 Task: Find connections with filter location Donostia / San Sebastián with filter topic #lifestylewith filter profile language Potuguese with filter current company NatWest Group with filter school St. Paul's Senior Secondary School with filter industry Automation Machinery Manufacturing with filter service category Wedding Planning with filter keywords title Animal Breeder
Action: Mouse moved to (657, 85)
Screenshot: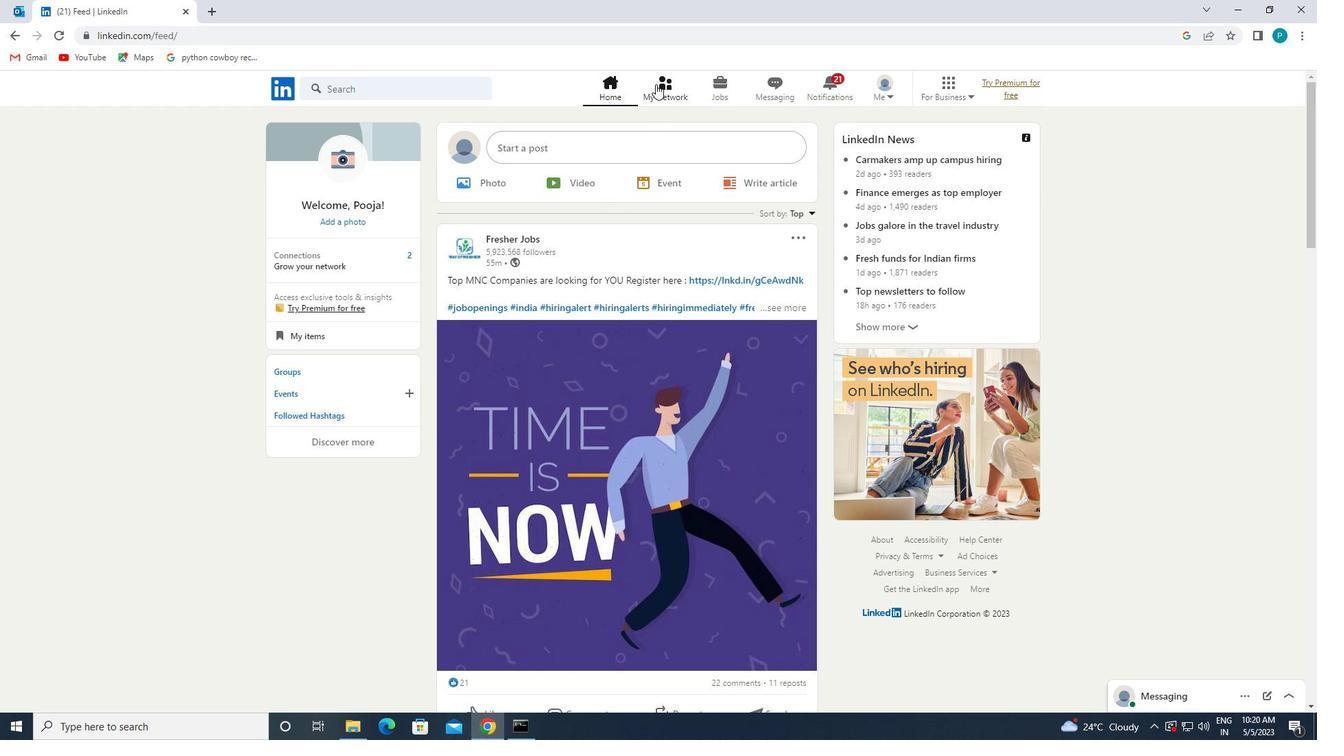 
Action: Mouse pressed left at (657, 85)
Screenshot: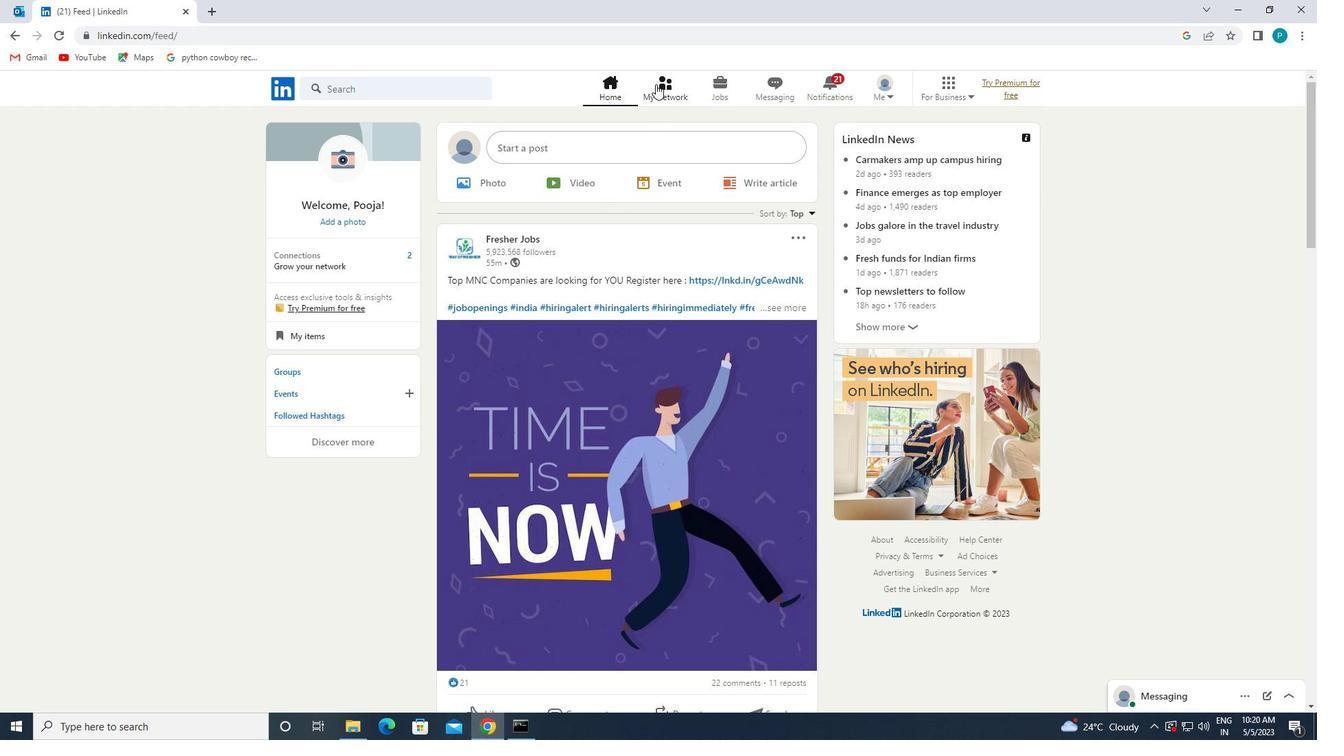 
Action: Mouse moved to (670, 80)
Screenshot: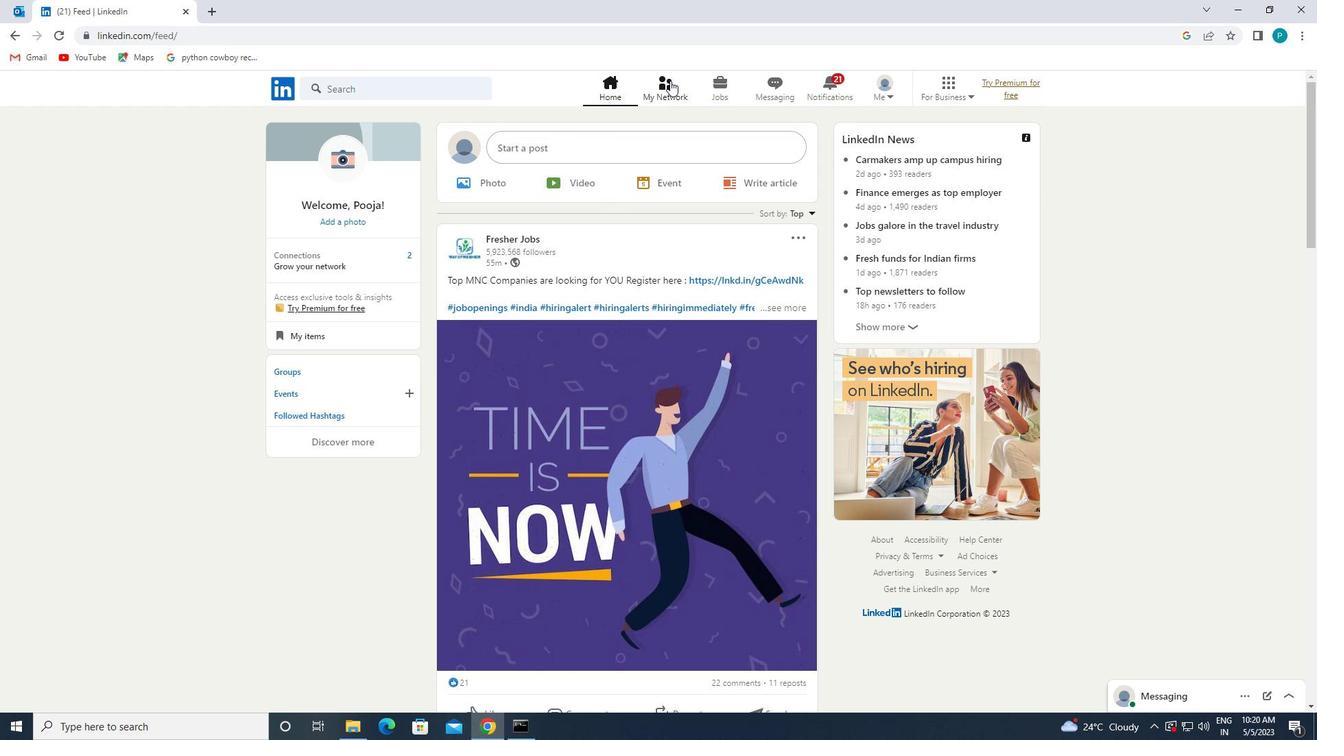 
Action: Mouse pressed left at (670, 80)
Screenshot: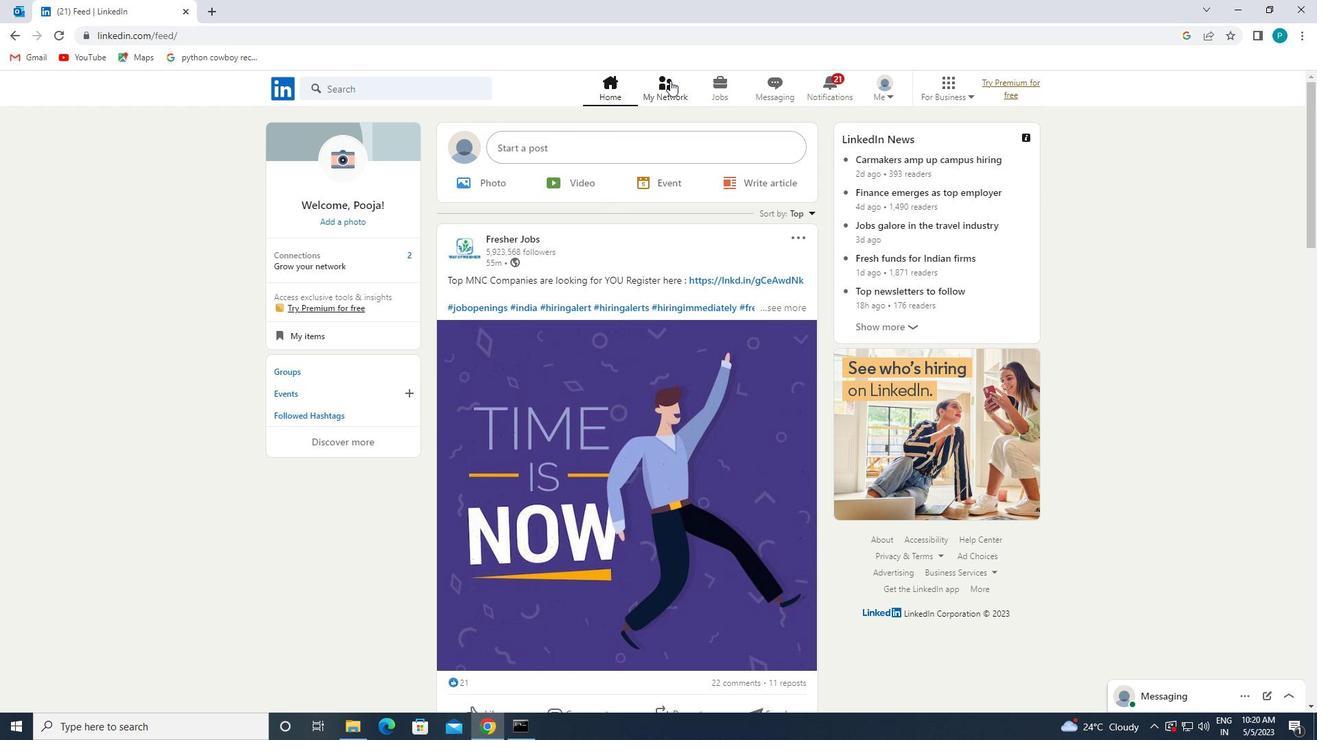 
Action: Mouse moved to (452, 163)
Screenshot: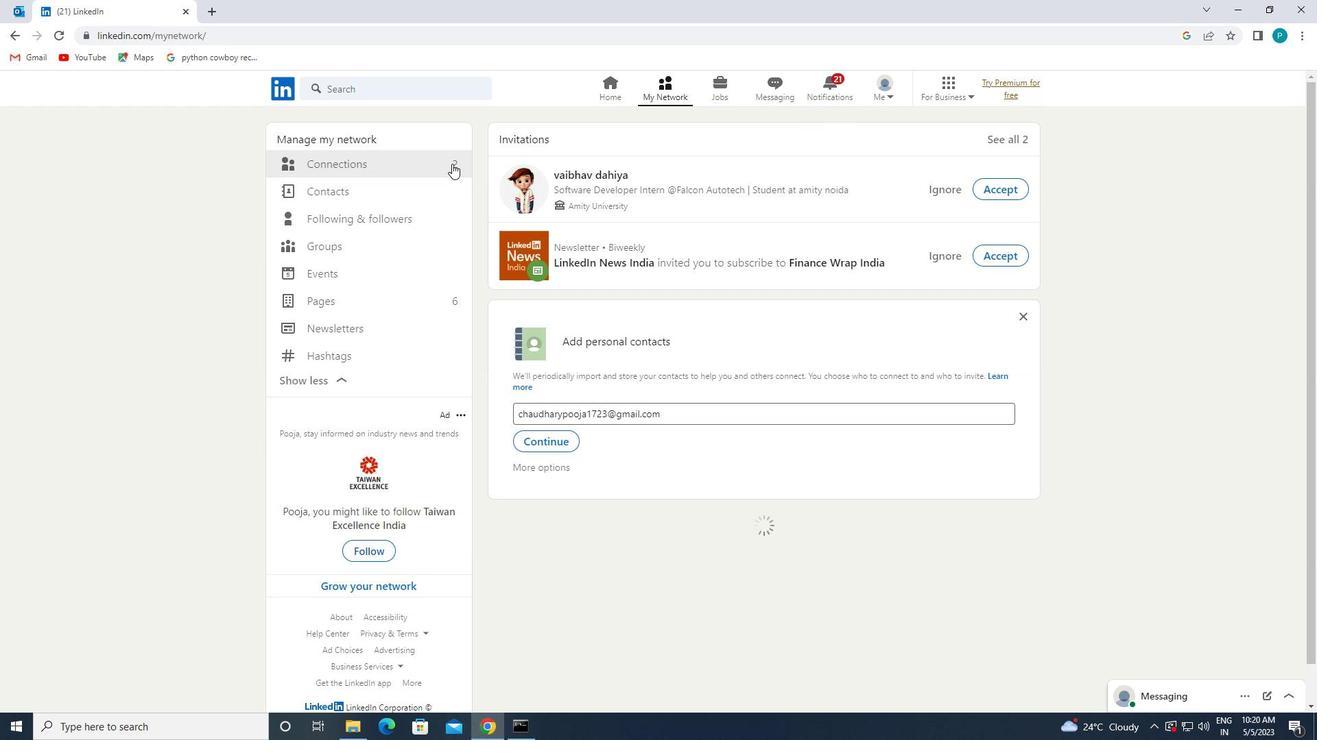 
Action: Mouse pressed left at (452, 163)
Screenshot: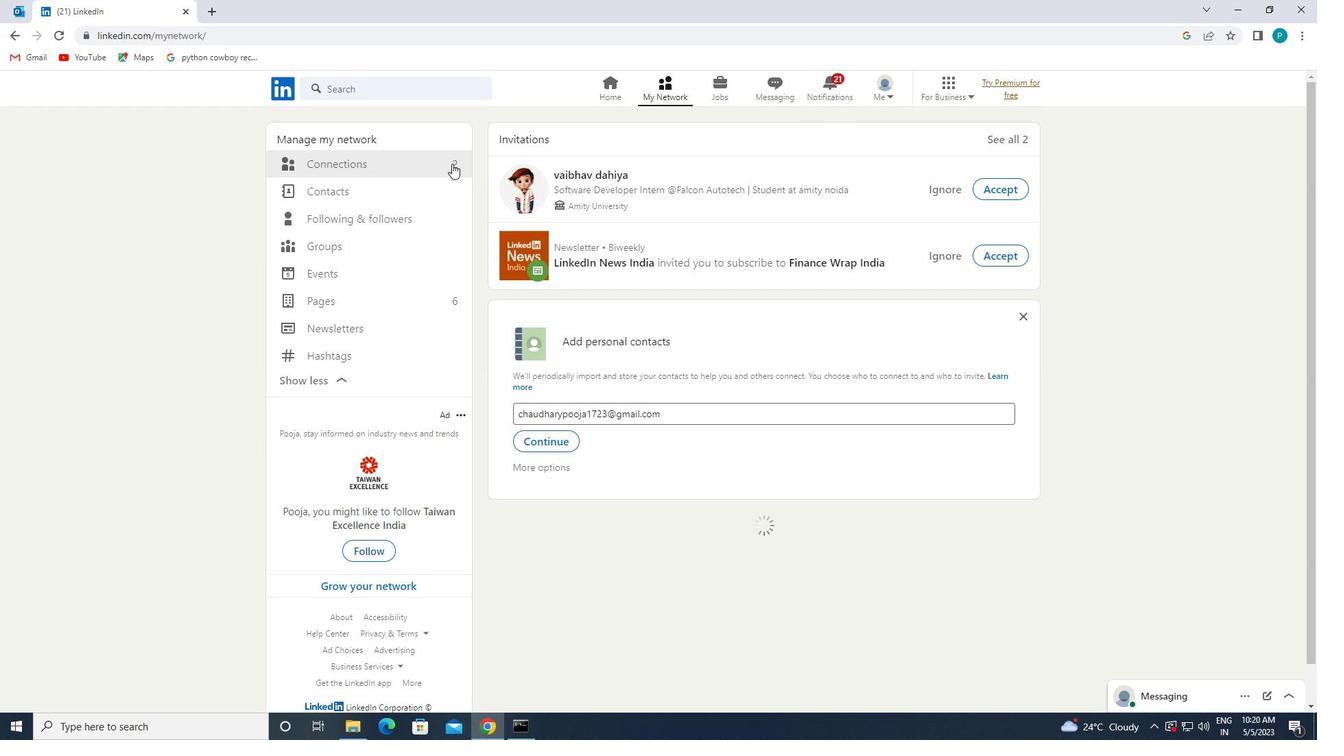 
Action: Mouse moved to (794, 161)
Screenshot: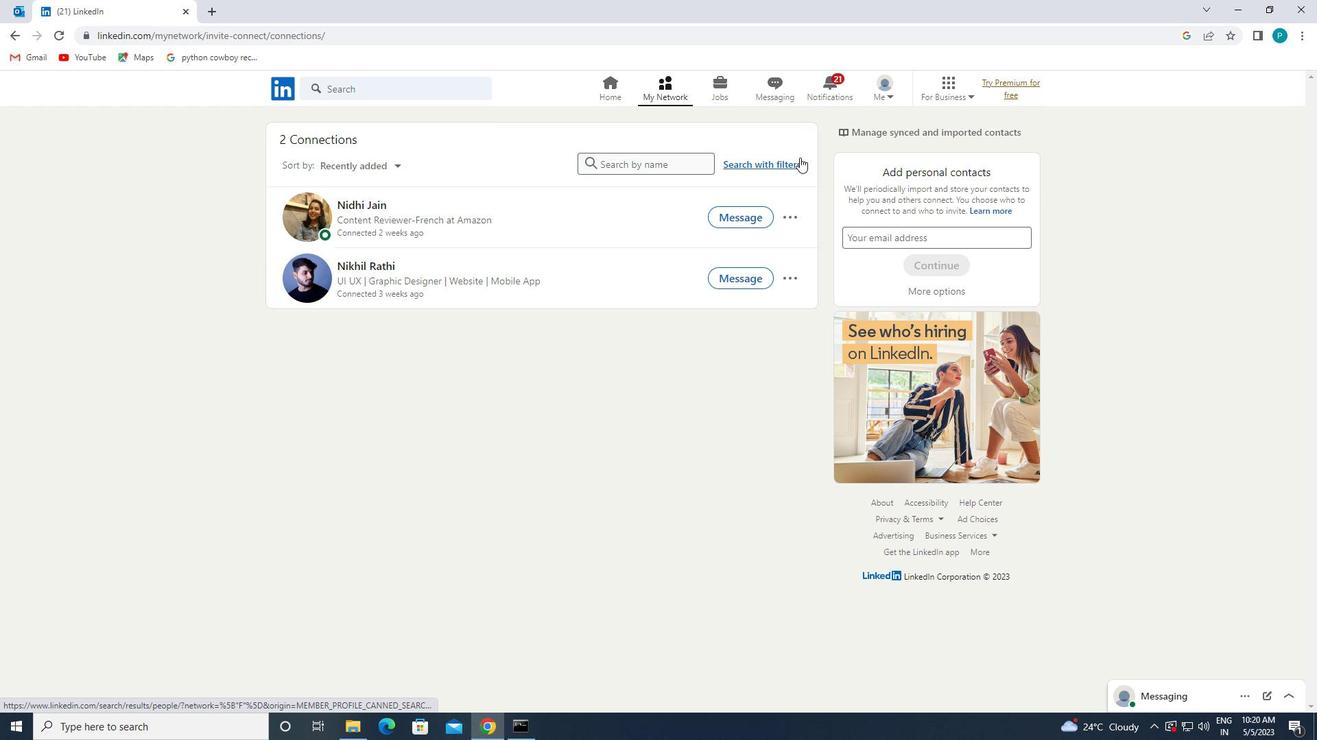 
Action: Mouse pressed left at (794, 161)
Screenshot: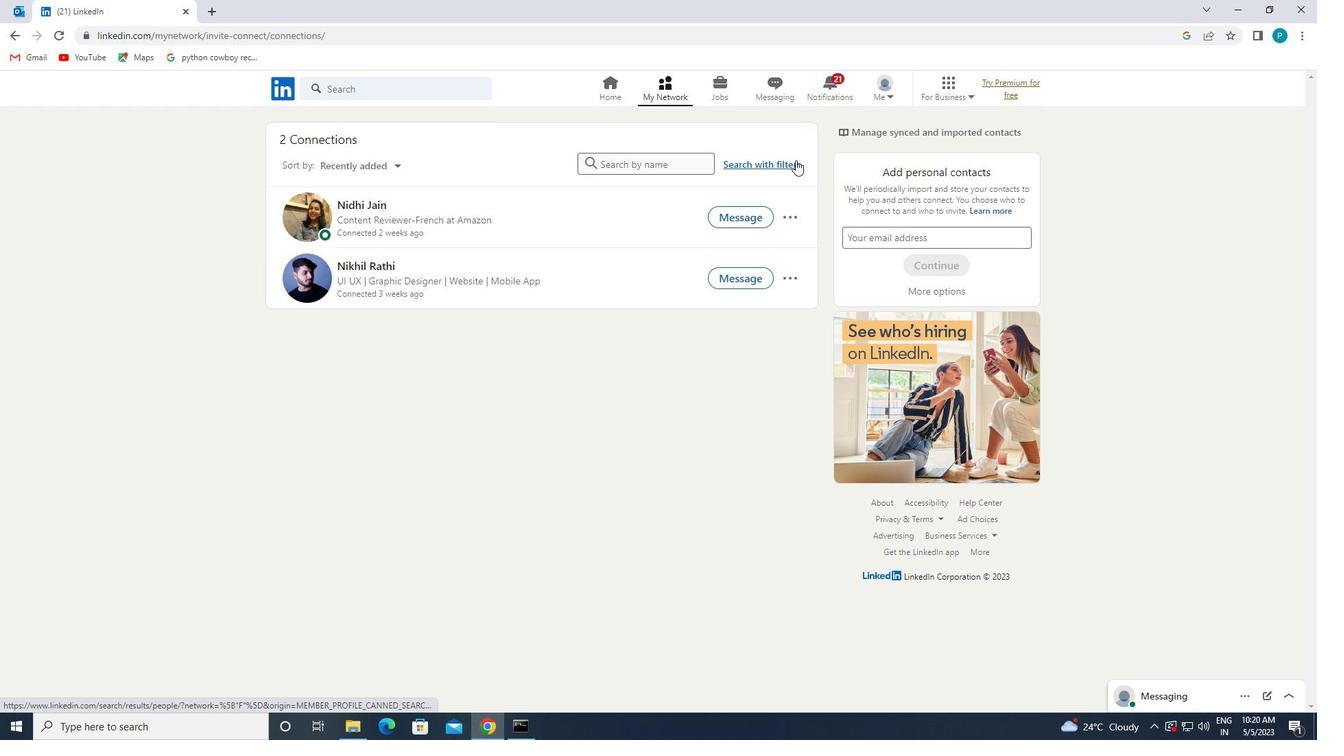 
Action: Mouse moved to (715, 123)
Screenshot: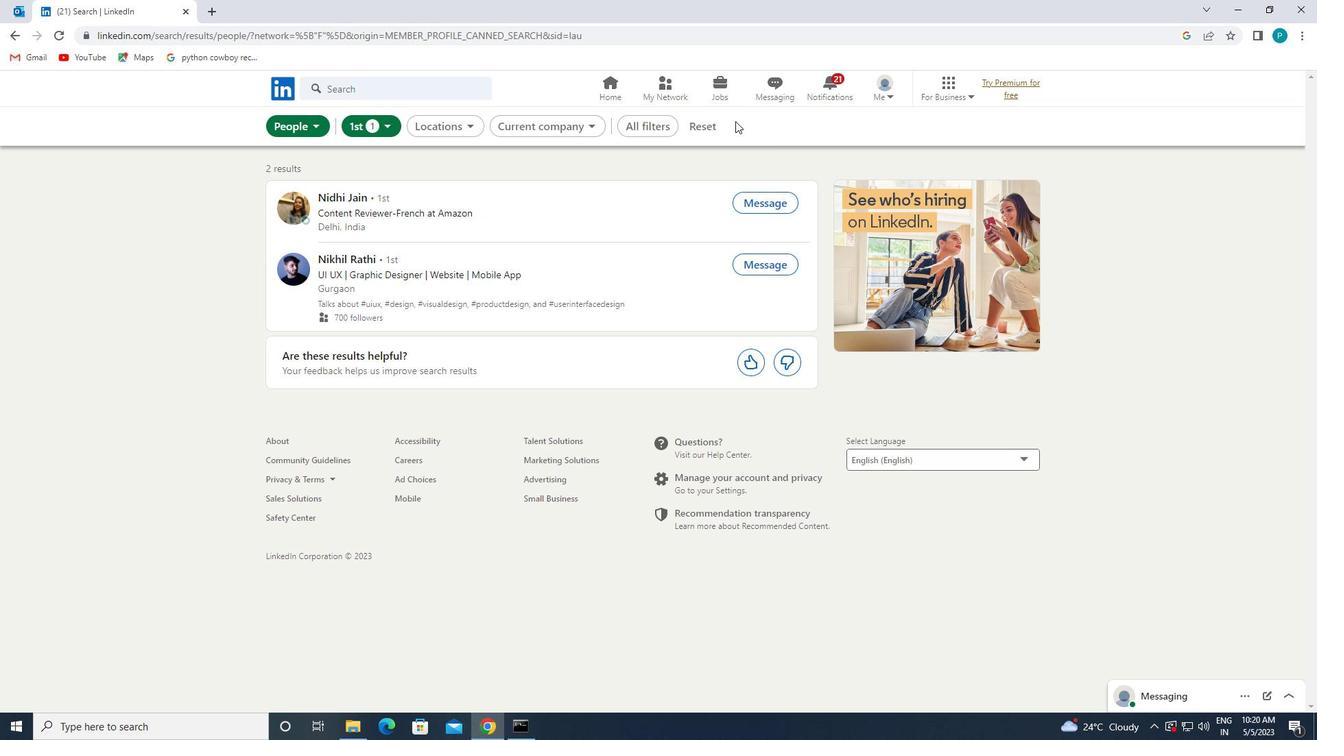 
Action: Mouse pressed left at (715, 123)
Screenshot: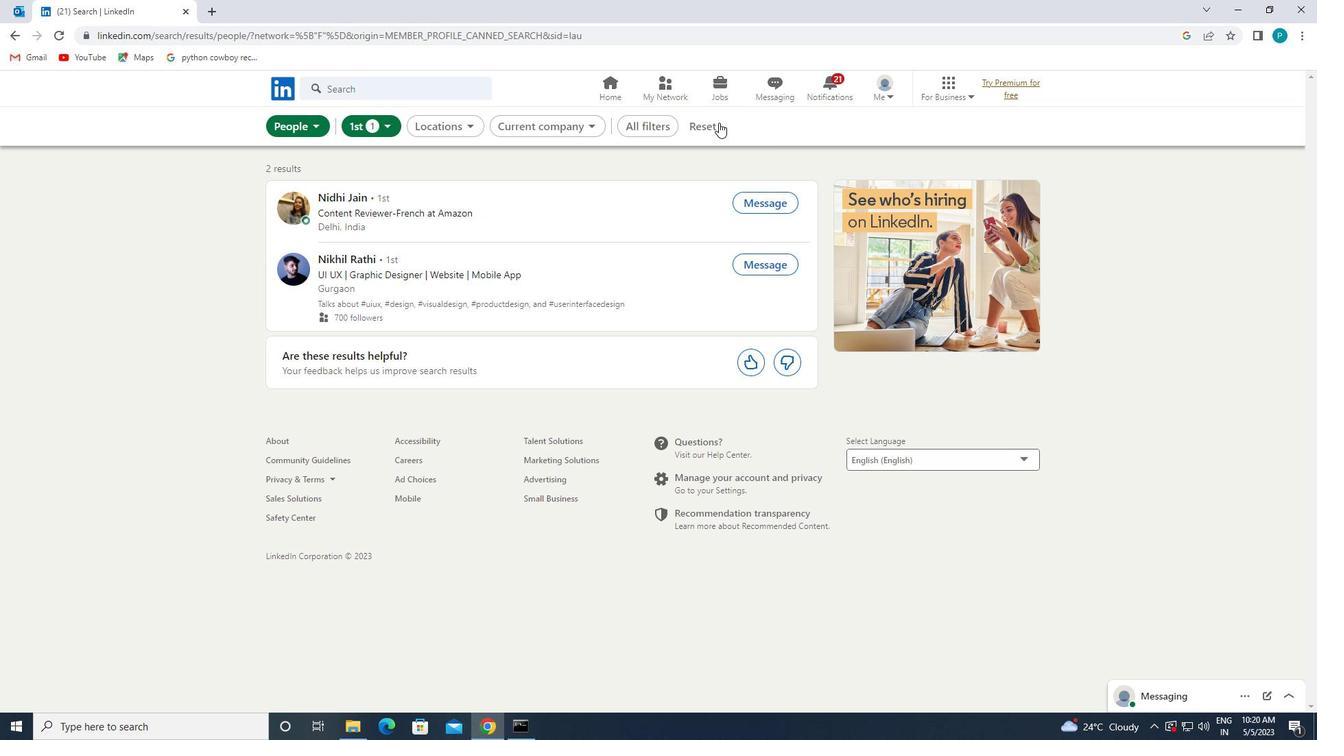 
Action: Mouse moved to (646, 125)
Screenshot: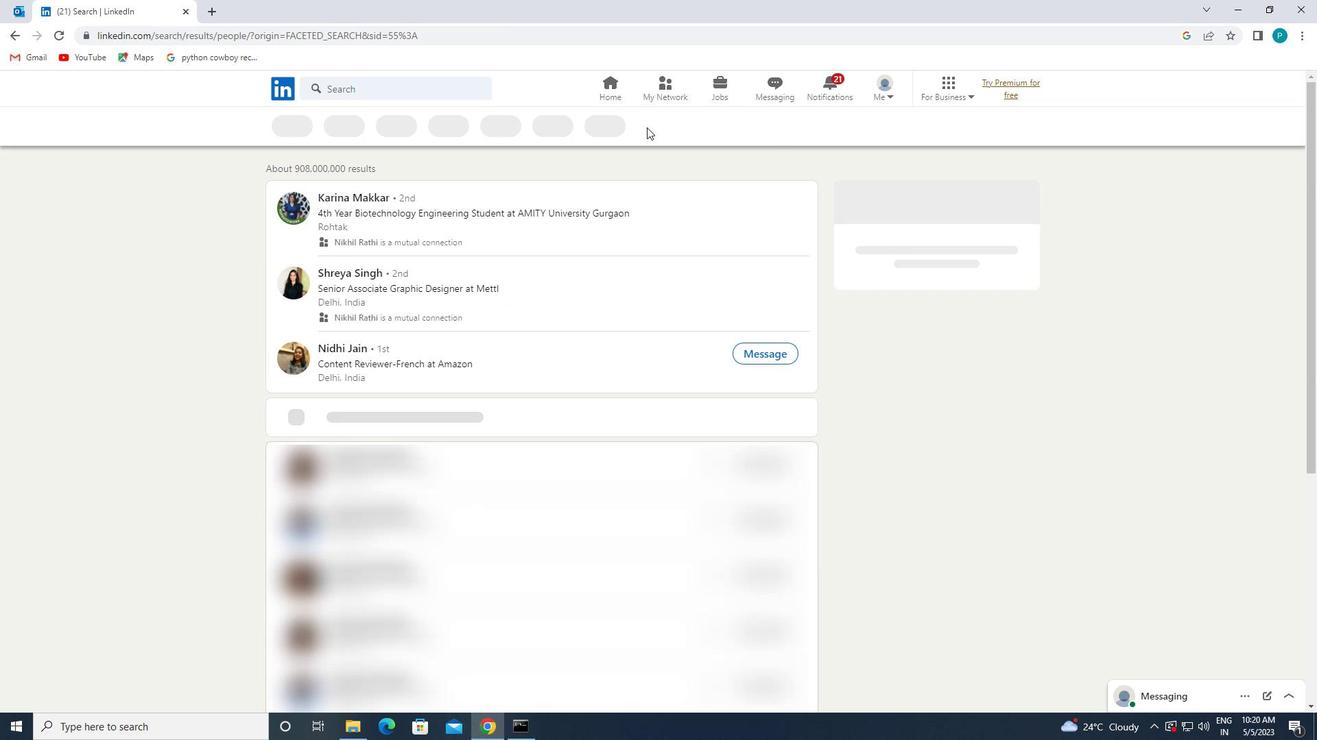 
Action: Mouse pressed left at (646, 125)
Screenshot: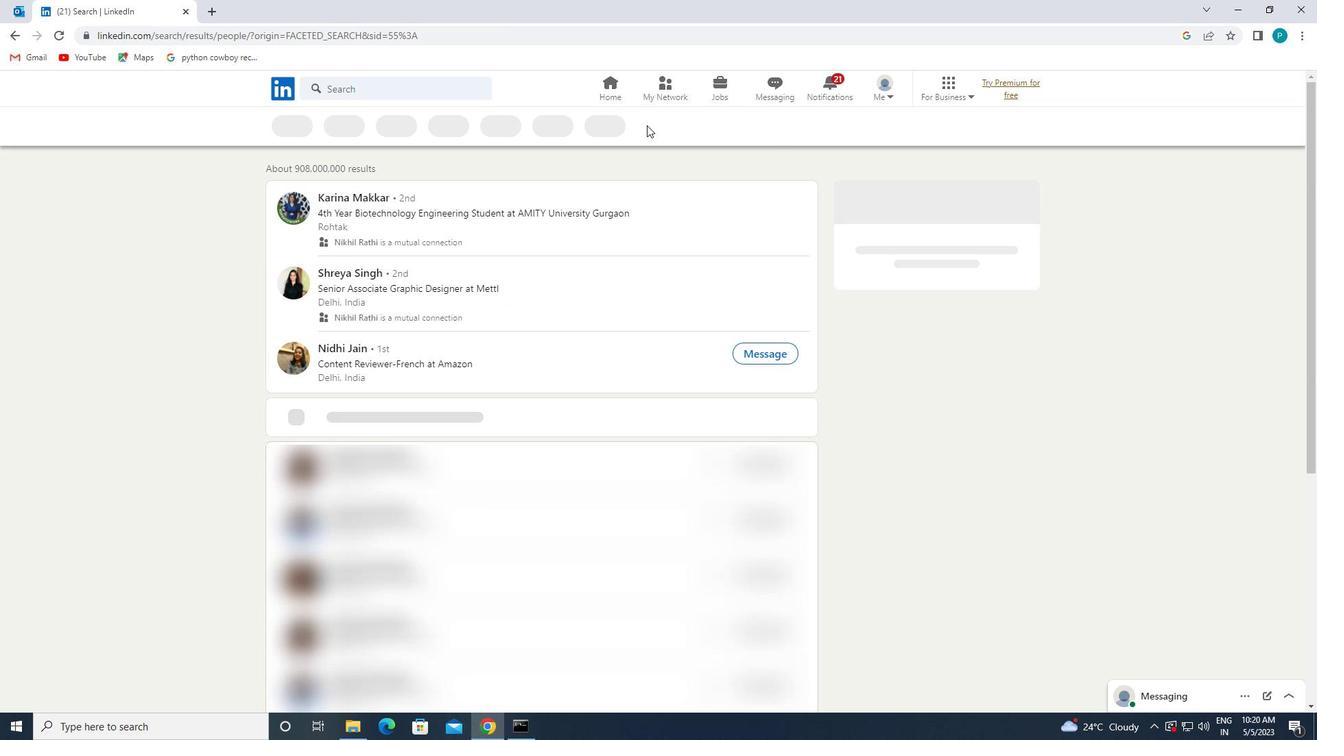 
Action: Mouse moved to (657, 128)
Screenshot: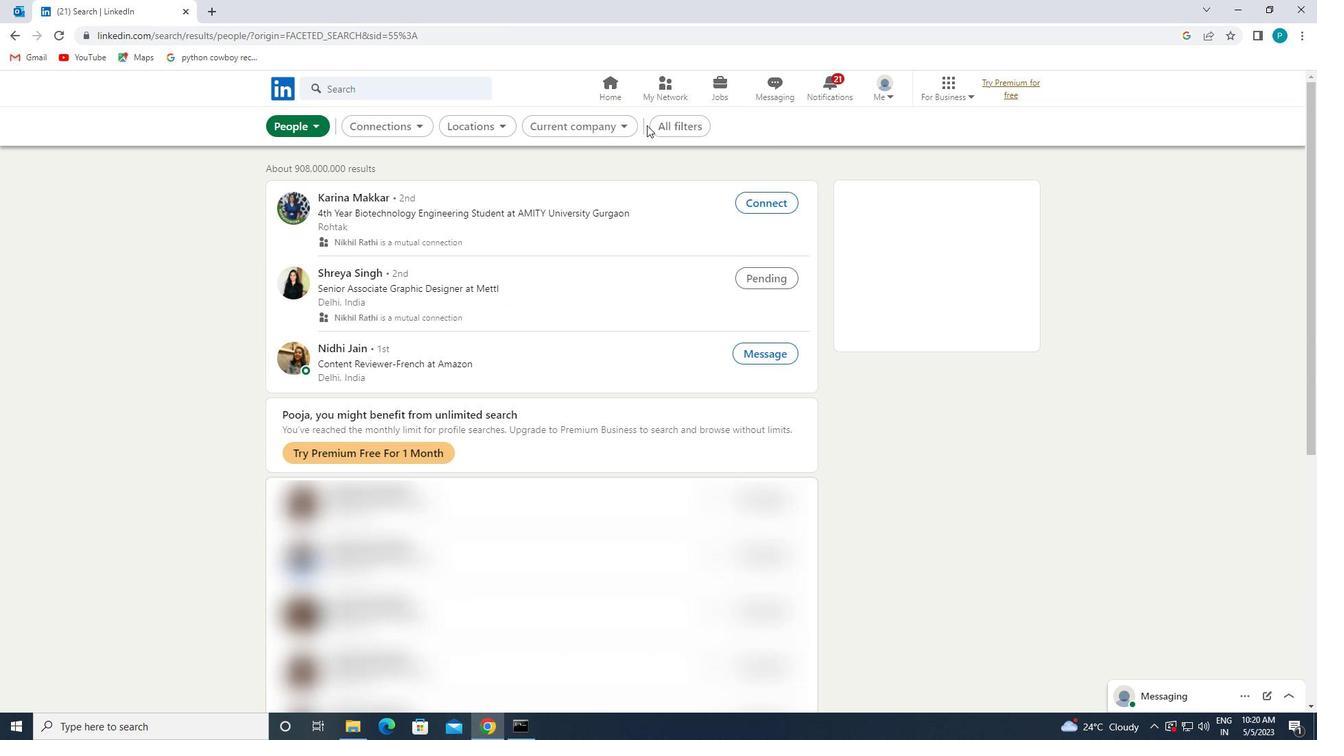 
Action: Mouse pressed left at (657, 128)
Screenshot: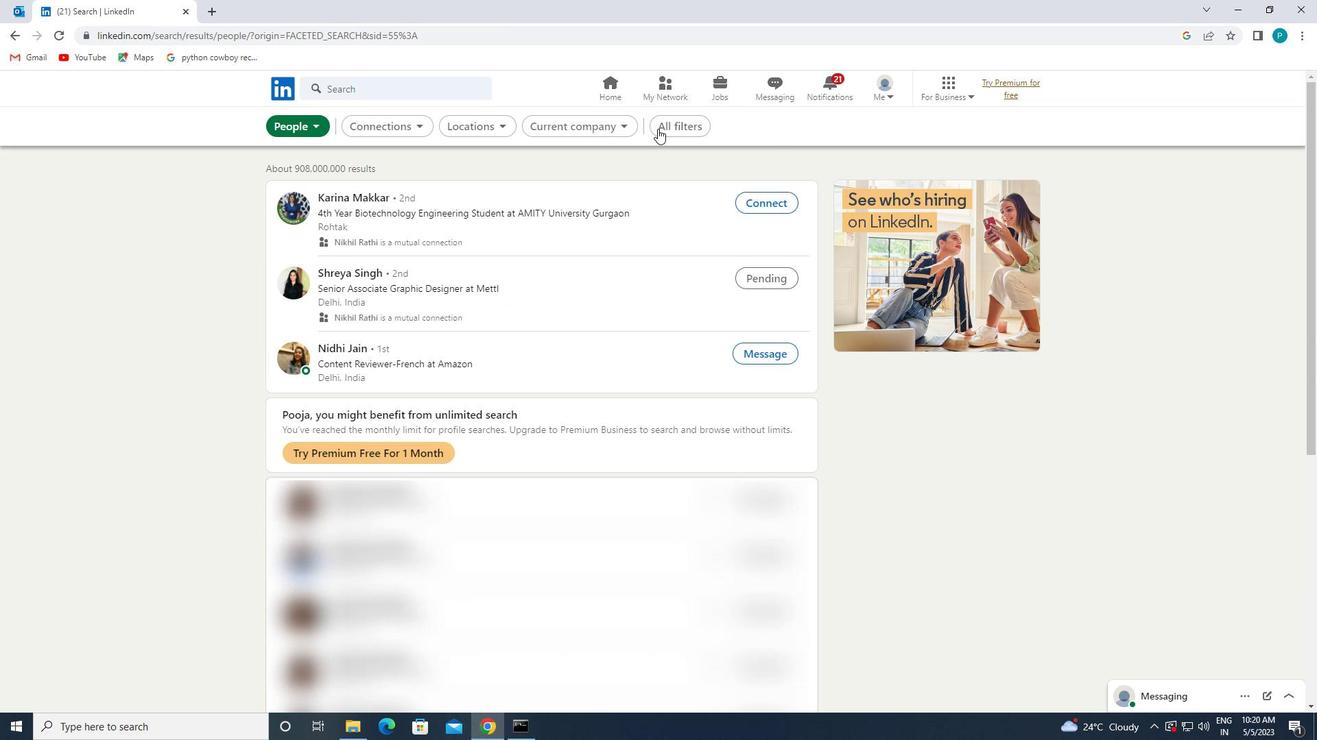 
Action: Mouse moved to (1048, 329)
Screenshot: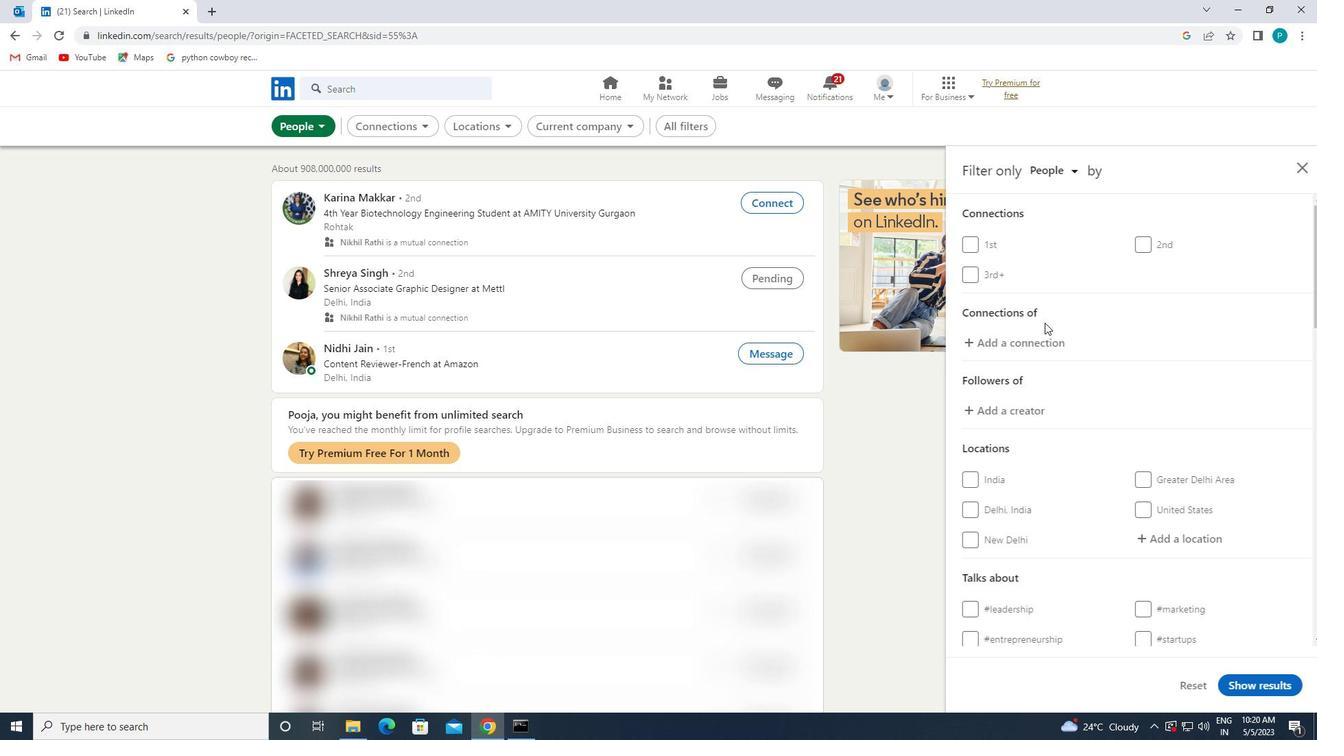 
Action: Mouse scrolled (1048, 328) with delta (0, 0)
Screenshot: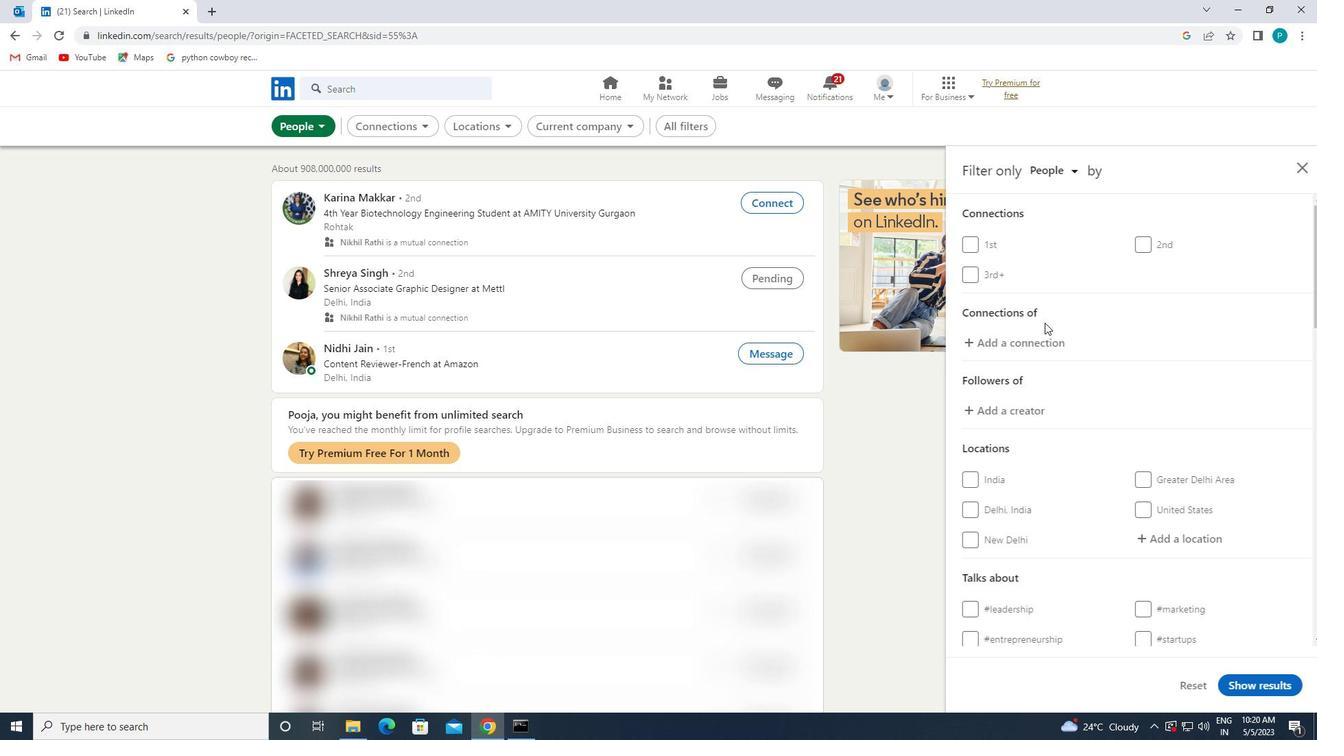 
Action: Mouse scrolled (1048, 328) with delta (0, 0)
Screenshot: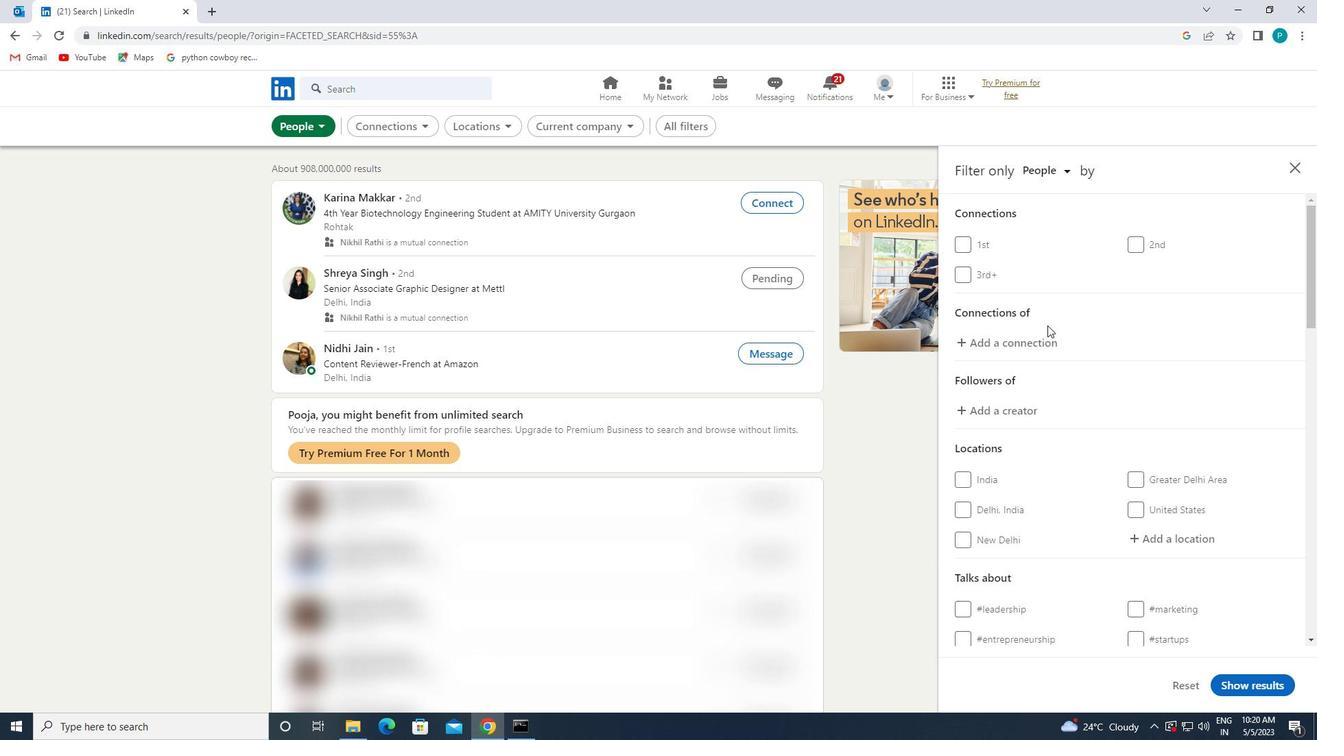 
Action: Mouse scrolled (1048, 328) with delta (0, 0)
Screenshot: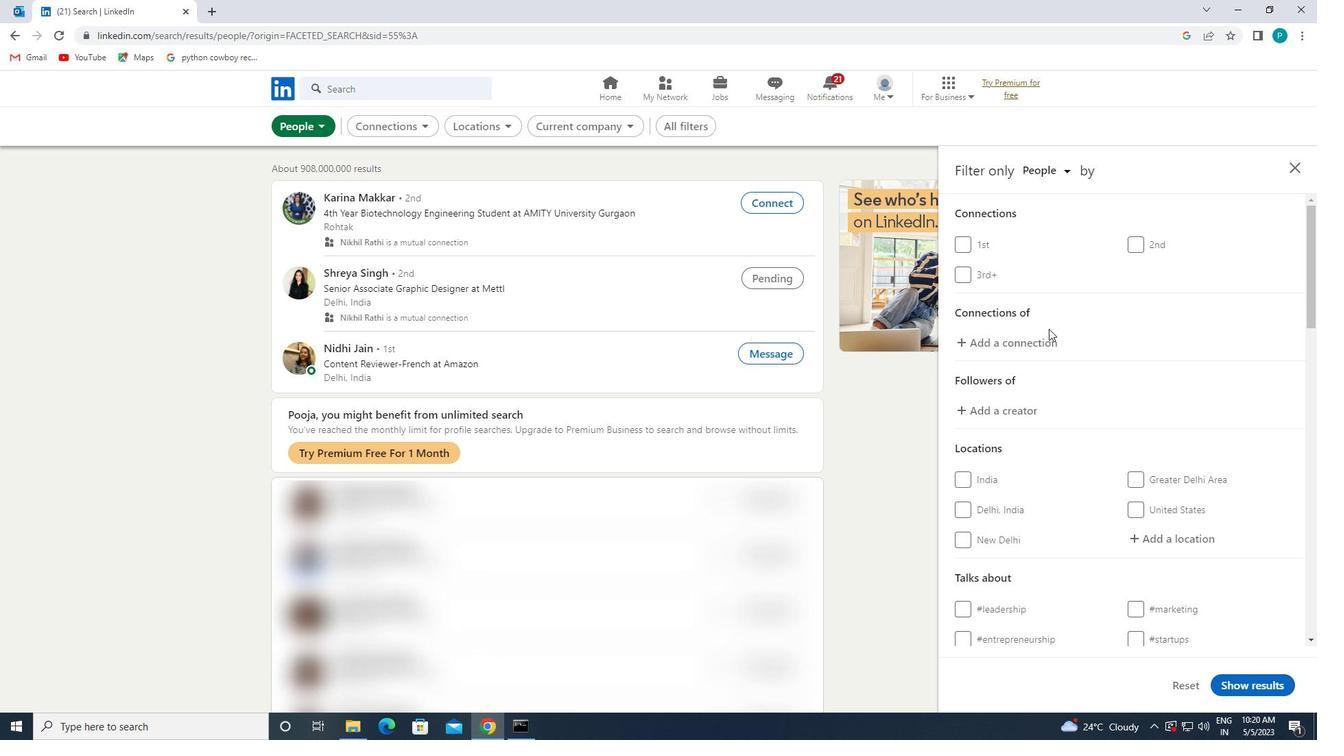 
Action: Mouse moved to (1134, 336)
Screenshot: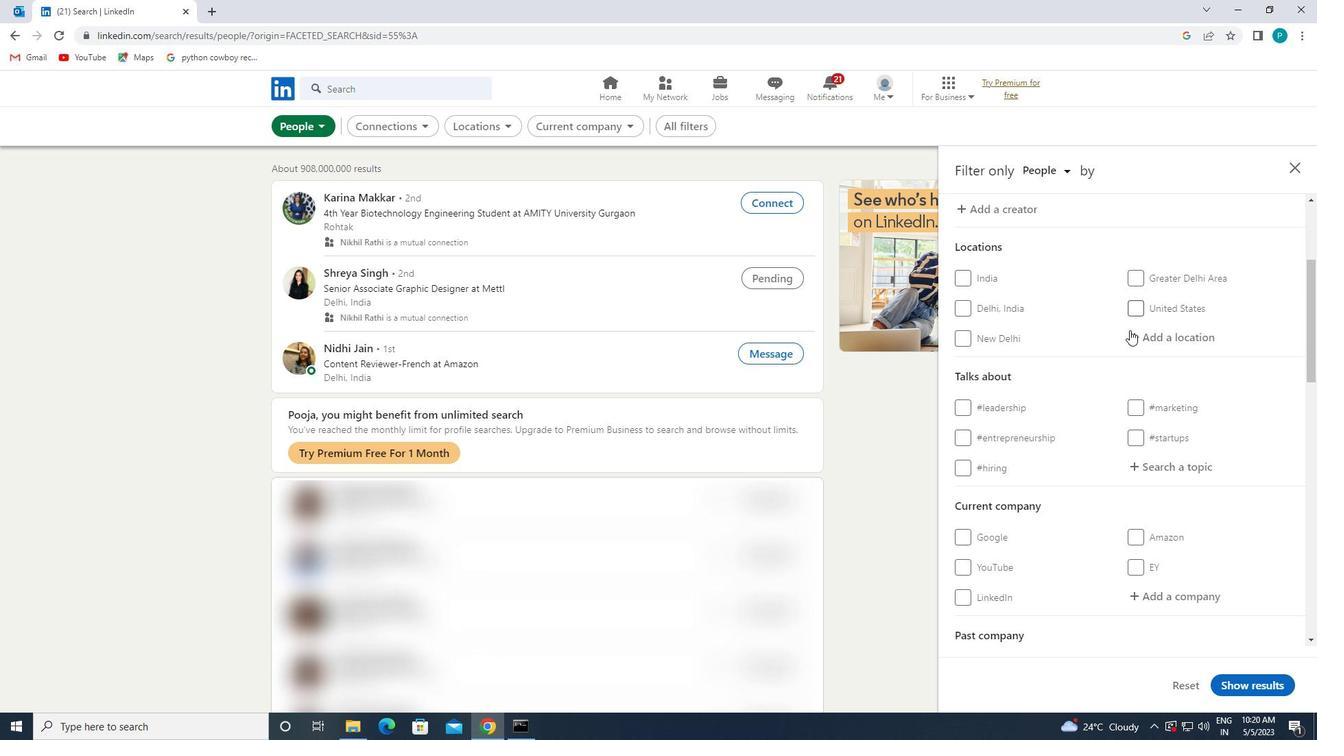 
Action: Mouse pressed left at (1134, 336)
Screenshot: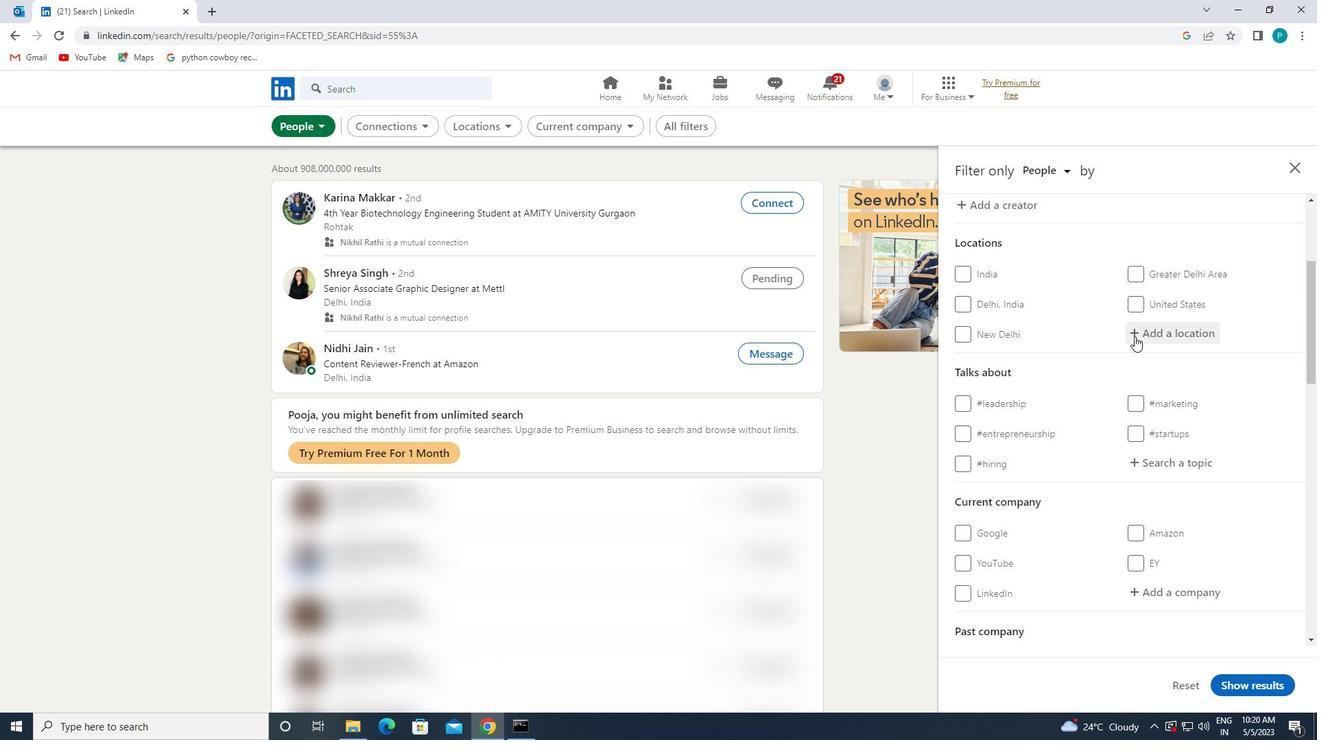 
Action: Mouse moved to (1134, 338)
Screenshot: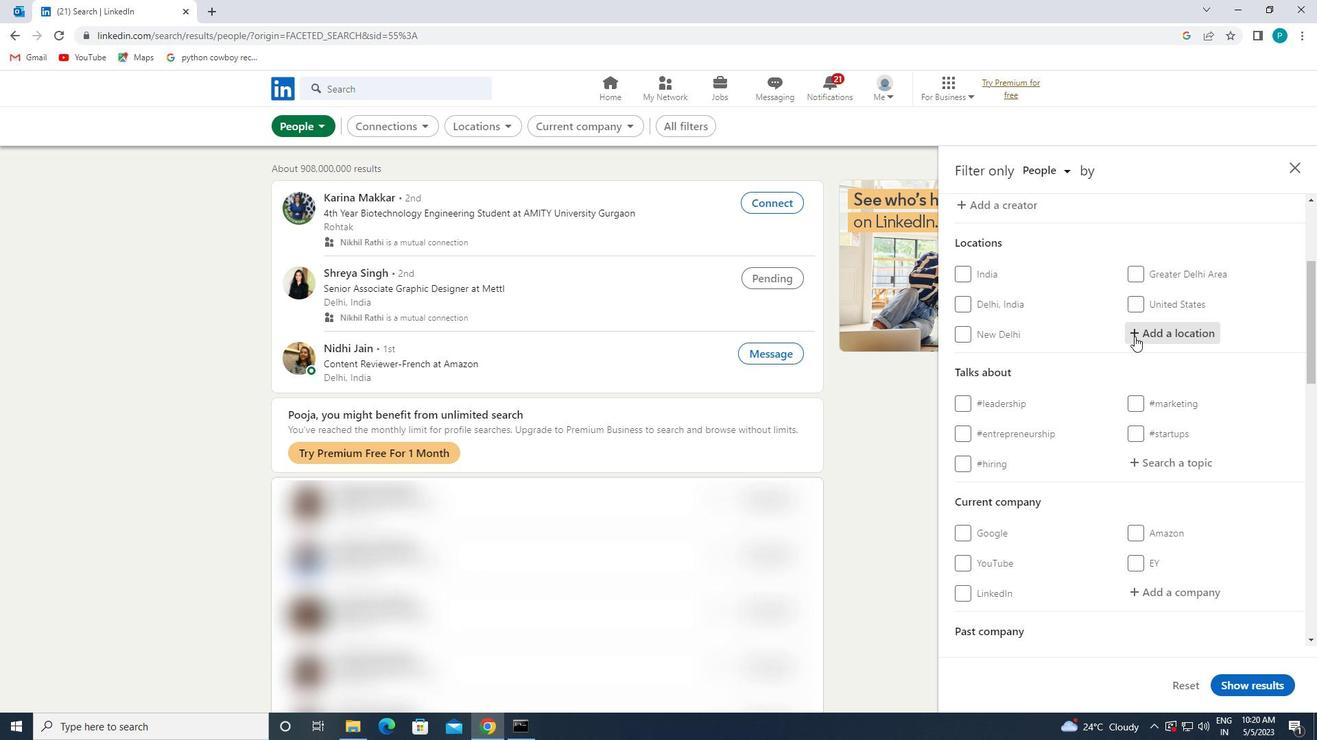 
Action: Key pressed <Key.caps_lock>d<Key.caps_lock>onostia/
Screenshot: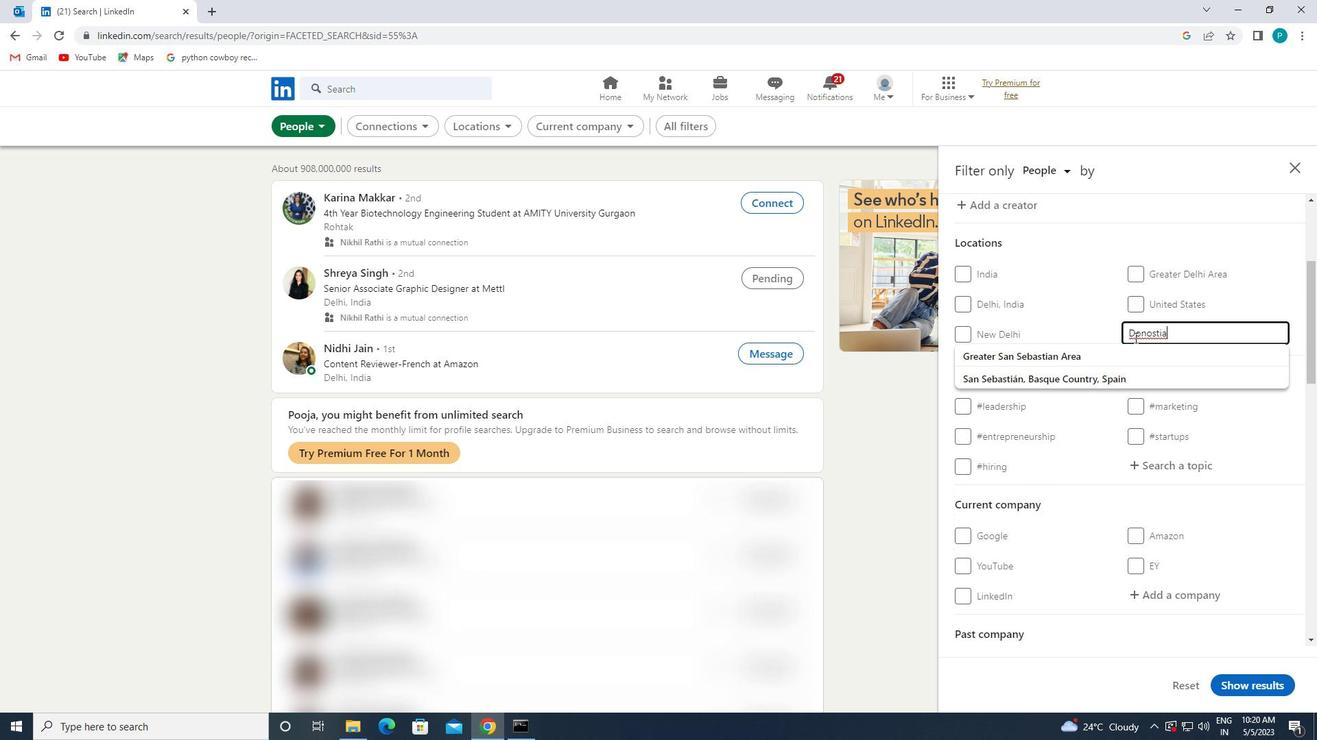 
Action: Mouse moved to (1101, 352)
Screenshot: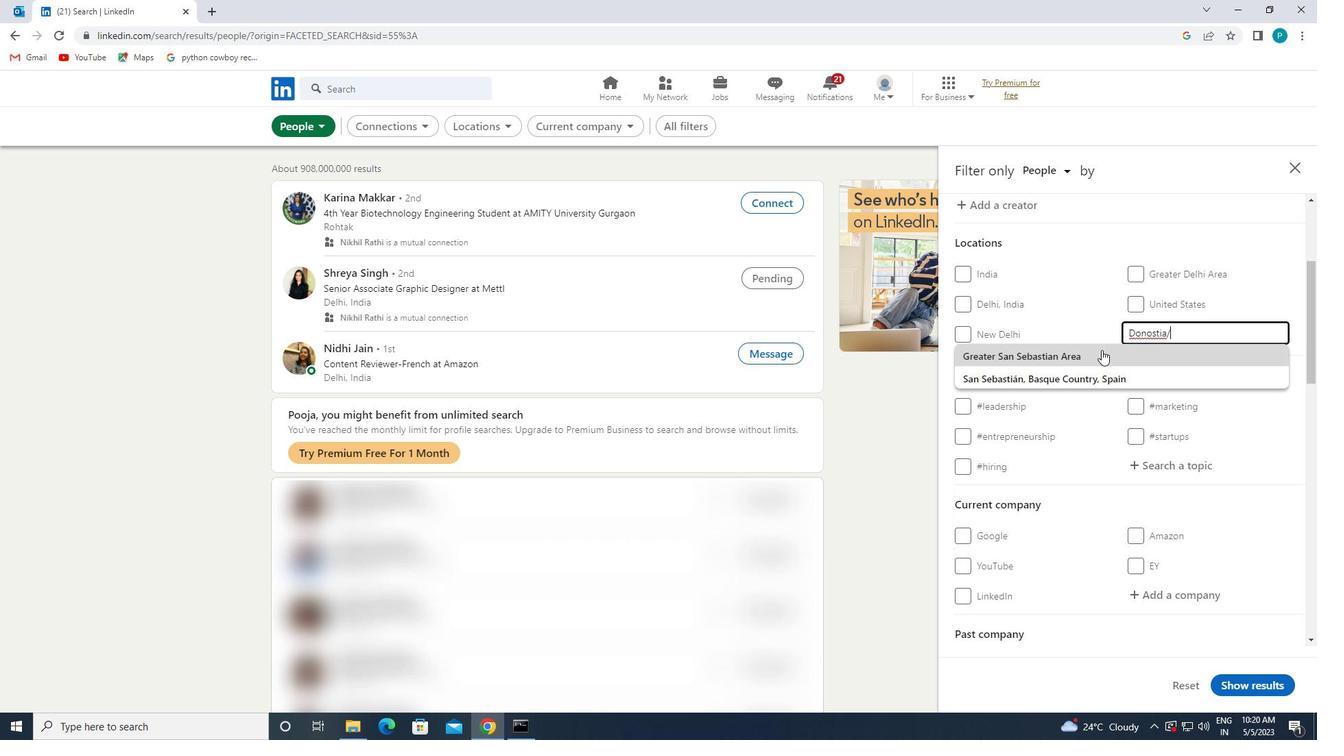 
Action: Mouse pressed left at (1101, 352)
Screenshot: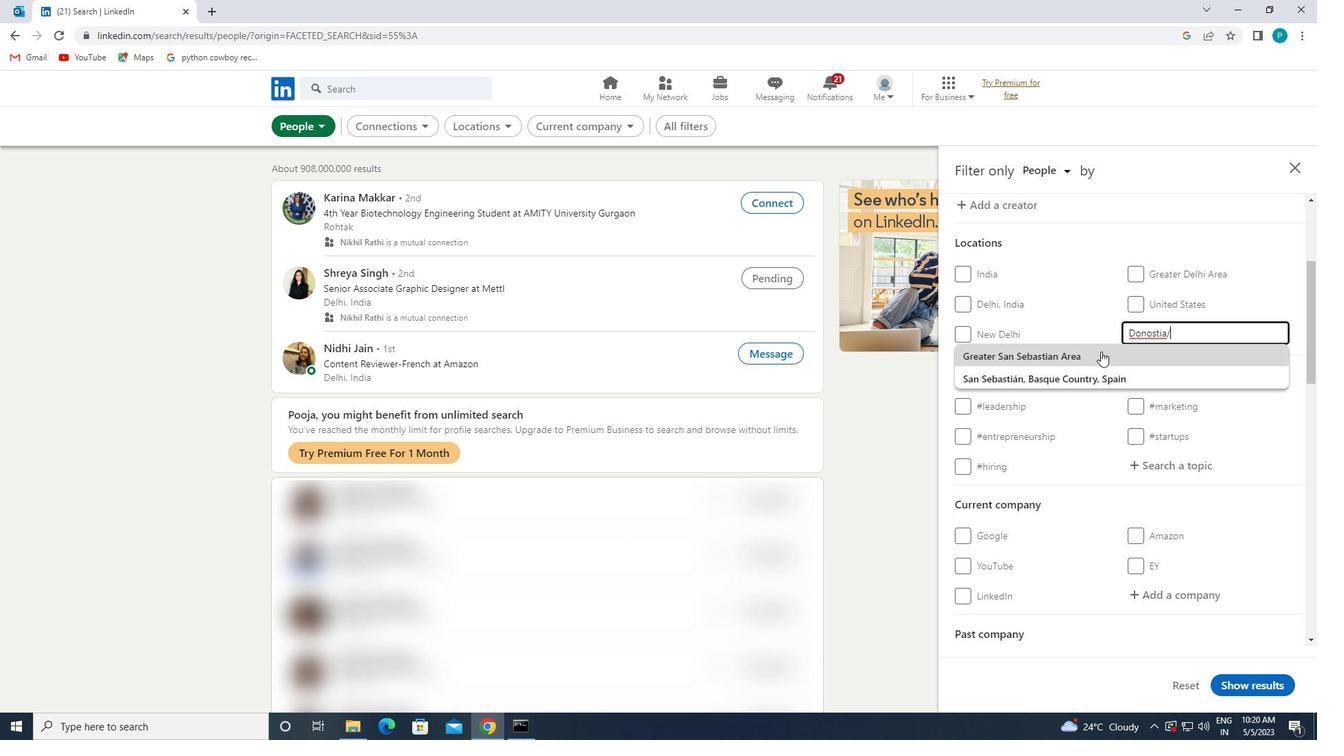 
Action: Mouse moved to (1130, 376)
Screenshot: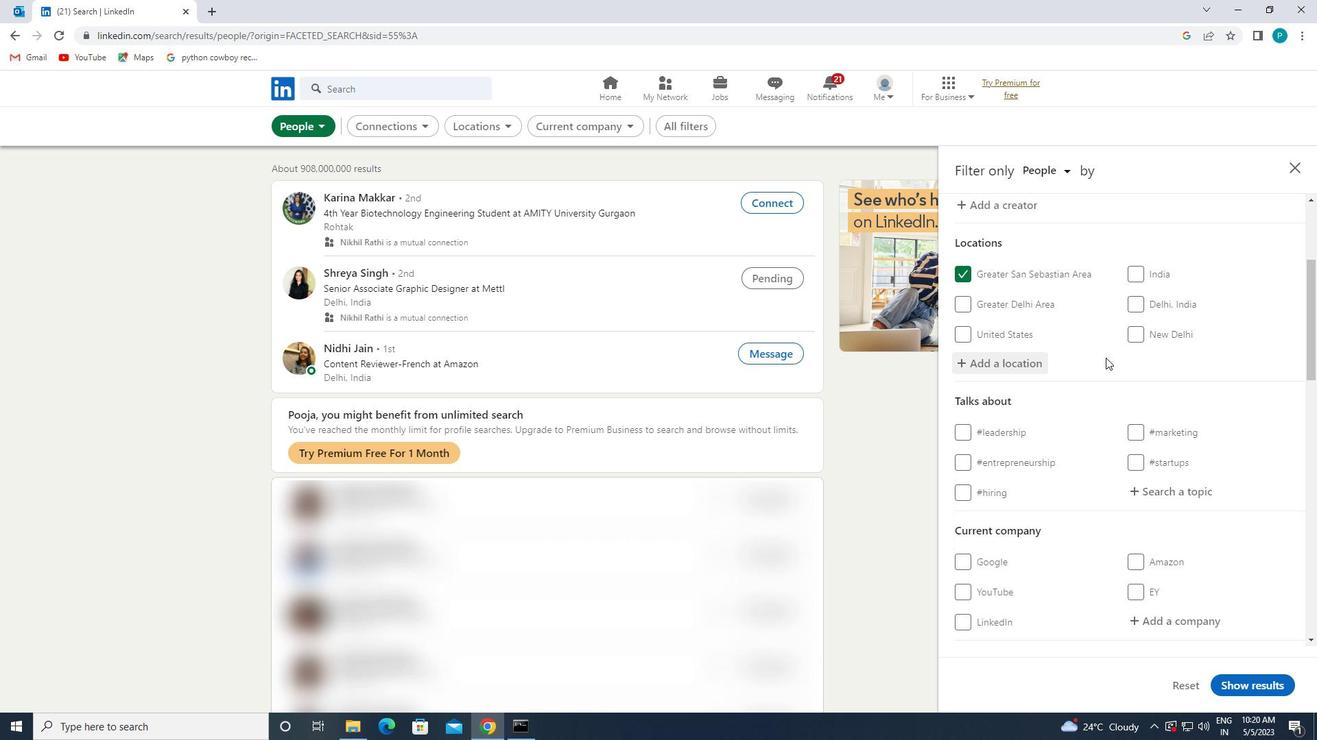 
Action: Mouse scrolled (1130, 375) with delta (0, 0)
Screenshot: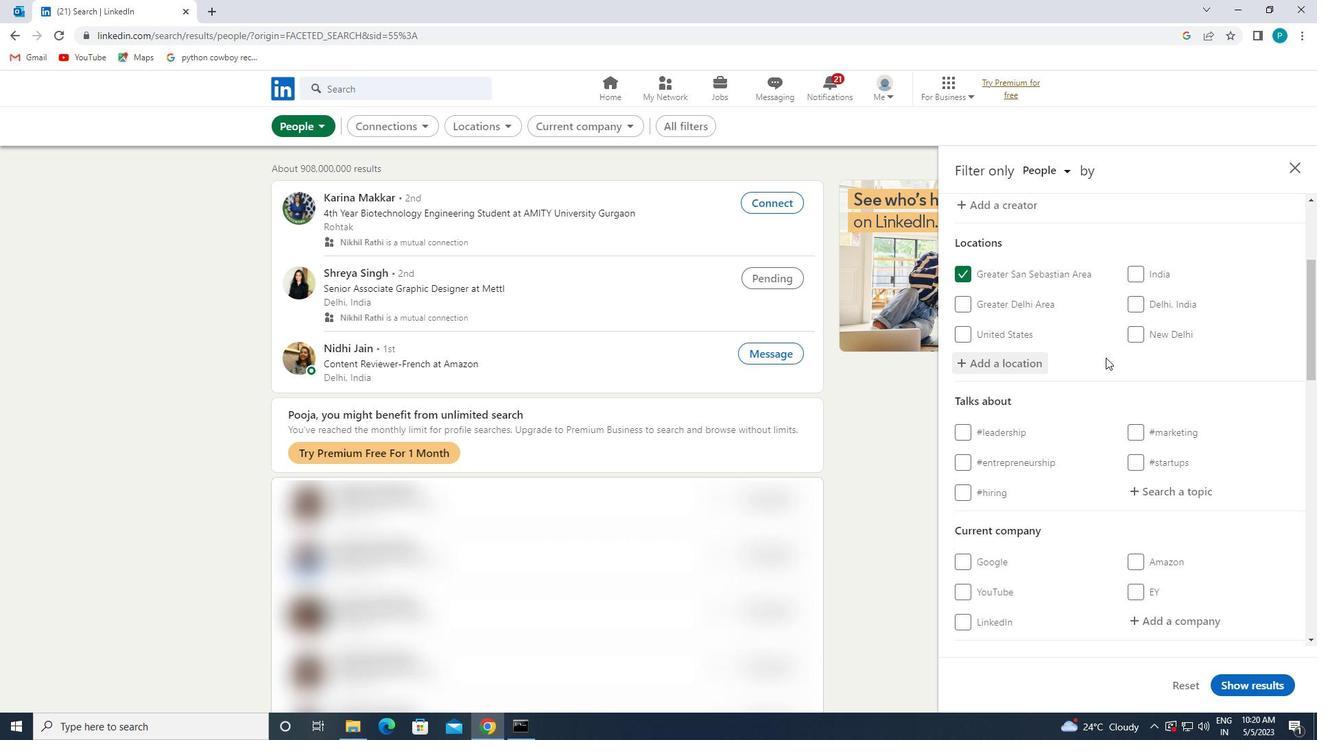 
Action: Mouse scrolled (1130, 375) with delta (0, 0)
Screenshot: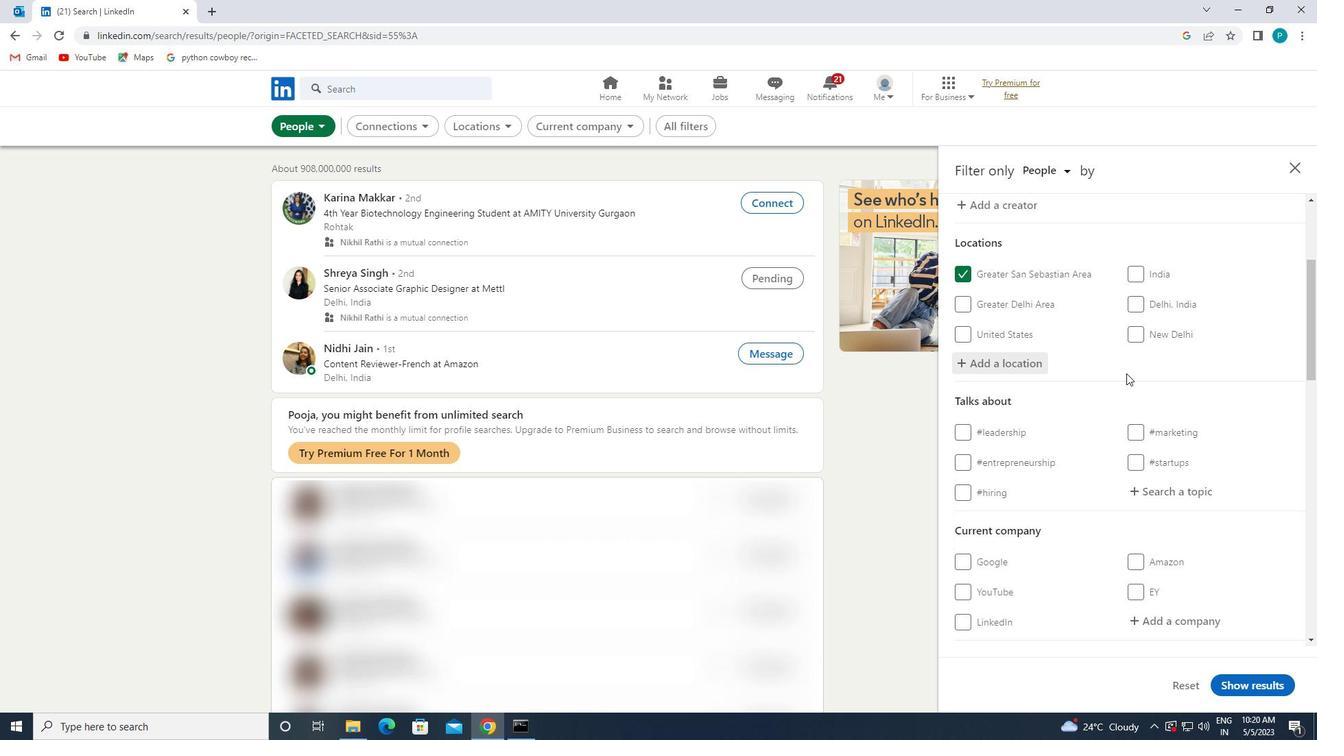 
Action: Mouse scrolled (1130, 375) with delta (0, 0)
Screenshot: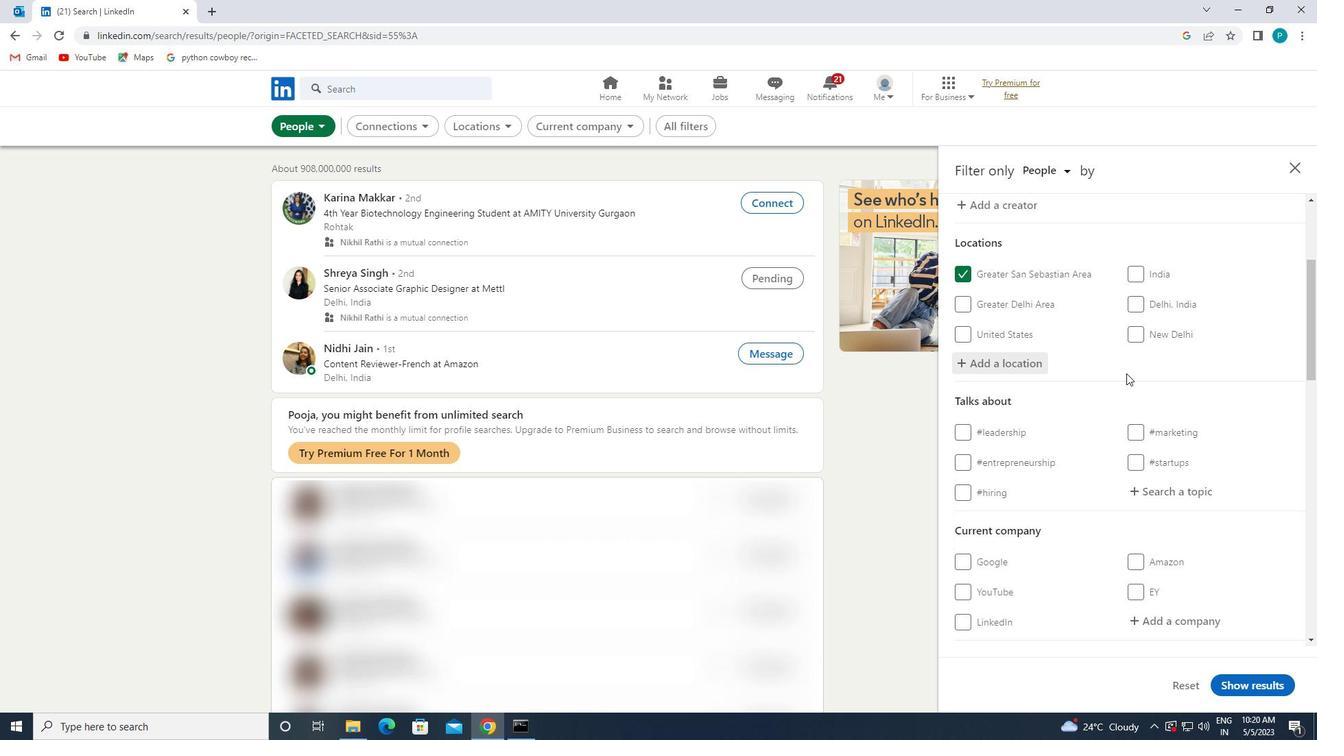 
Action: Mouse moved to (1153, 316)
Screenshot: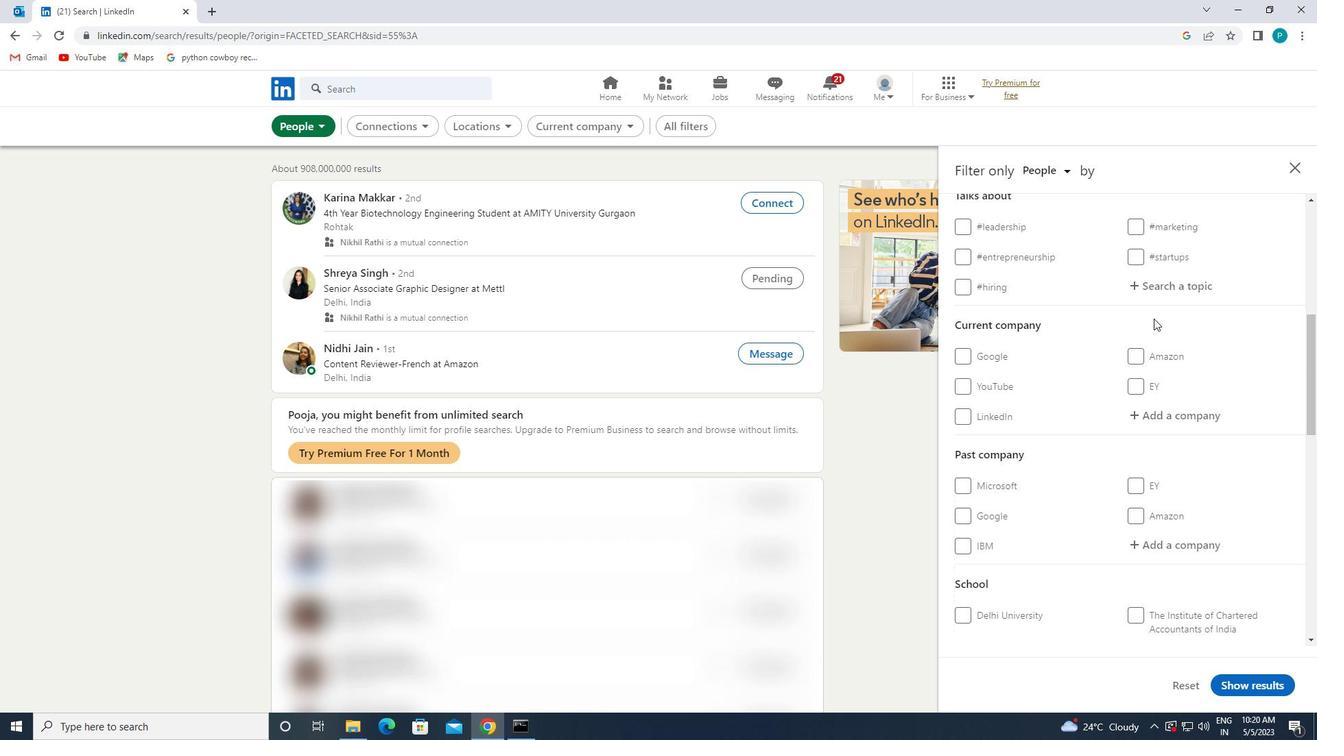 
Action: Mouse scrolled (1153, 316) with delta (0, 0)
Screenshot: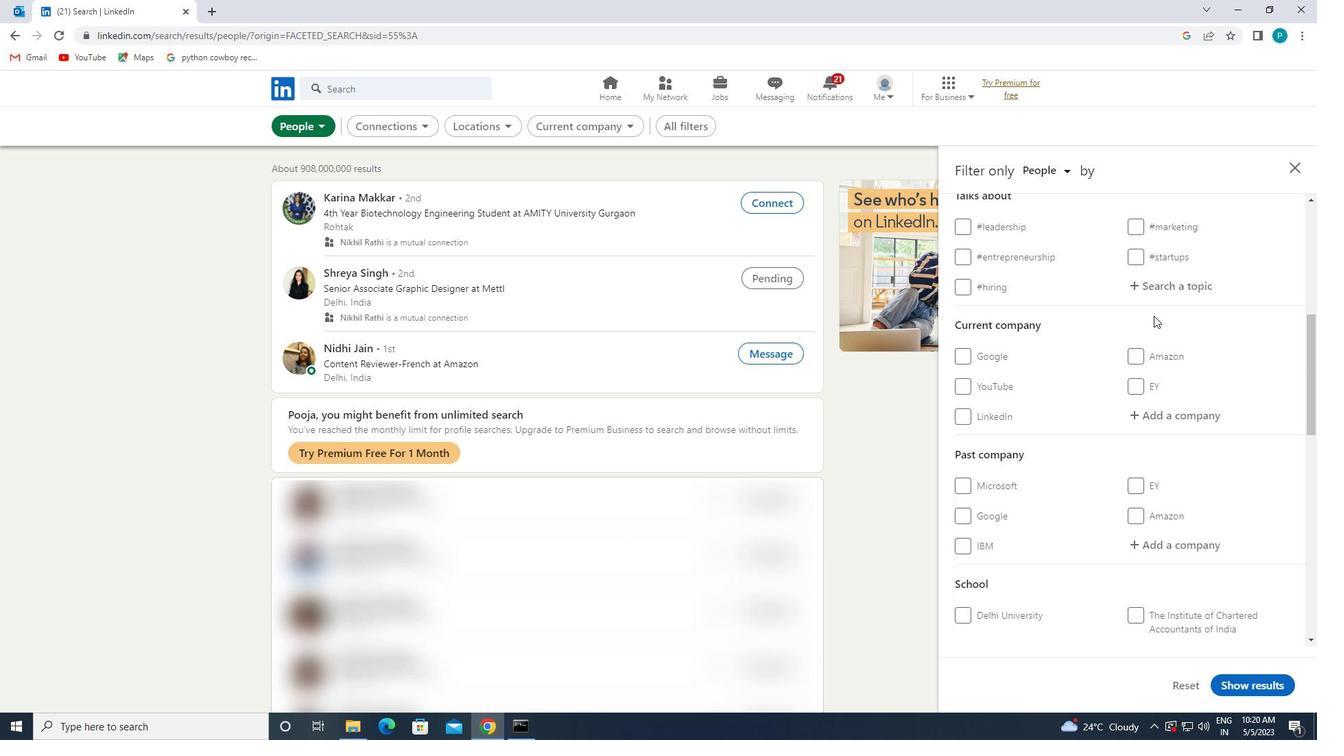 
Action: Mouse scrolled (1153, 316) with delta (0, 0)
Screenshot: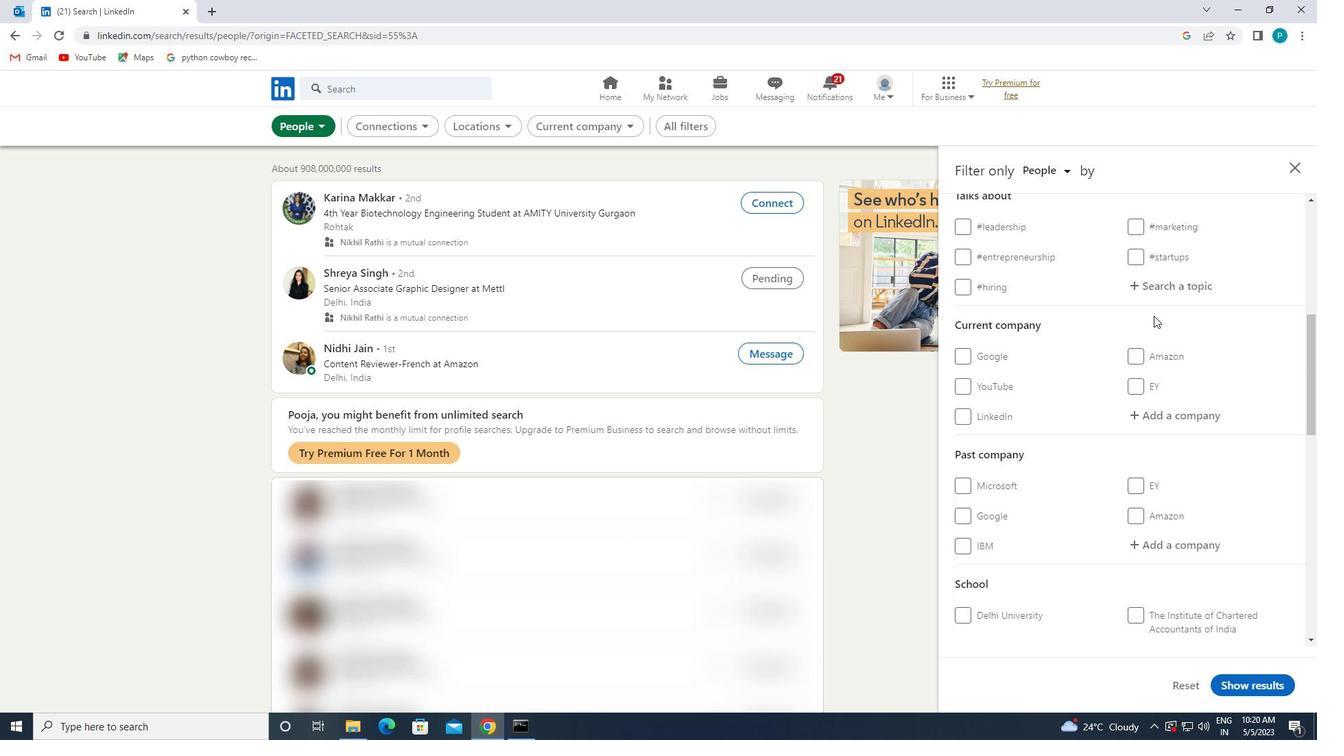 
Action: Mouse moved to (1155, 320)
Screenshot: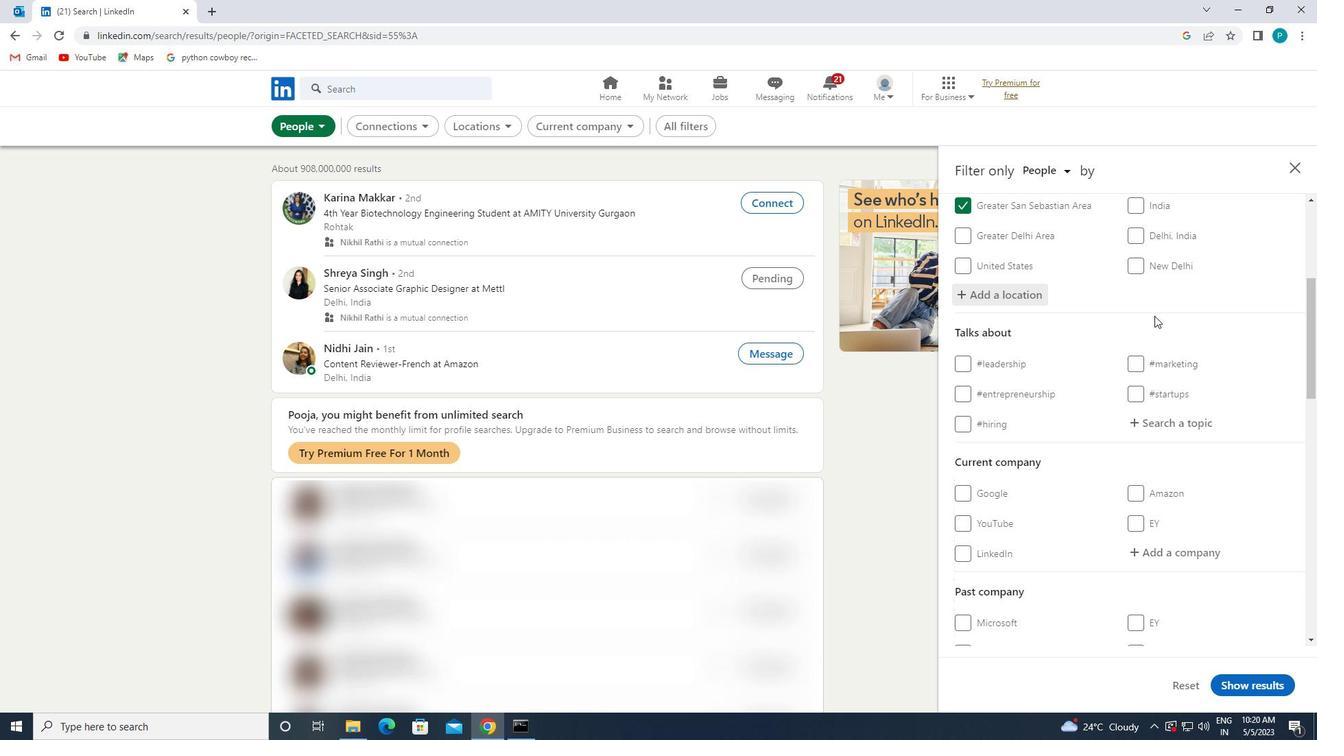 
Action: Mouse scrolled (1155, 319) with delta (0, 0)
Screenshot: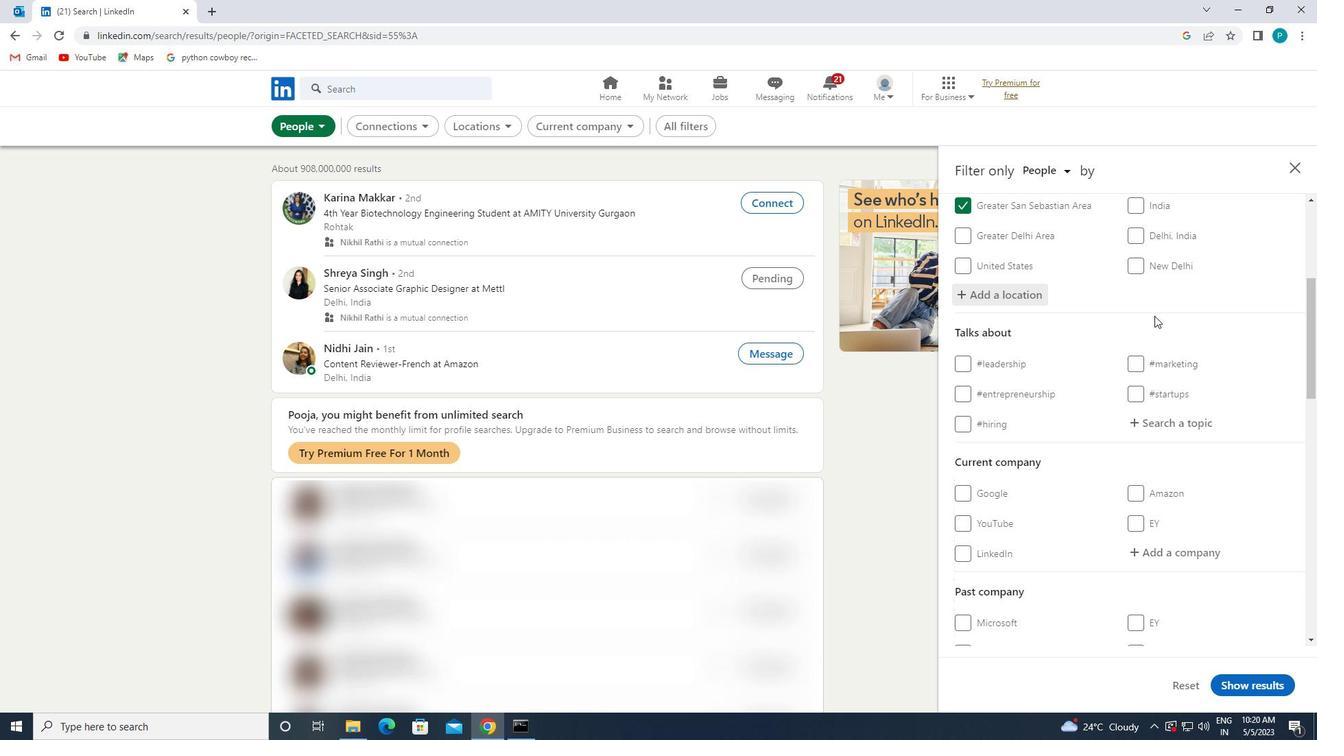 
Action: Mouse moved to (1162, 356)
Screenshot: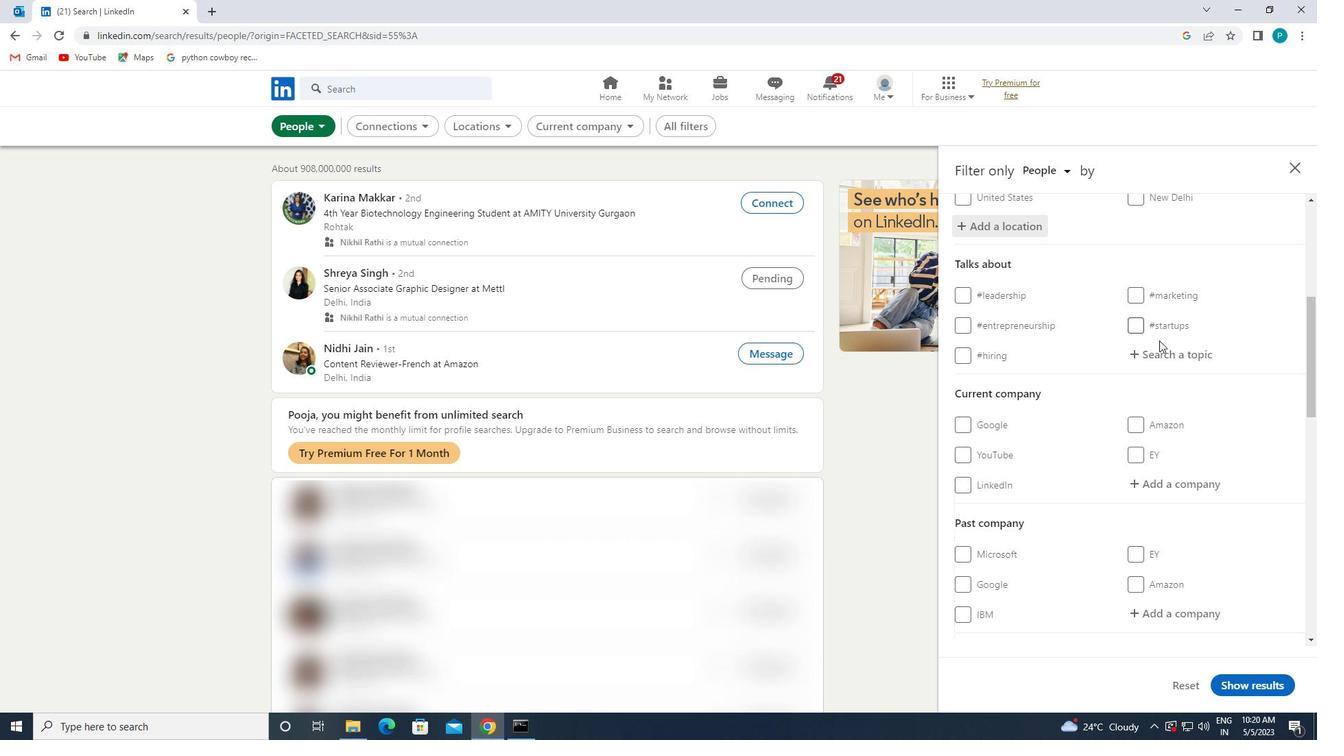 
Action: Mouse pressed left at (1162, 356)
Screenshot: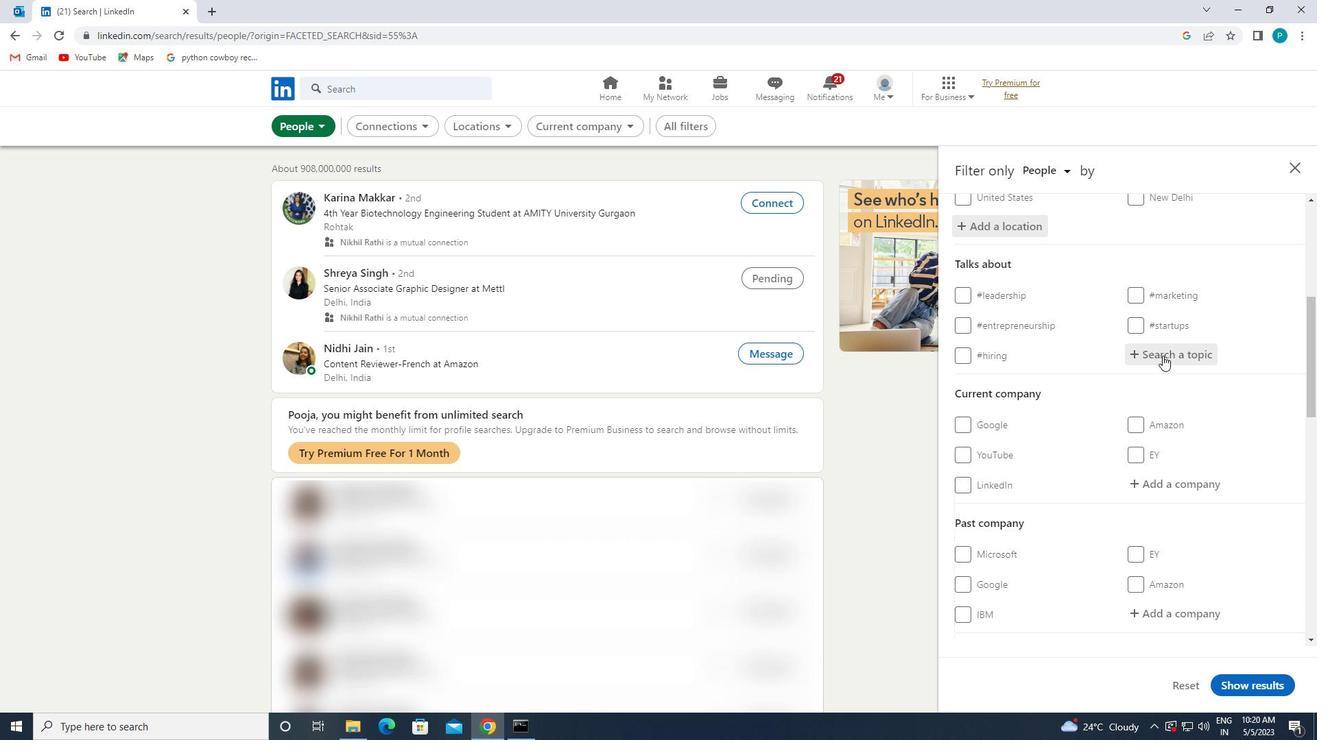 
Action: Key pressed <Key.shift>#<Key.caps_lock><Key.caps_lock>LIFESTYLE
Screenshot: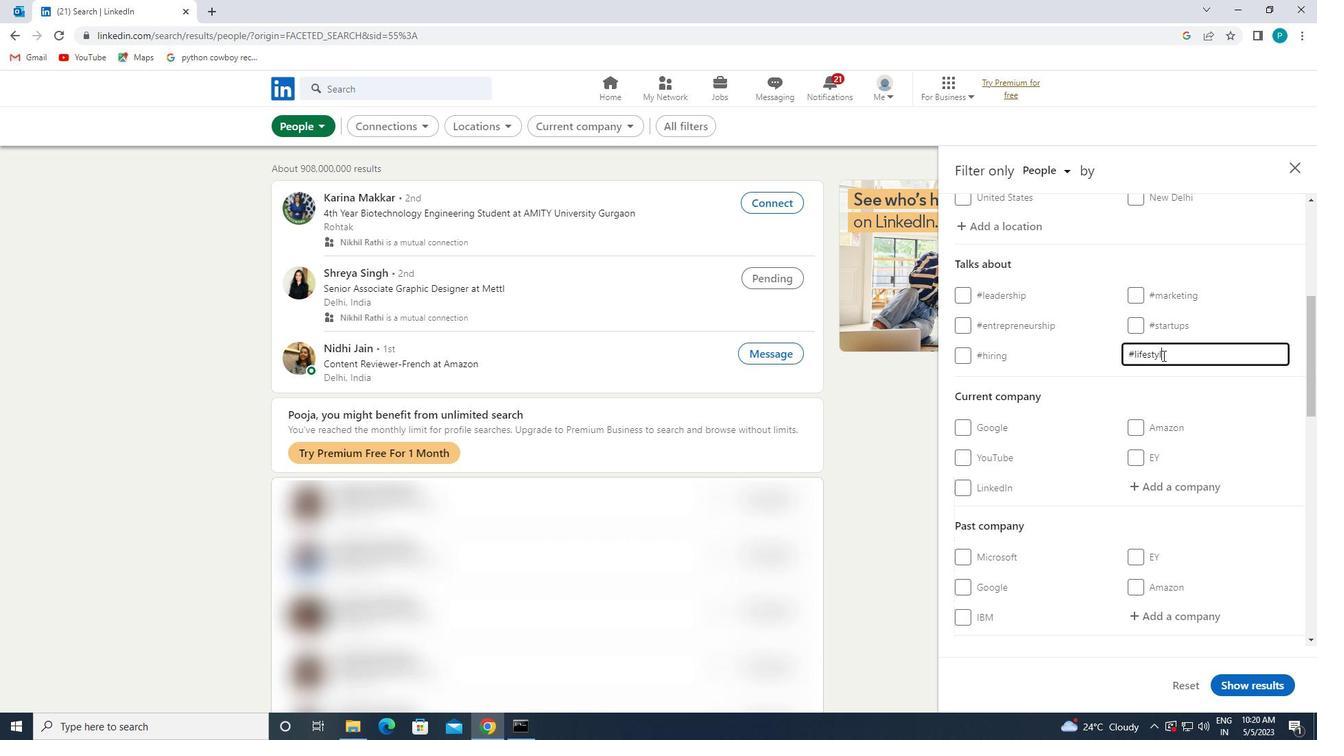 
Action: Mouse moved to (1162, 356)
Screenshot: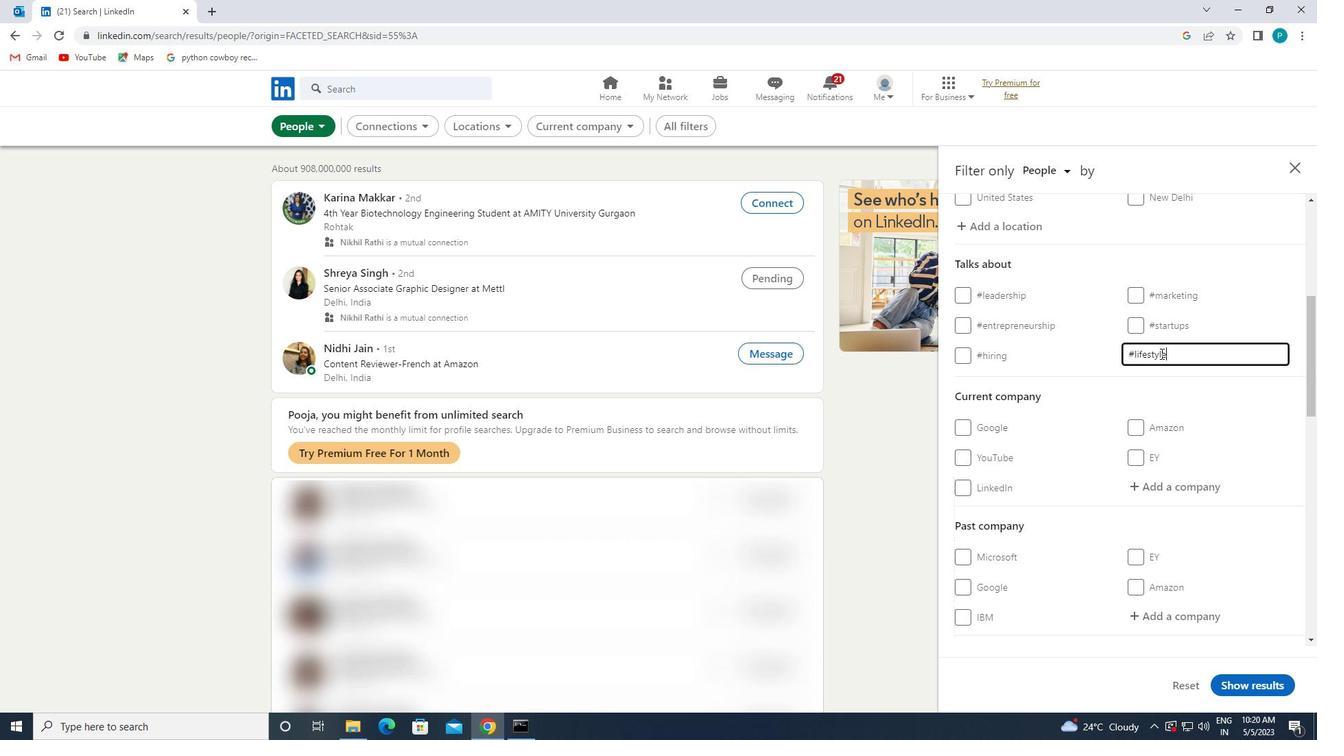
Action: Mouse scrolled (1162, 355) with delta (0, 0)
Screenshot: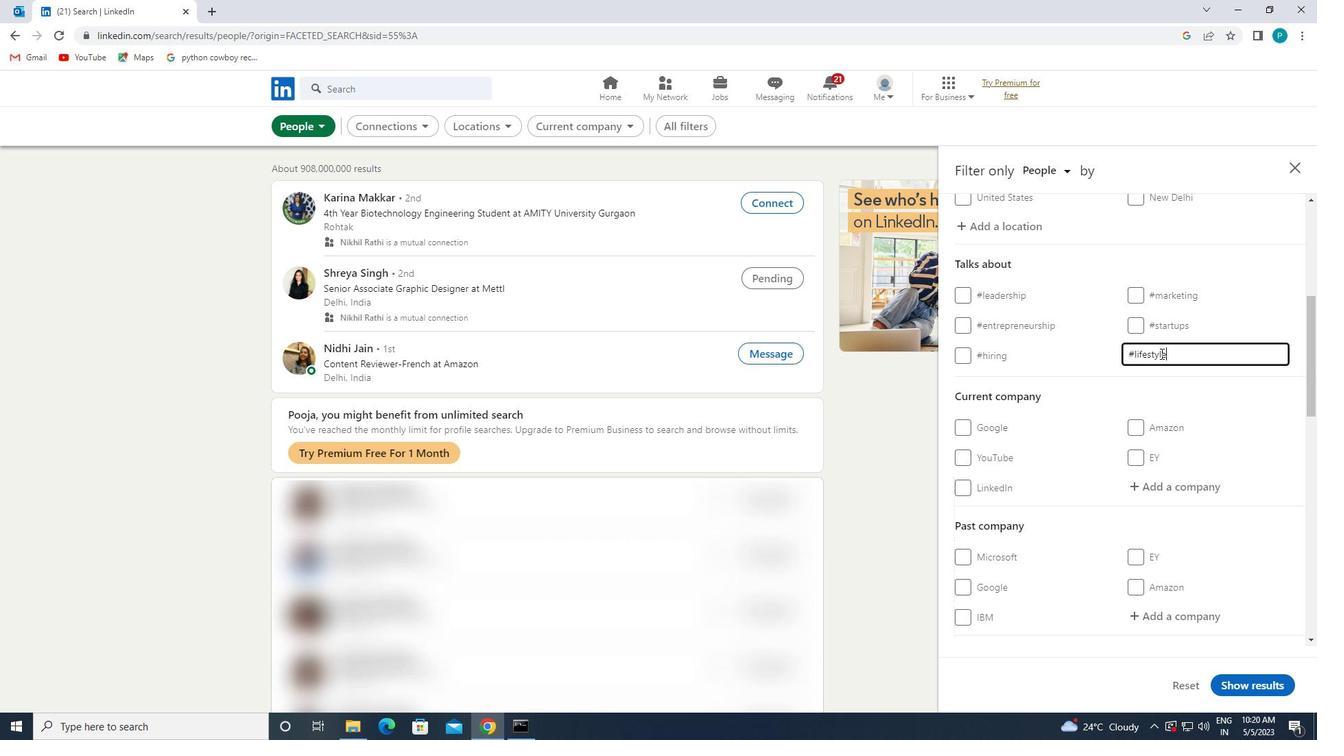
Action: Mouse moved to (1163, 360)
Screenshot: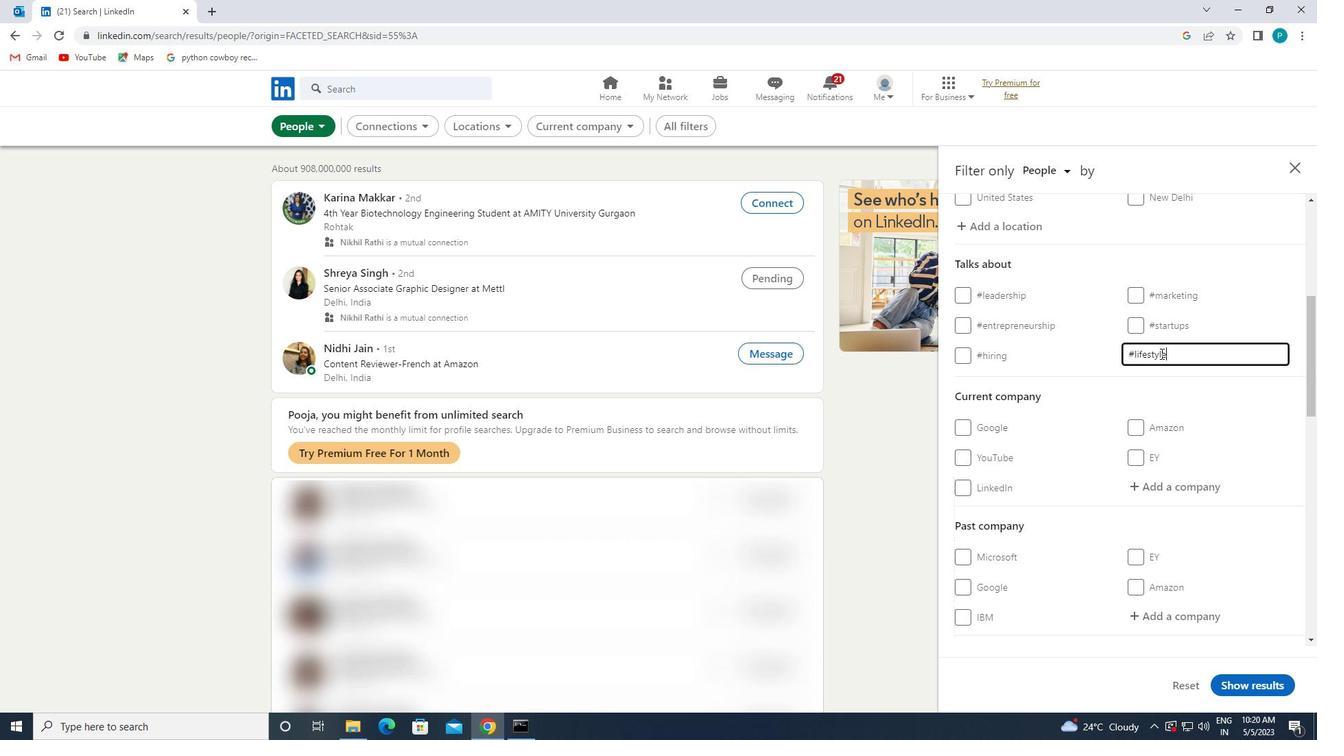
Action: Mouse scrolled (1163, 359) with delta (0, 0)
Screenshot: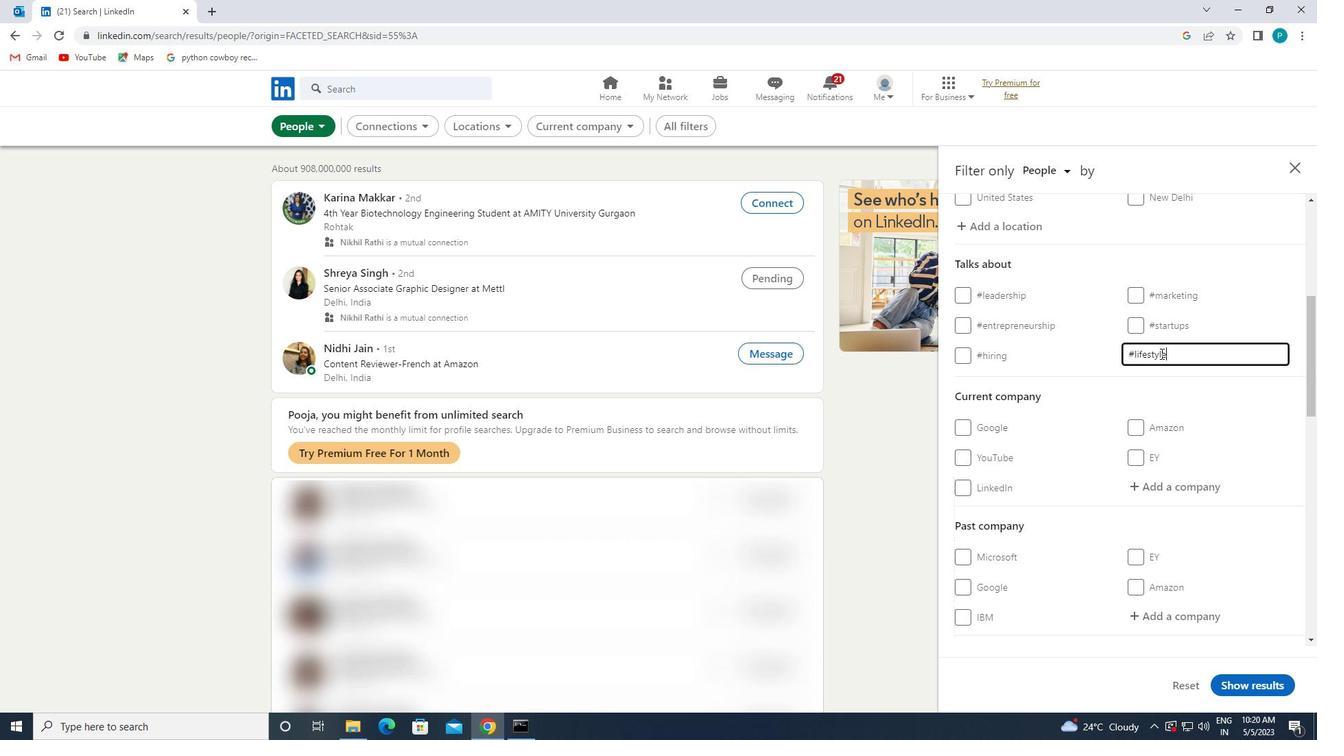 
Action: Mouse moved to (1164, 361)
Screenshot: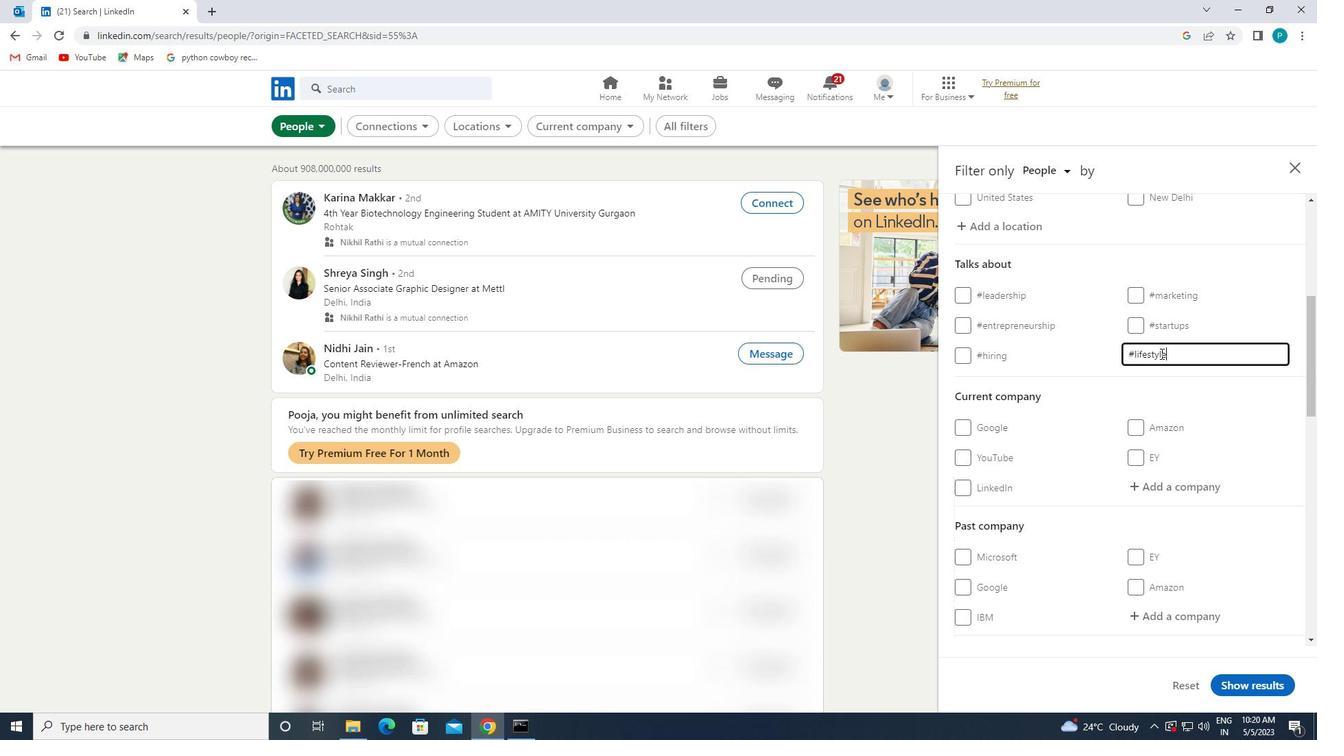 
Action: Mouse scrolled (1164, 360) with delta (0, 0)
Screenshot: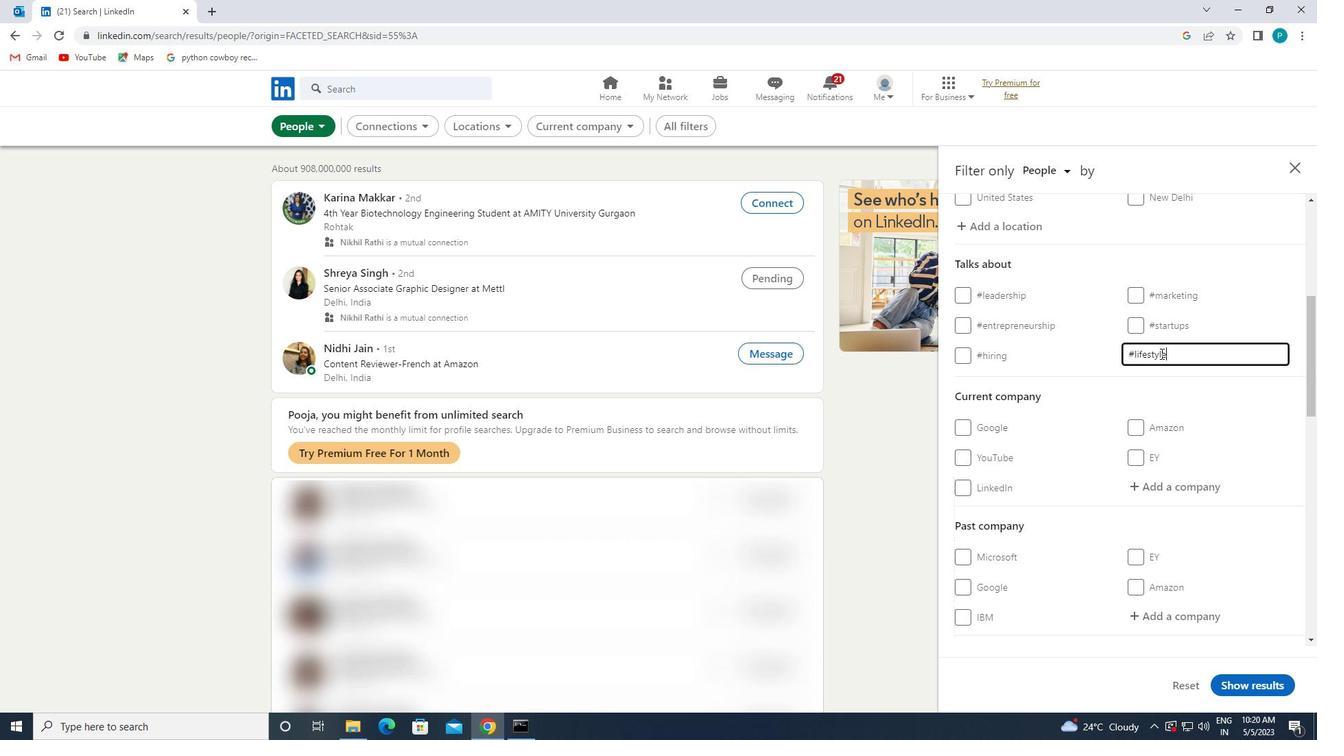 
Action: Mouse moved to (1165, 363)
Screenshot: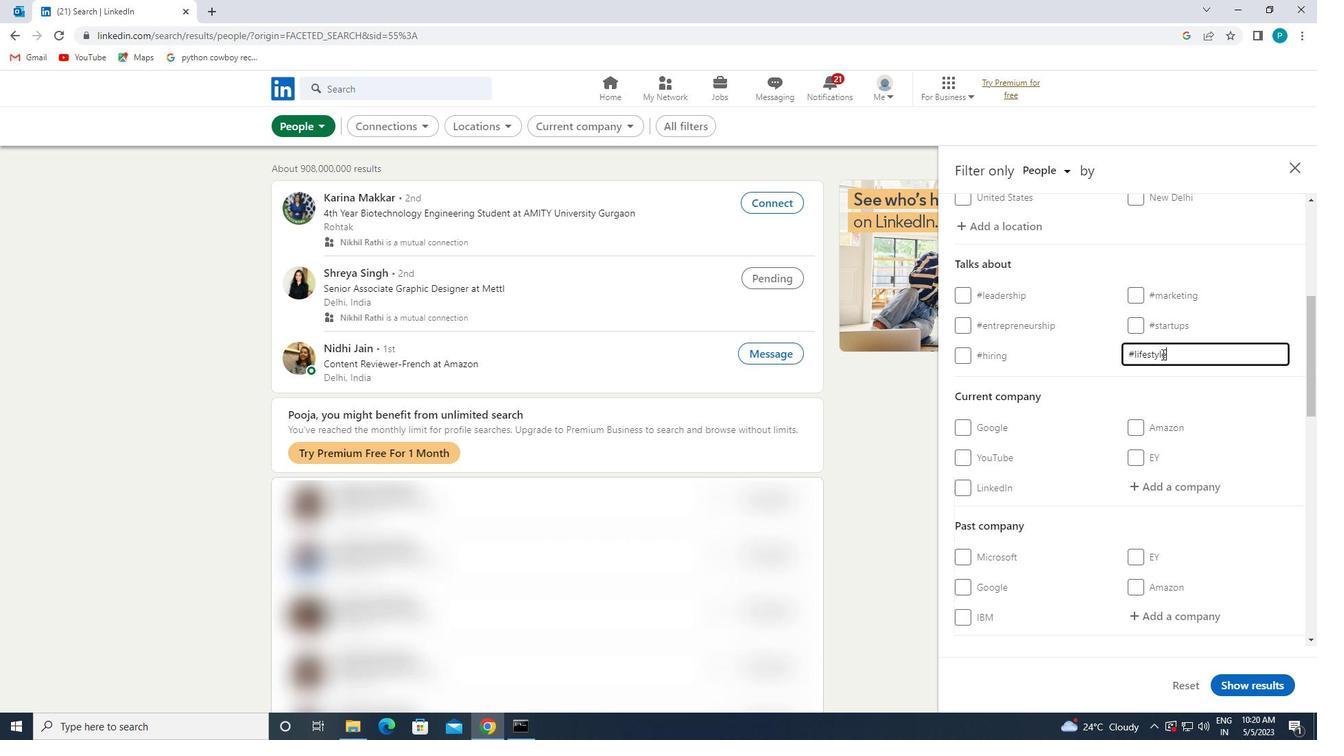 
Action: Mouse scrolled (1165, 362) with delta (0, 0)
Screenshot: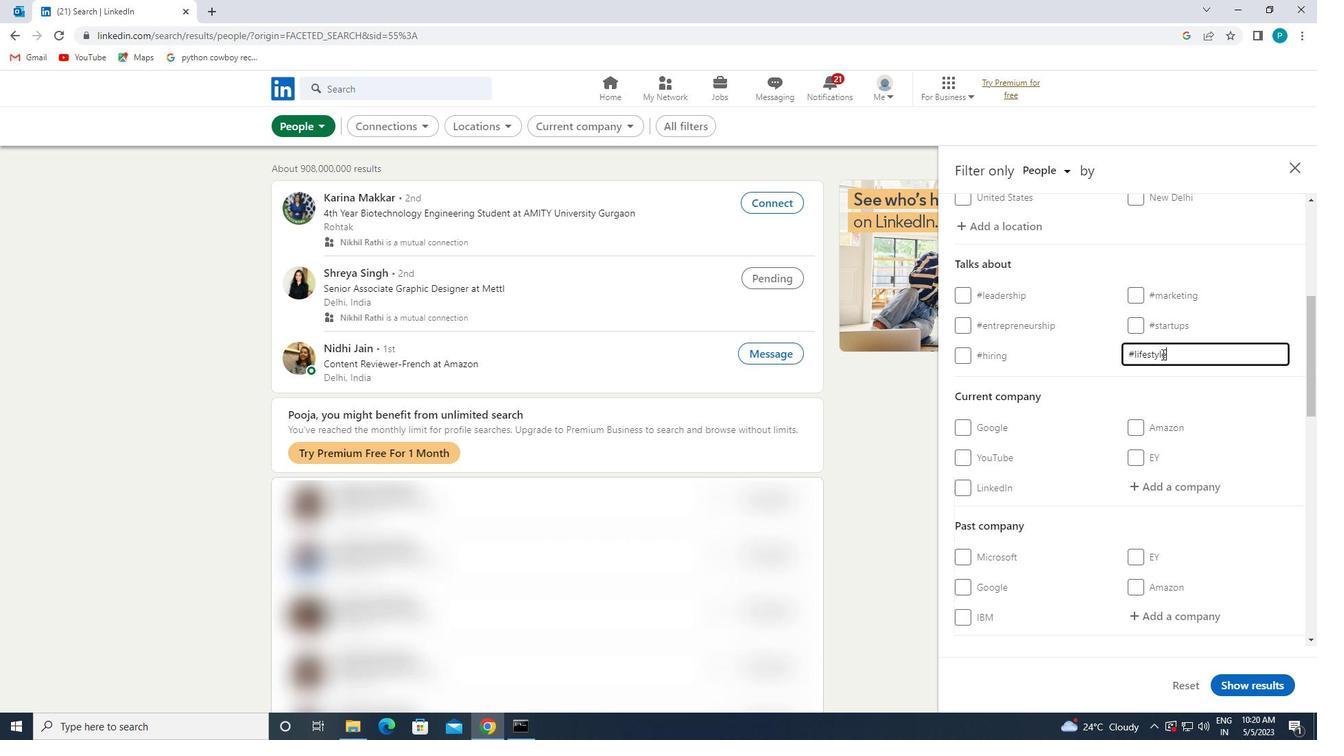 
Action: Mouse moved to (1165, 369)
Screenshot: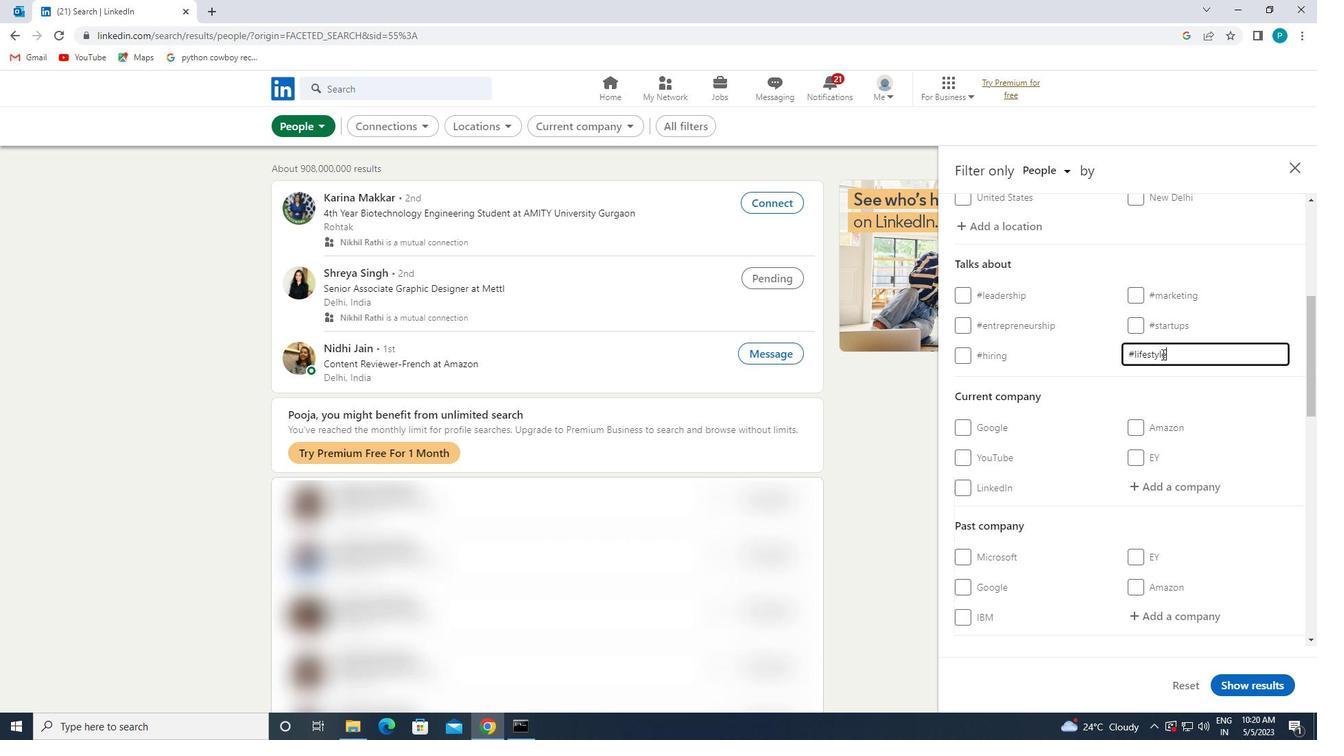 
Action: Mouse scrolled (1165, 368) with delta (0, 0)
Screenshot: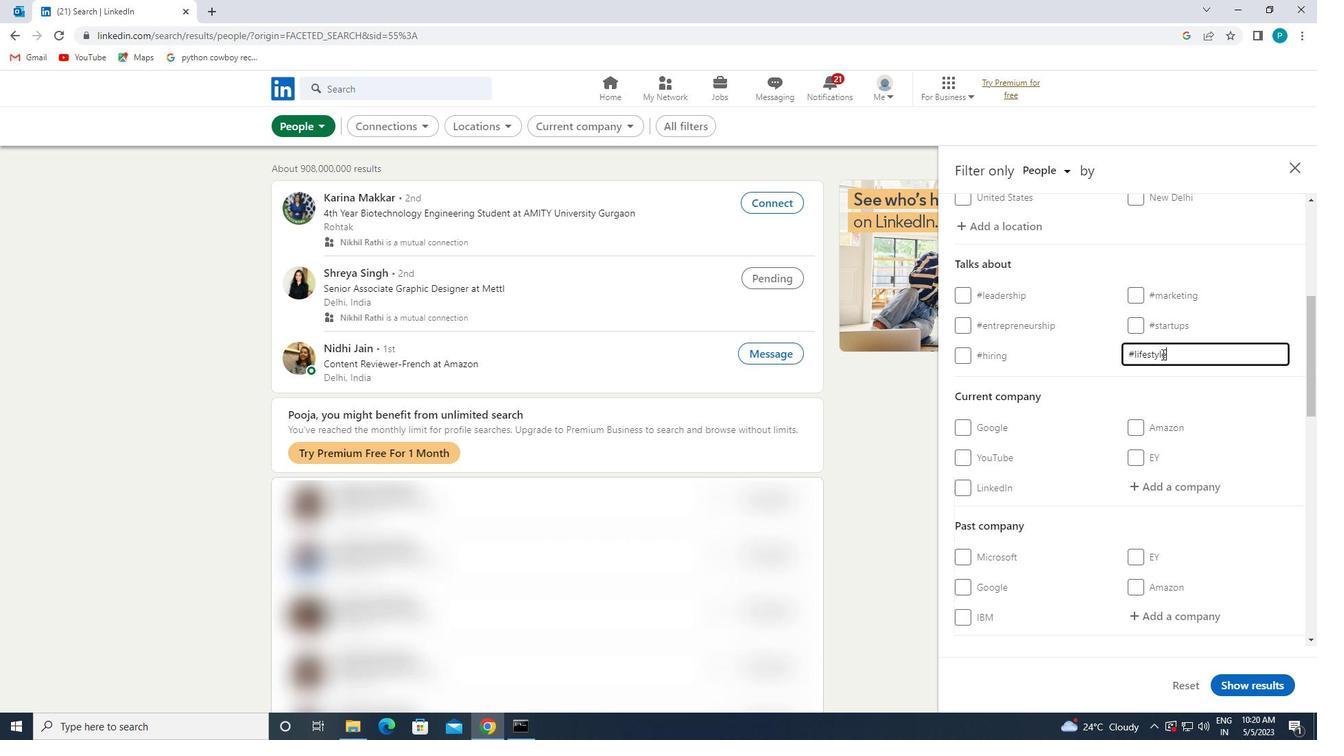 
Action: Mouse moved to (1142, 430)
Screenshot: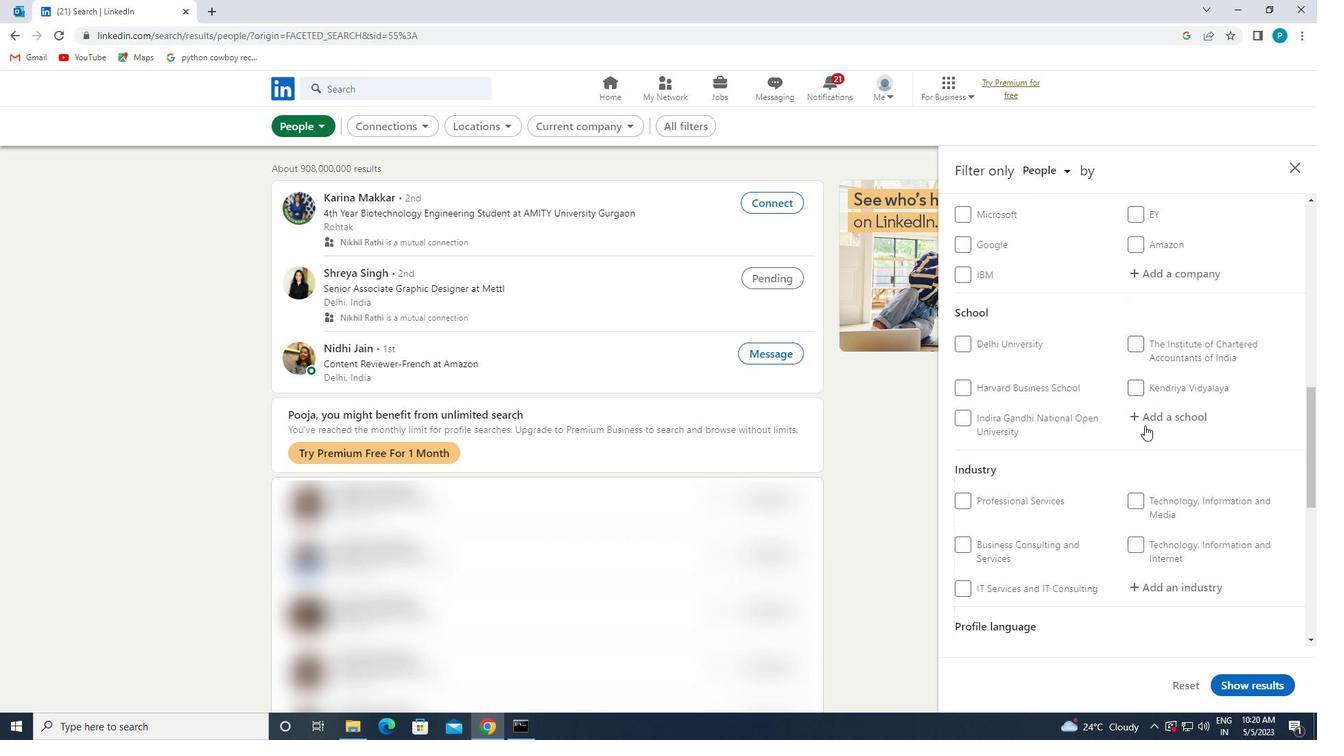 
Action: Mouse scrolled (1142, 430) with delta (0, 0)
Screenshot: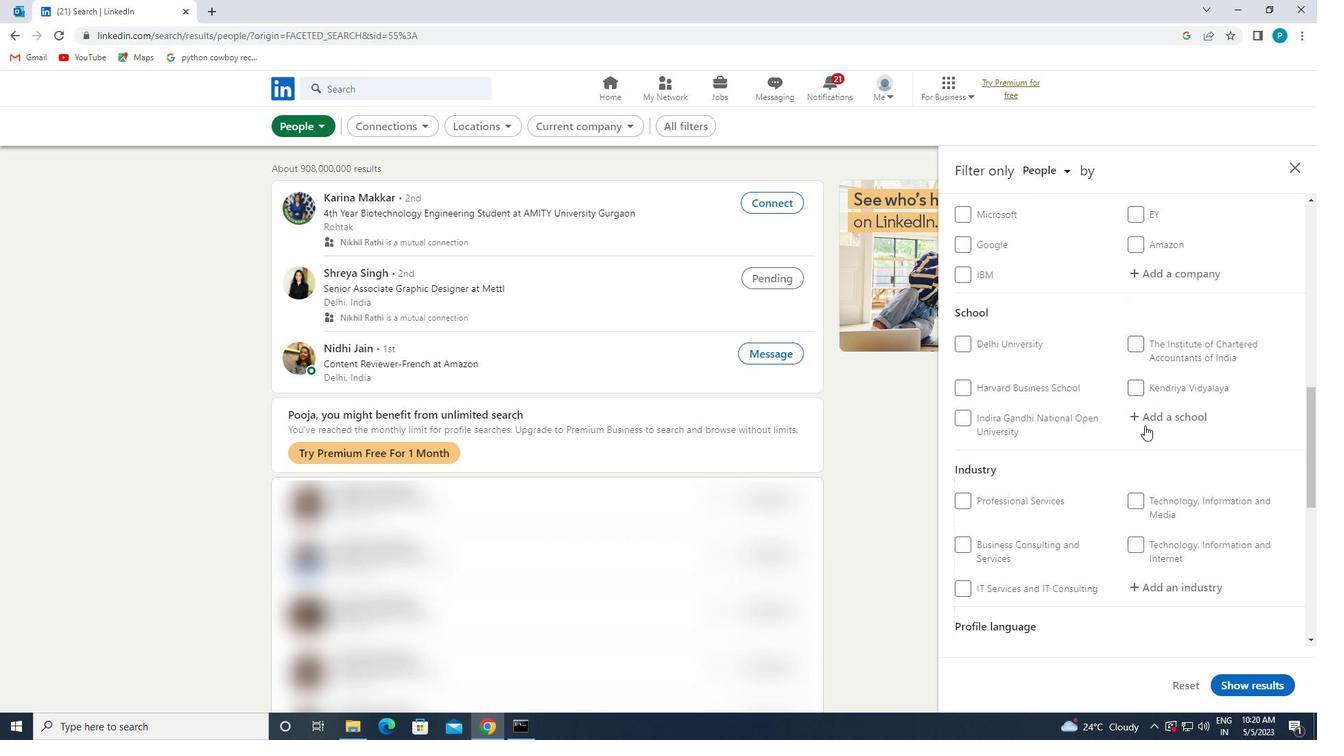 
Action: Mouse scrolled (1142, 430) with delta (0, 0)
Screenshot: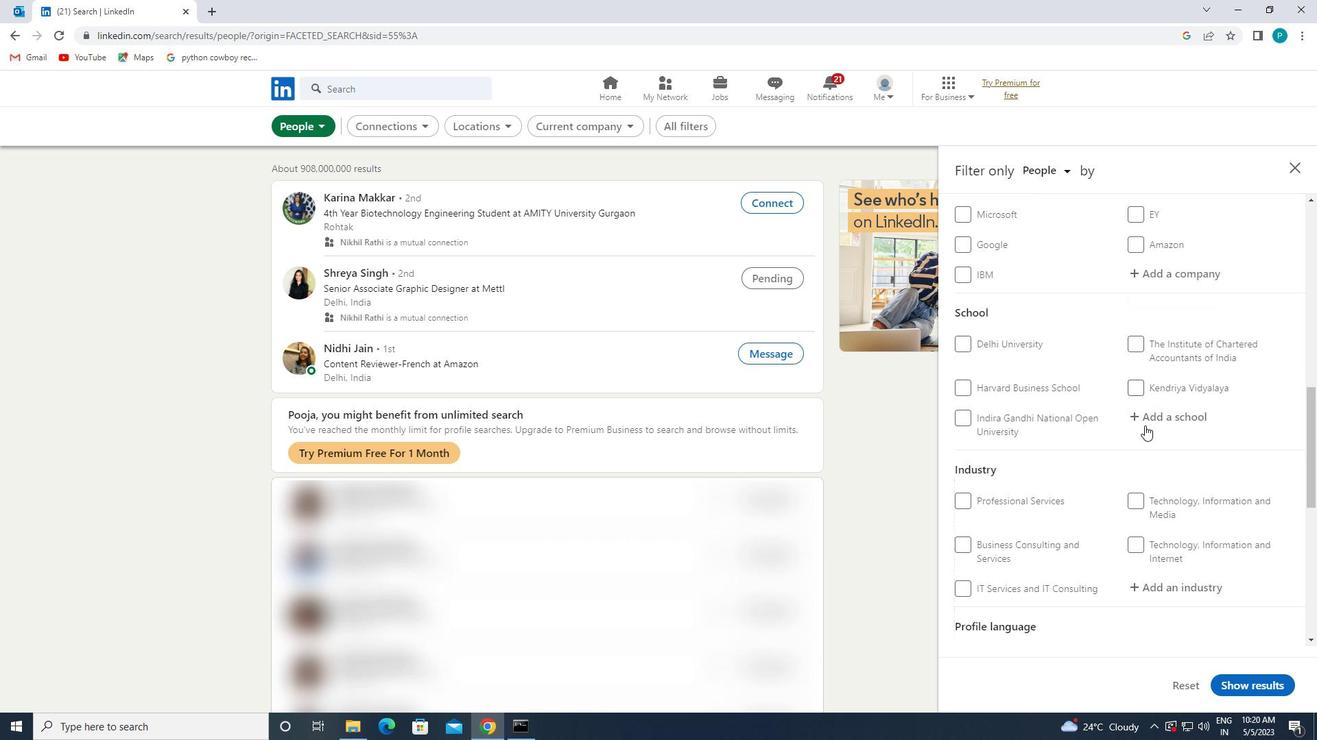 
Action: Mouse moved to (1142, 431)
Screenshot: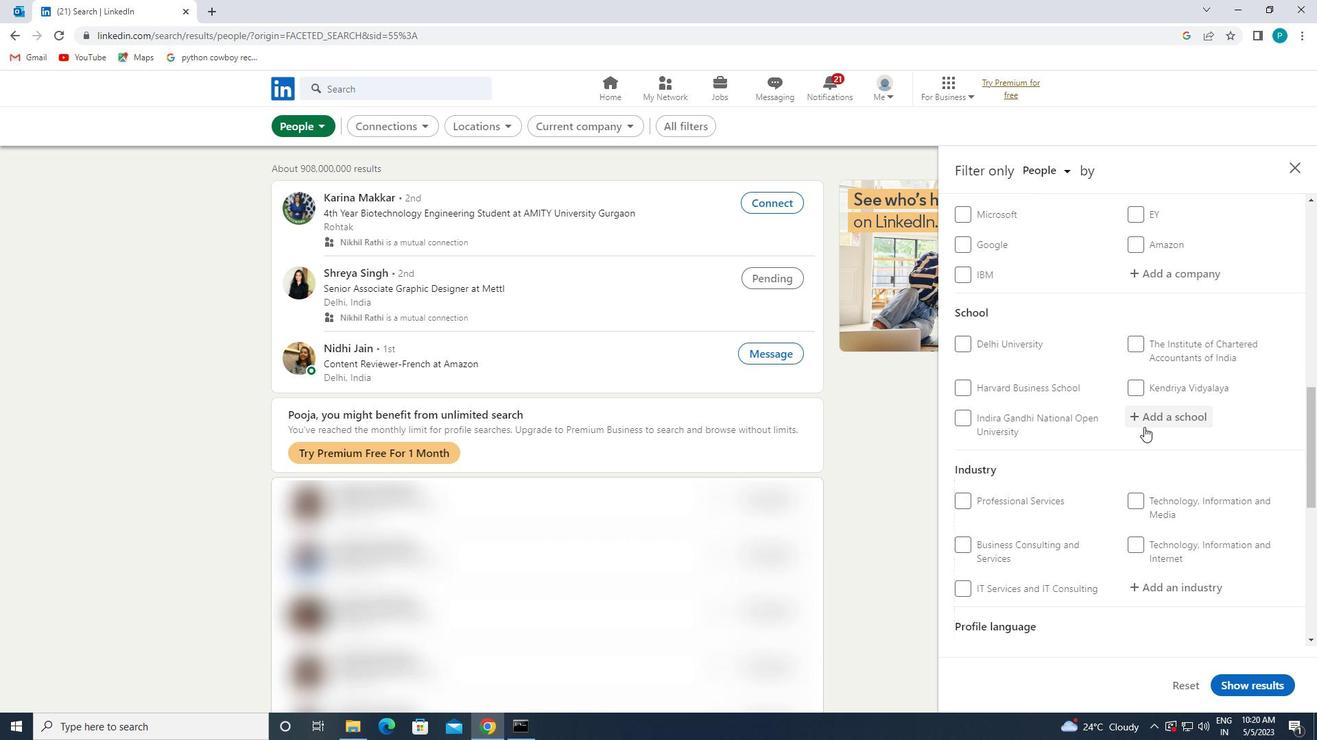 
Action: Mouse scrolled (1142, 430) with delta (0, 0)
Screenshot: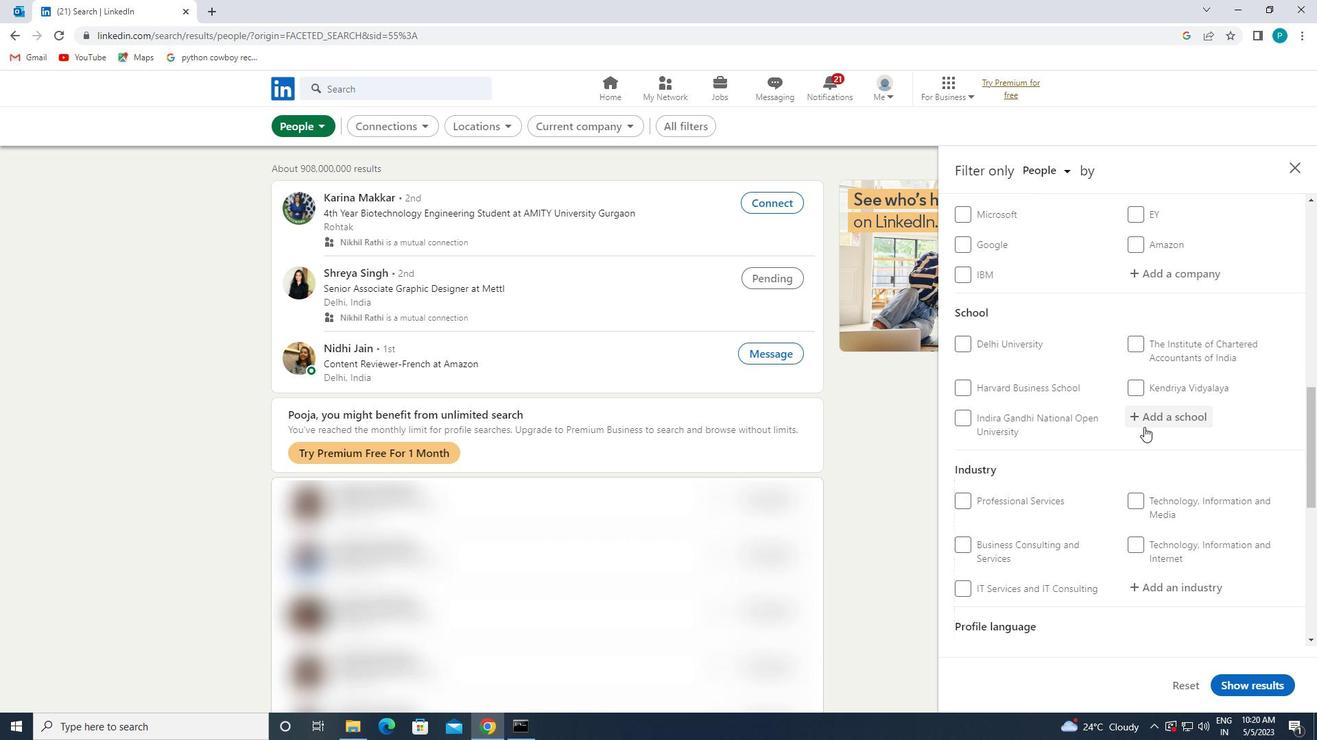 
Action: Mouse scrolled (1142, 430) with delta (0, 0)
Screenshot: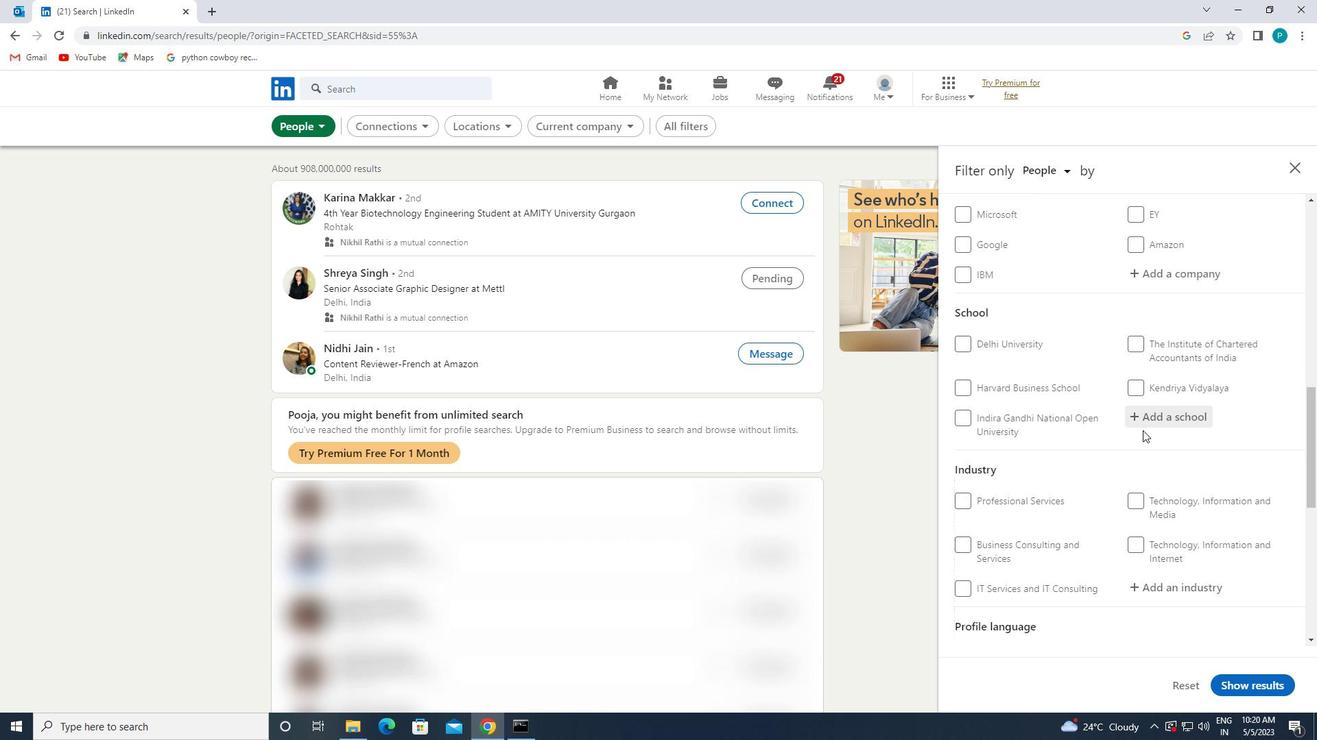 
Action: Mouse moved to (1140, 425)
Screenshot: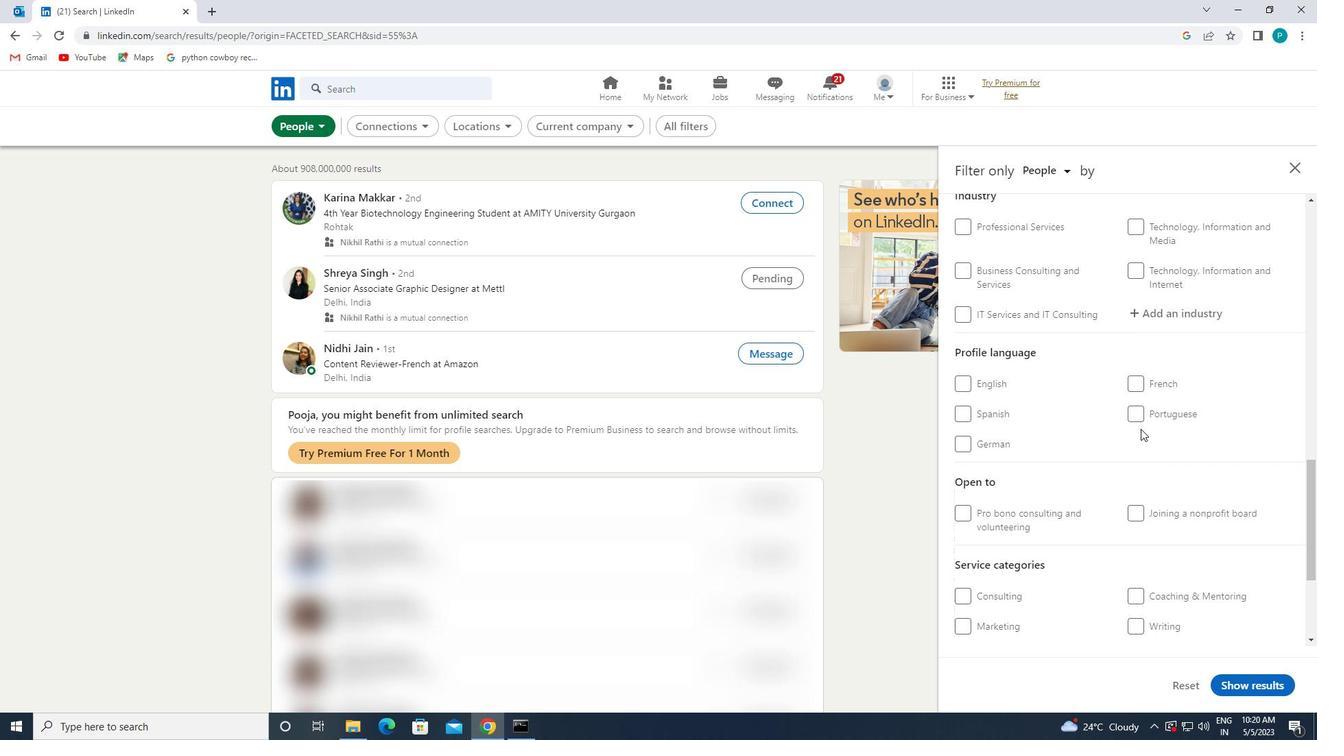 
Action: Mouse pressed left at (1140, 425)
Screenshot: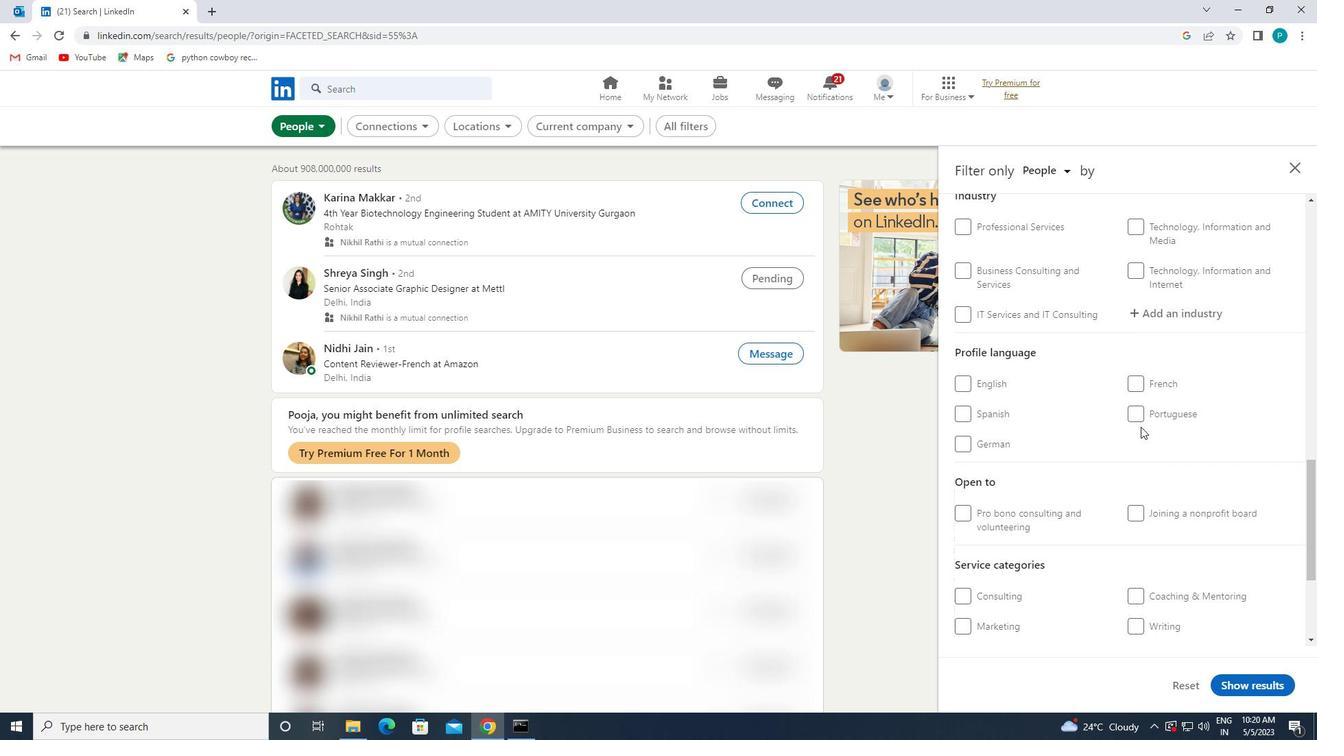 
Action: Mouse moved to (1136, 413)
Screenshot: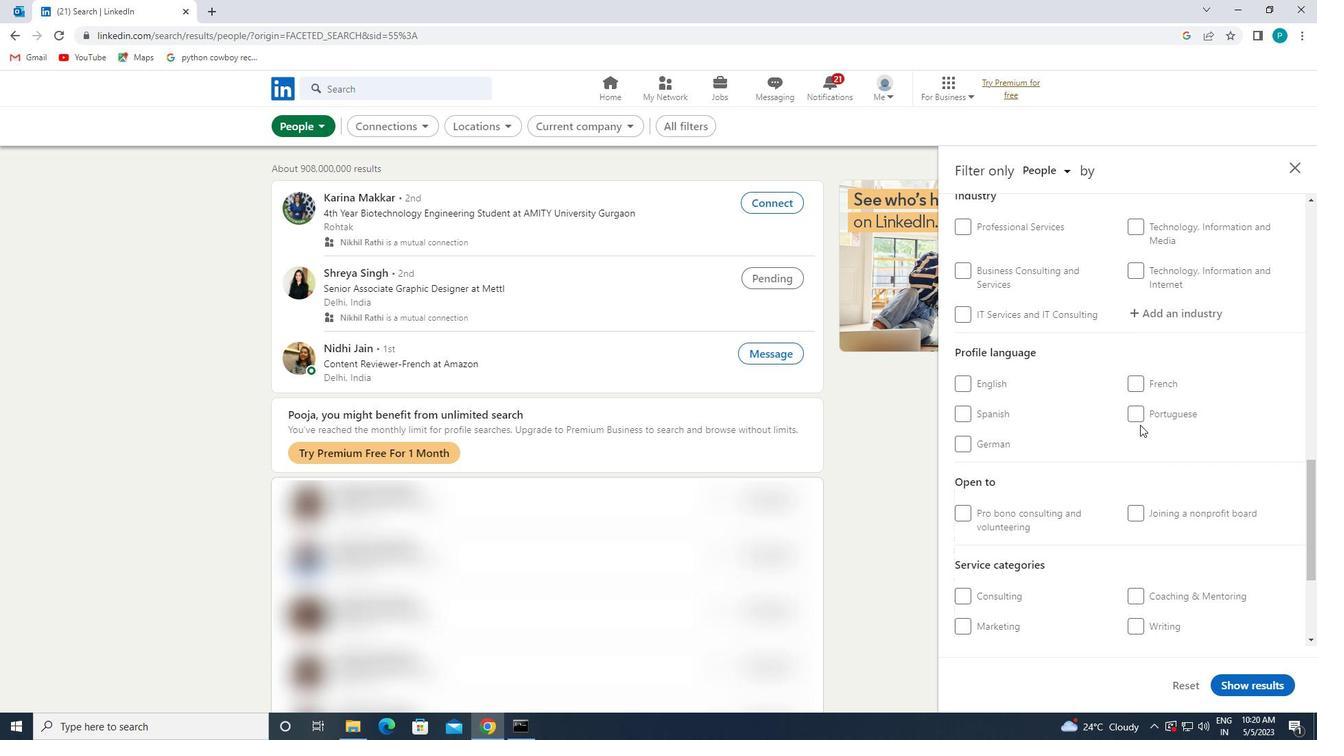 
Action: Mouse pressed left at (1136, 413)
Screenshot: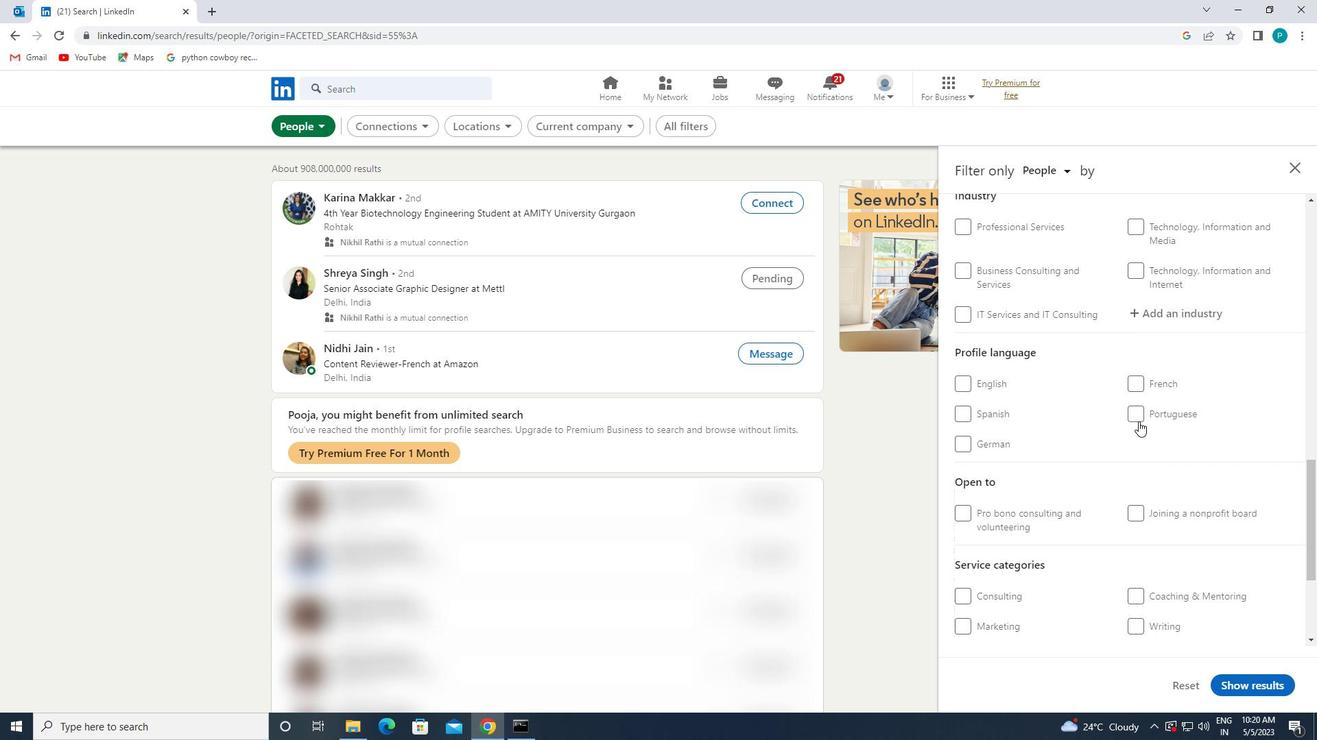 
Action: Mouse moved to (1210, 407)
Screenshot: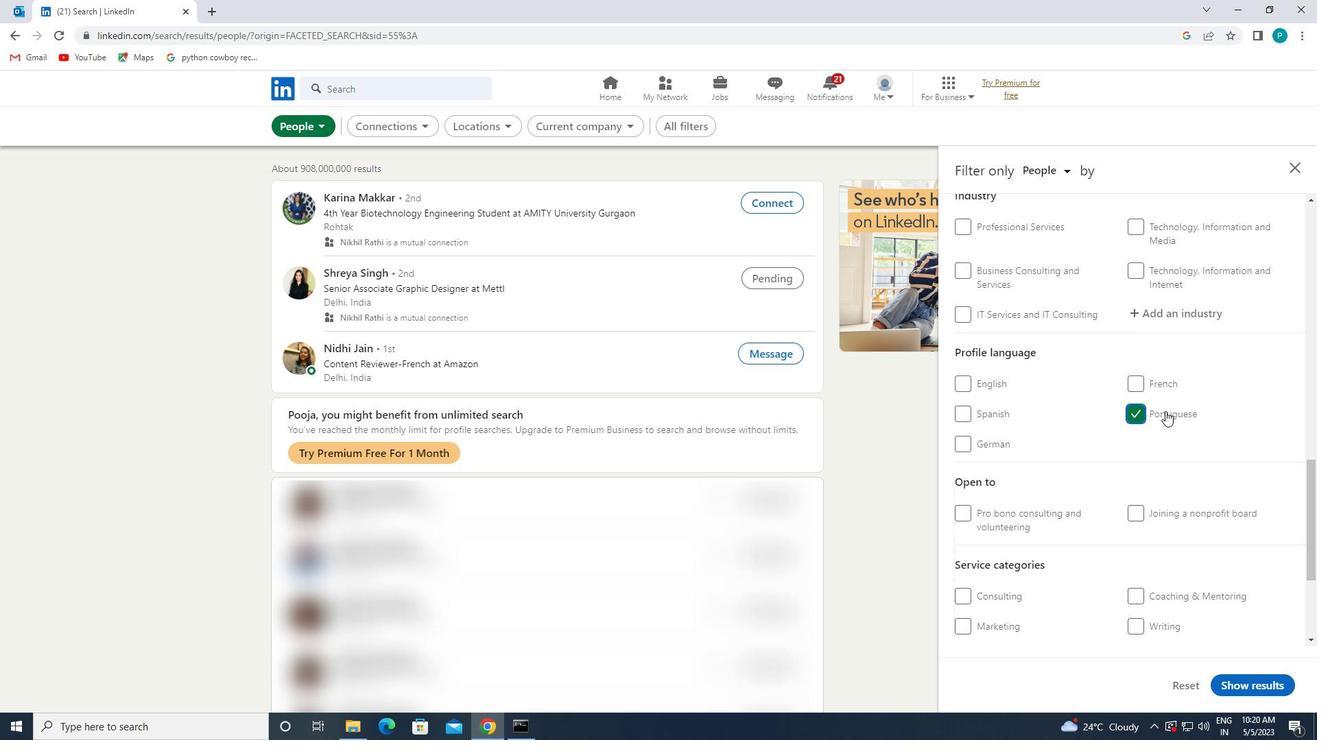 
Action: Mouse scrolled (1210, 408) with delta (0, 0)
Screenshot: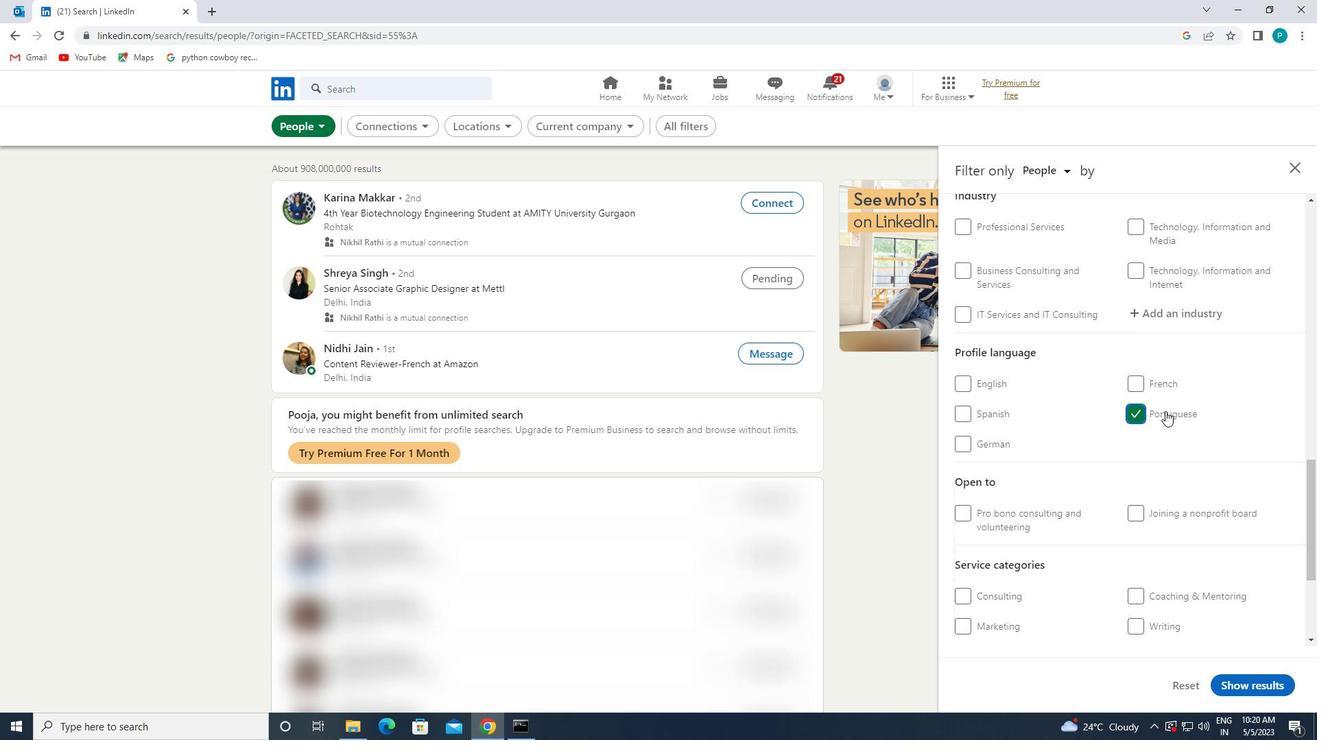 
Action: Mouse moved to (1210, 406)
Screenshot: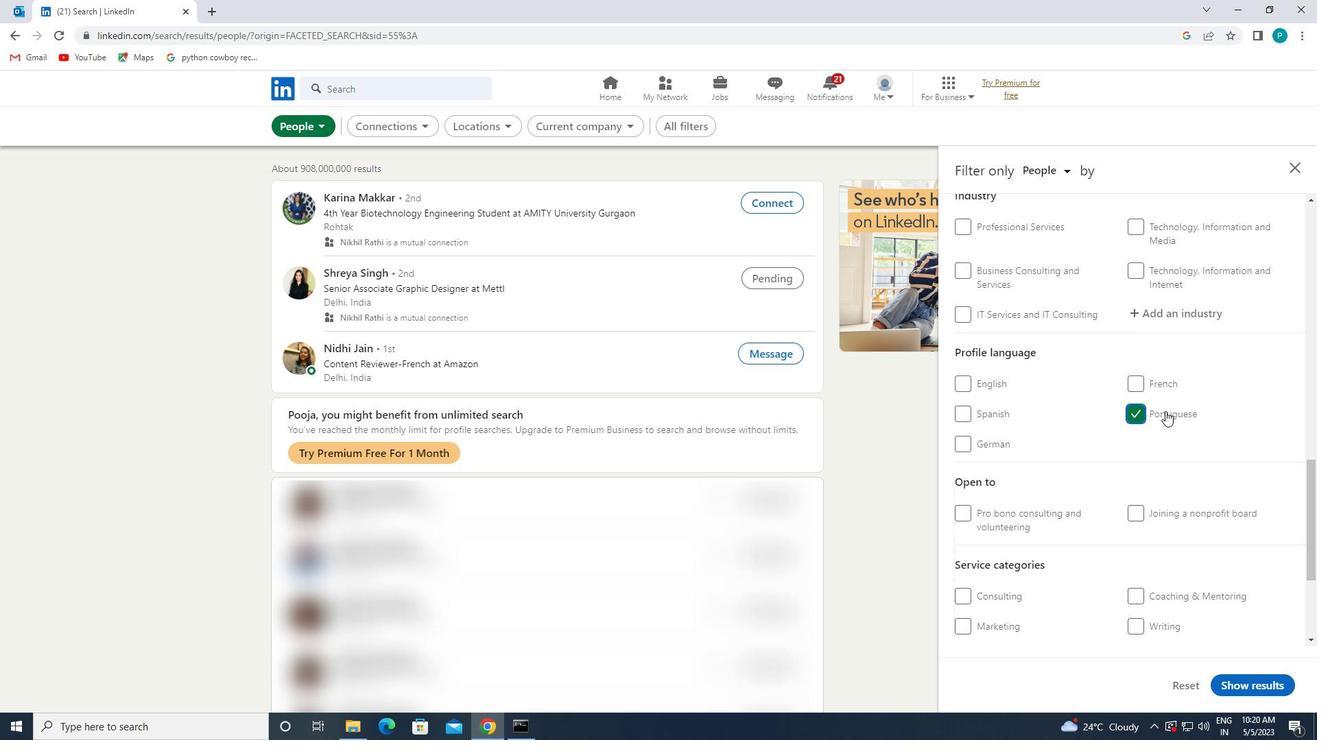 
Action: Mouse scrolled (1210, 407) with delta (0, 0)
Screenshot: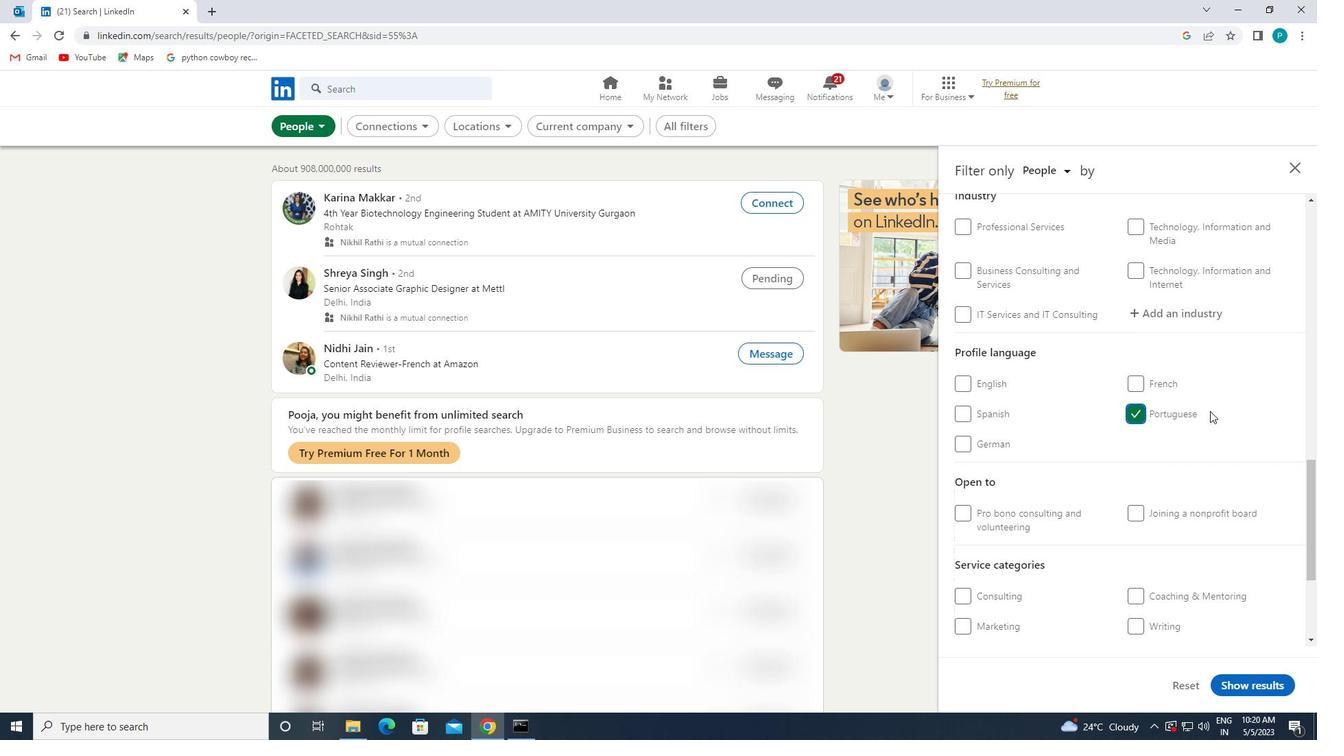 
Action: Mouse moved to (1210, 406)
Screenshot: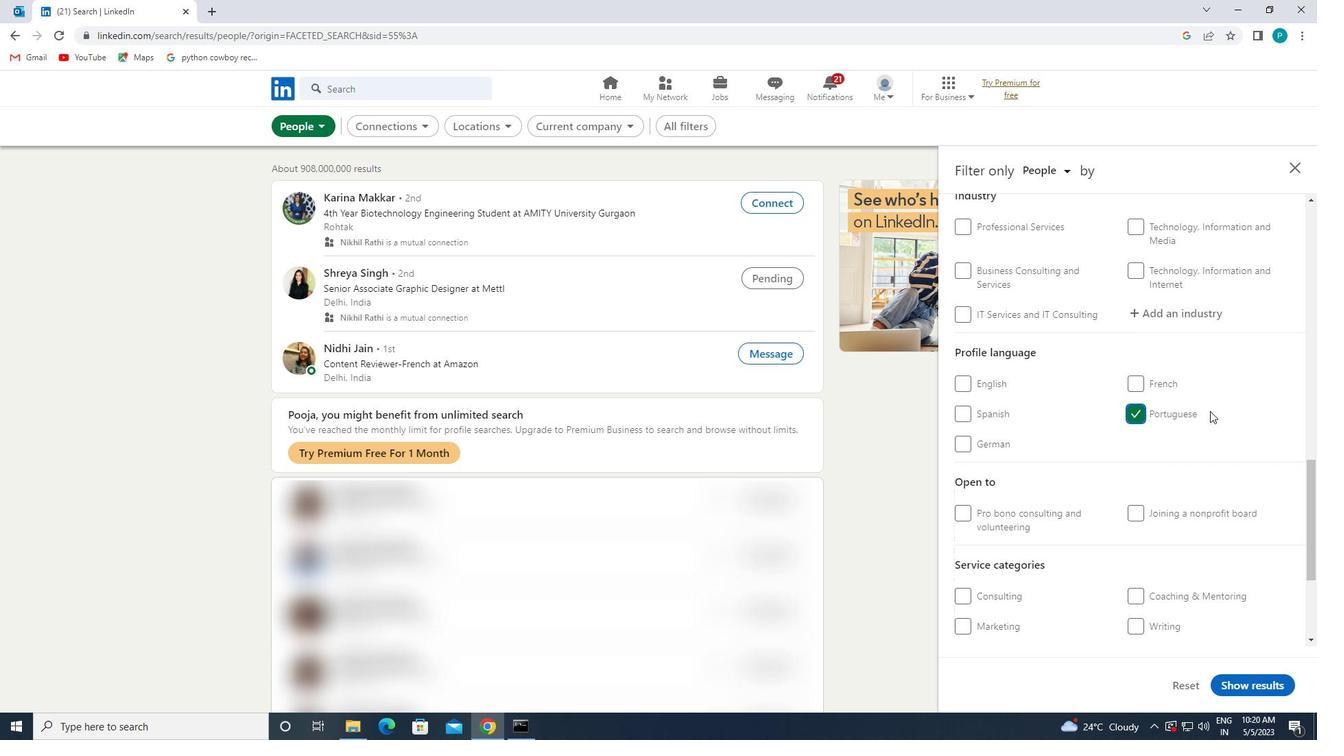 
Action: Mouse scrolled (1210, 406) with delta (0, 0)
Screenshot: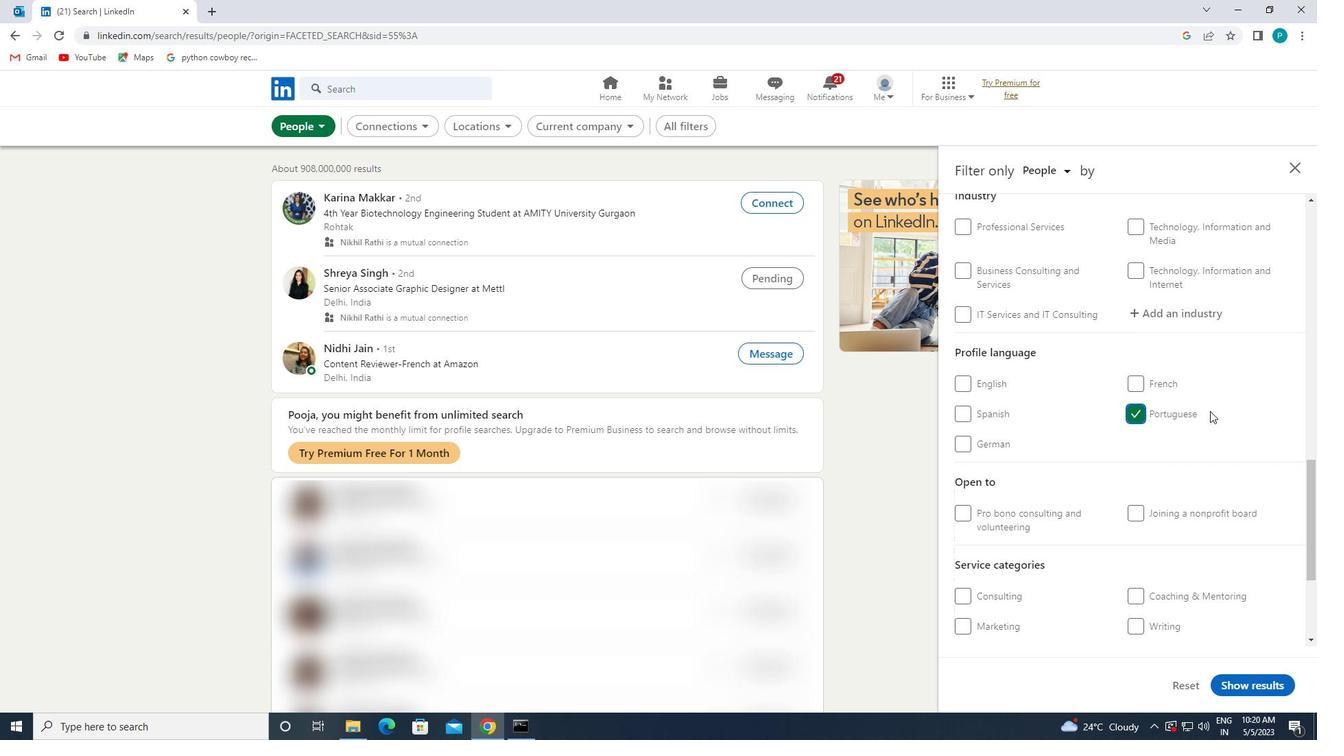 
Action: Mouse moved to (1210, 406)
Screenshot: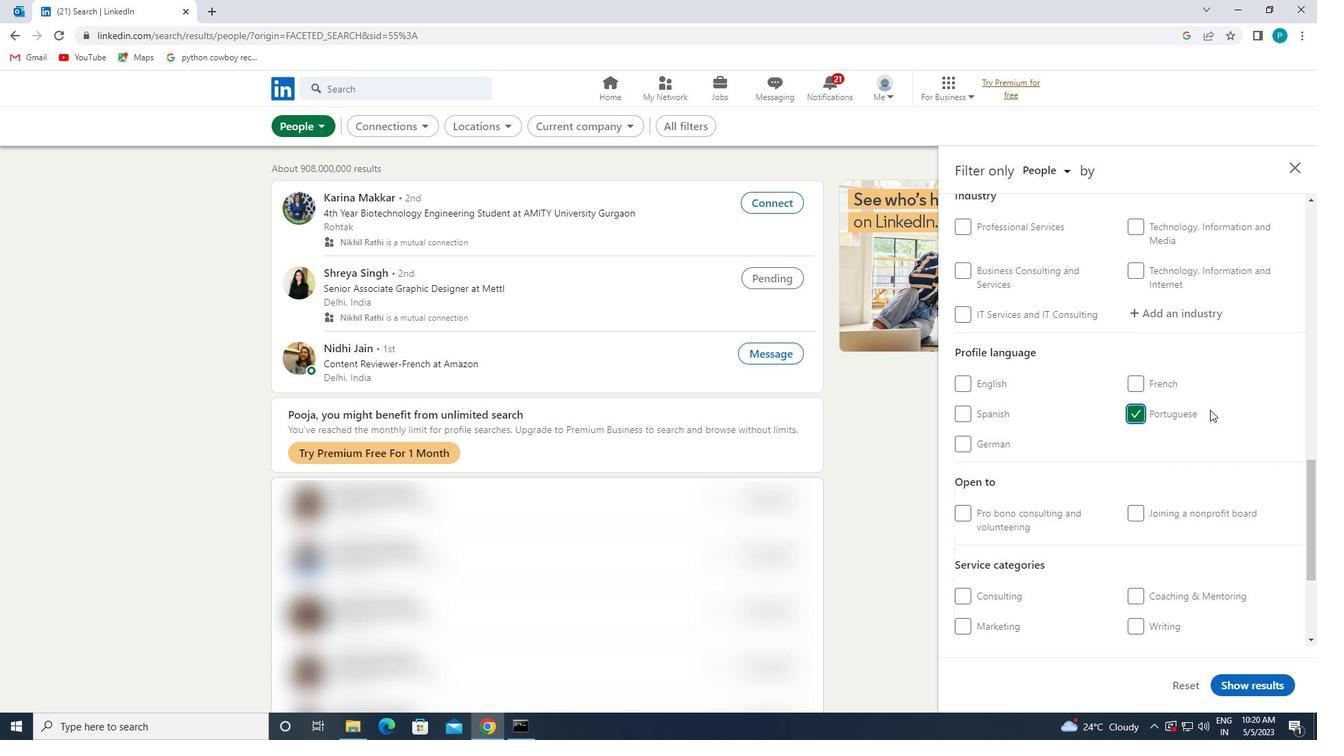 
Action: Mouse scrolled (1210, 406) with delta (0, 0)
Screenshot: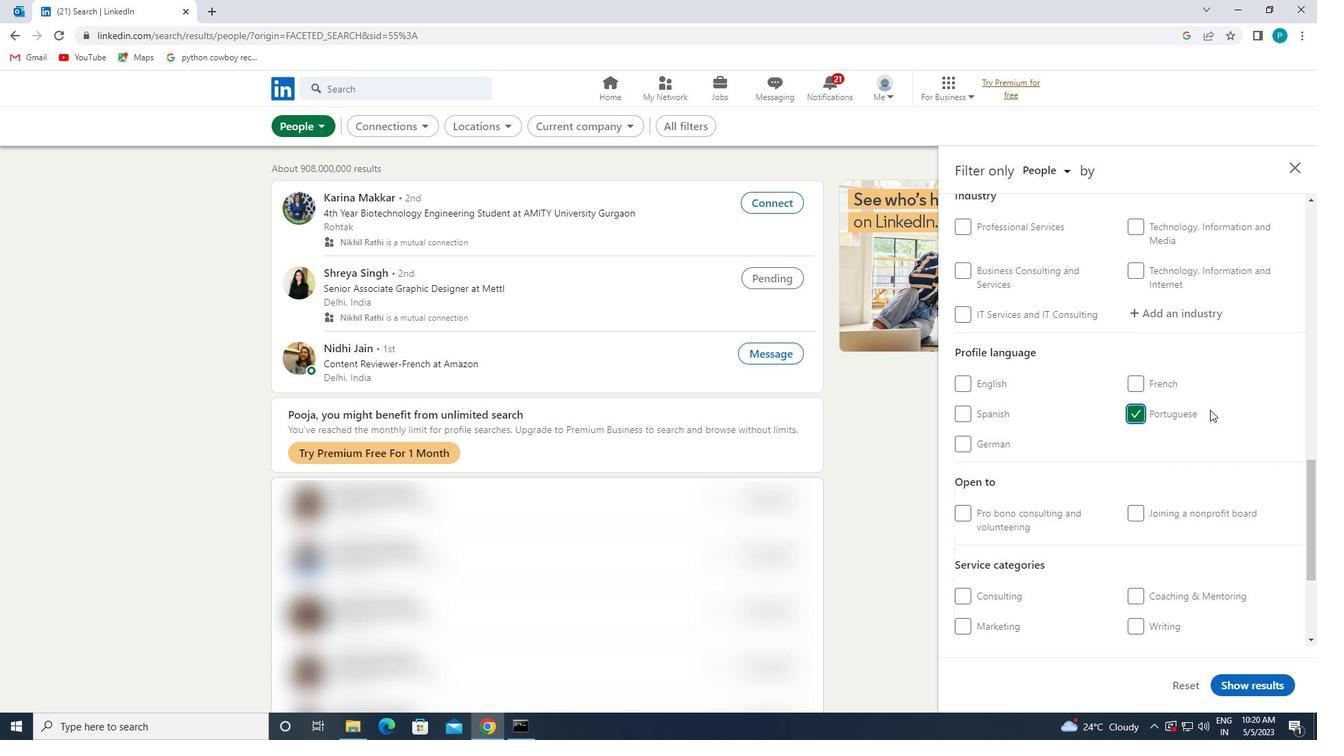 
Action: Mouse moved to (1171, 373)
Screenshot: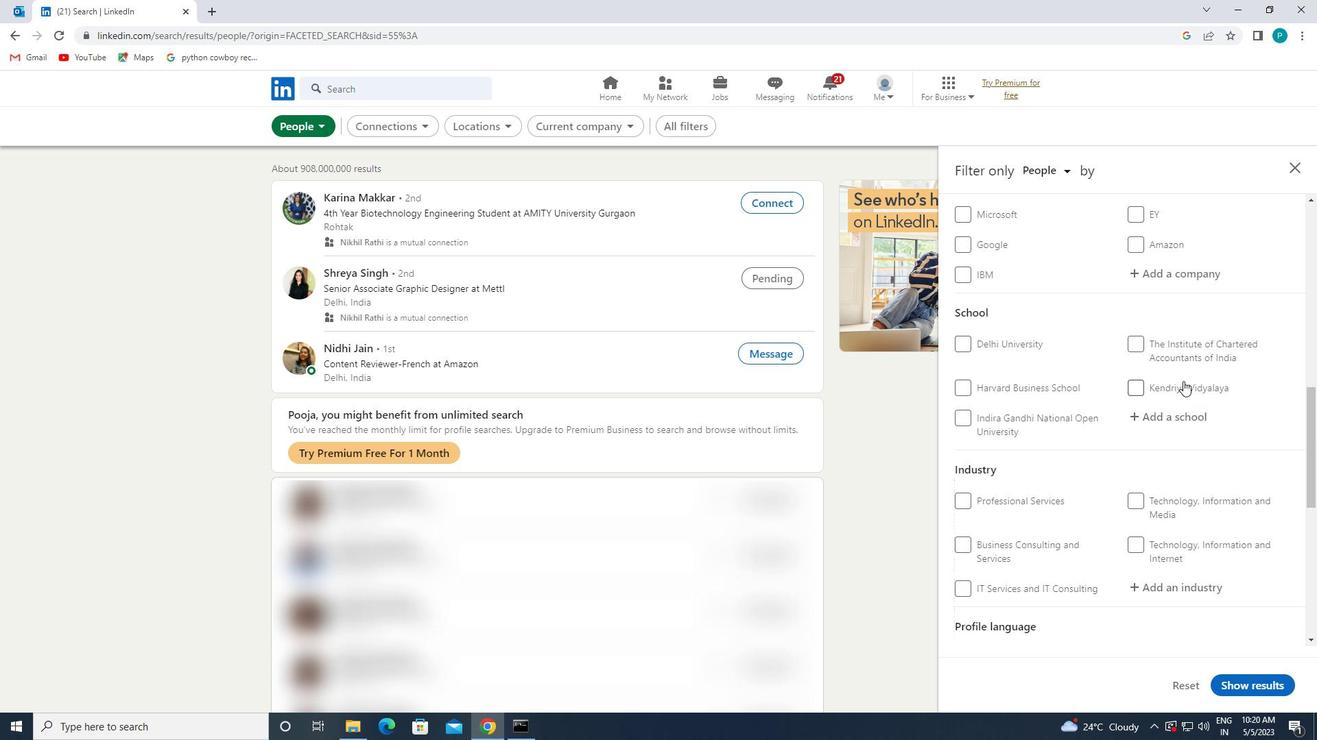 
Action: Mouse scrolled (1171, 374) with delta (0, 0)
Screenshot: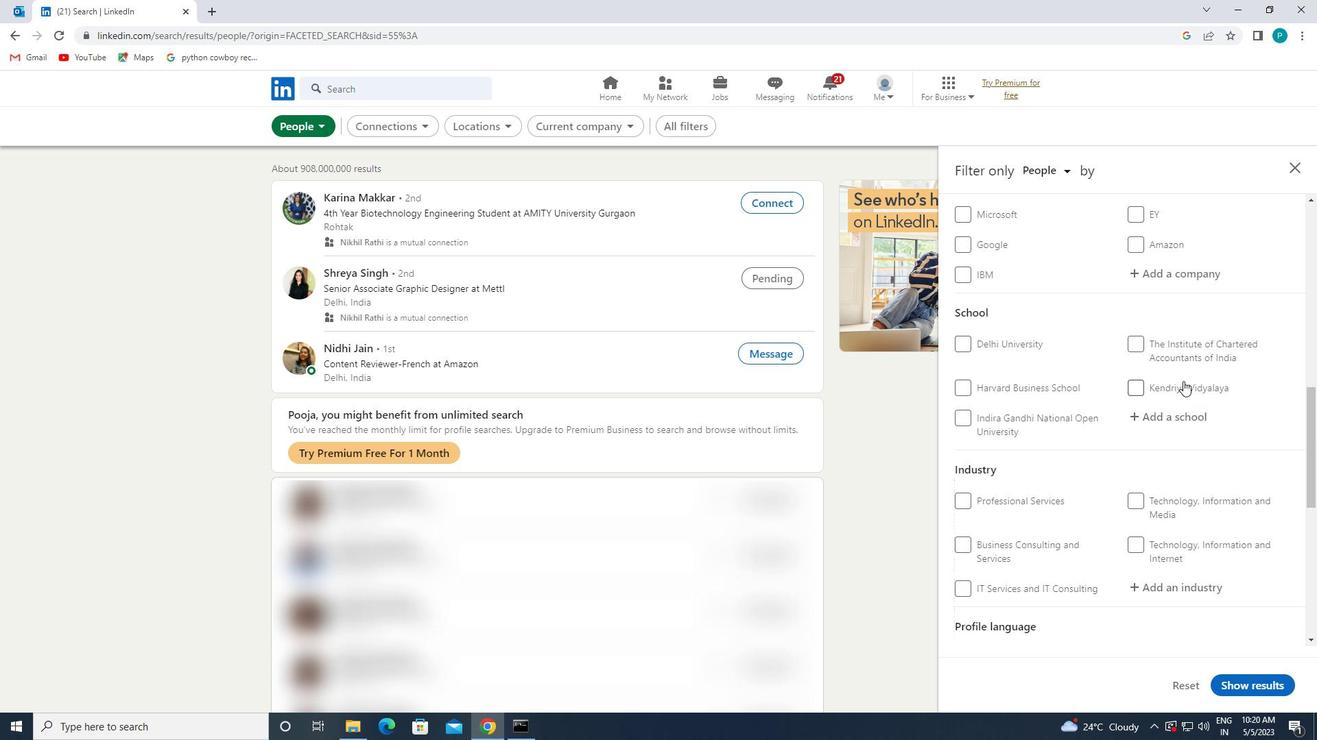 
Action: Mouse moved to (1171, 373)
Screenshot: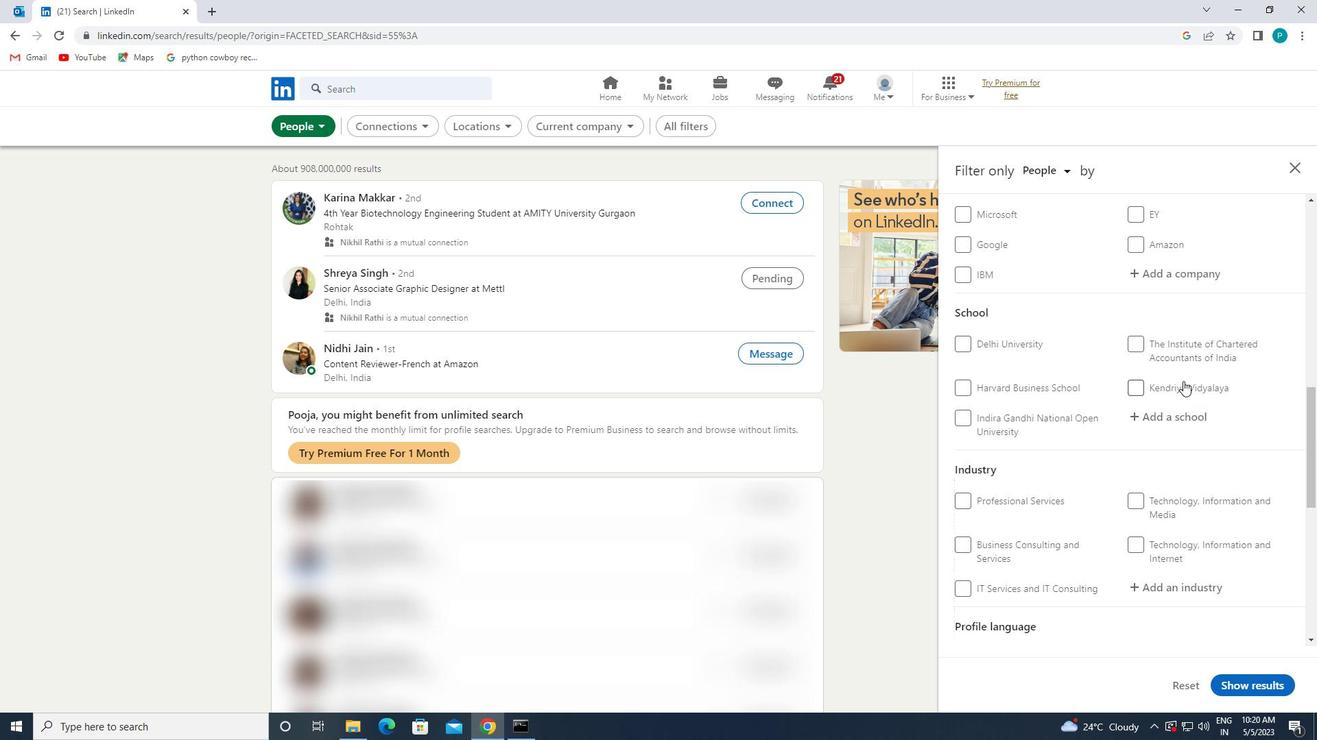 
Action: Mouse scrolled (1171, 374) with delta (0, 0)
Screenshot: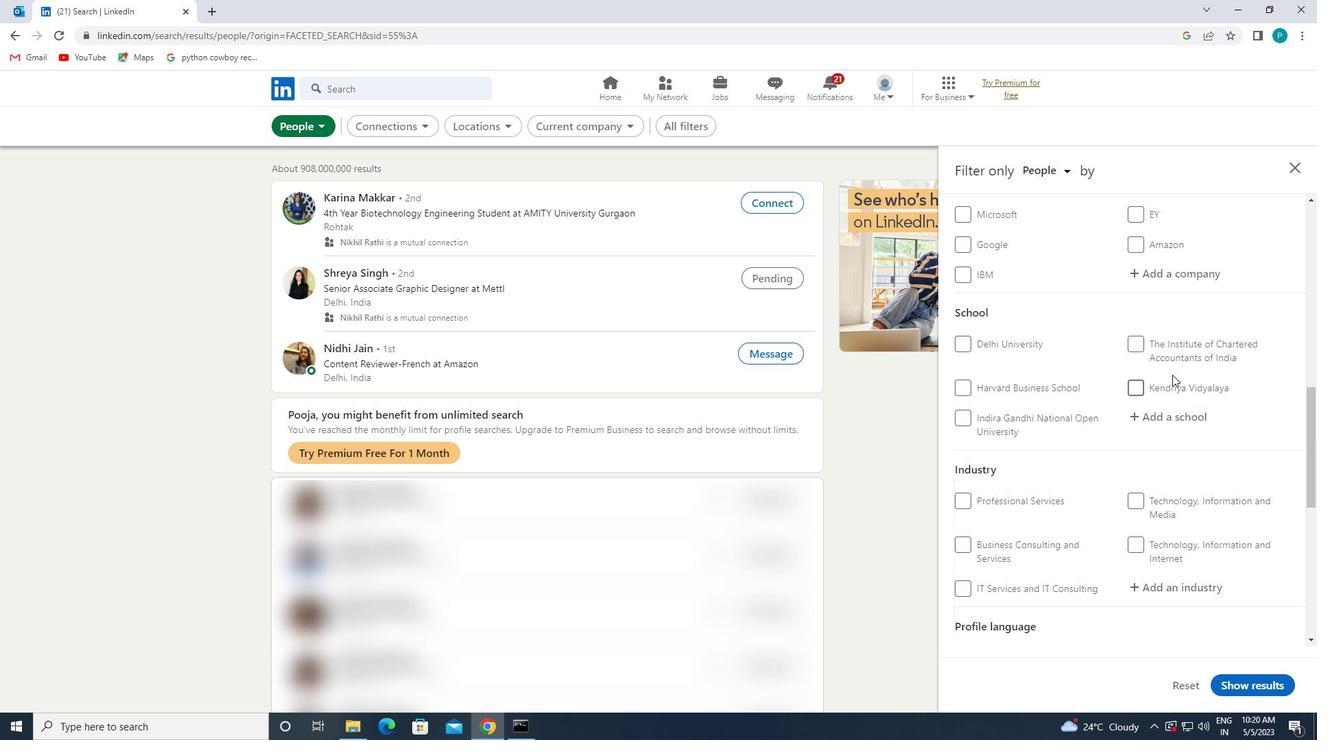 
Action: Mouse scrolled (1171, 374) with delta (0, 0)
Screenshot: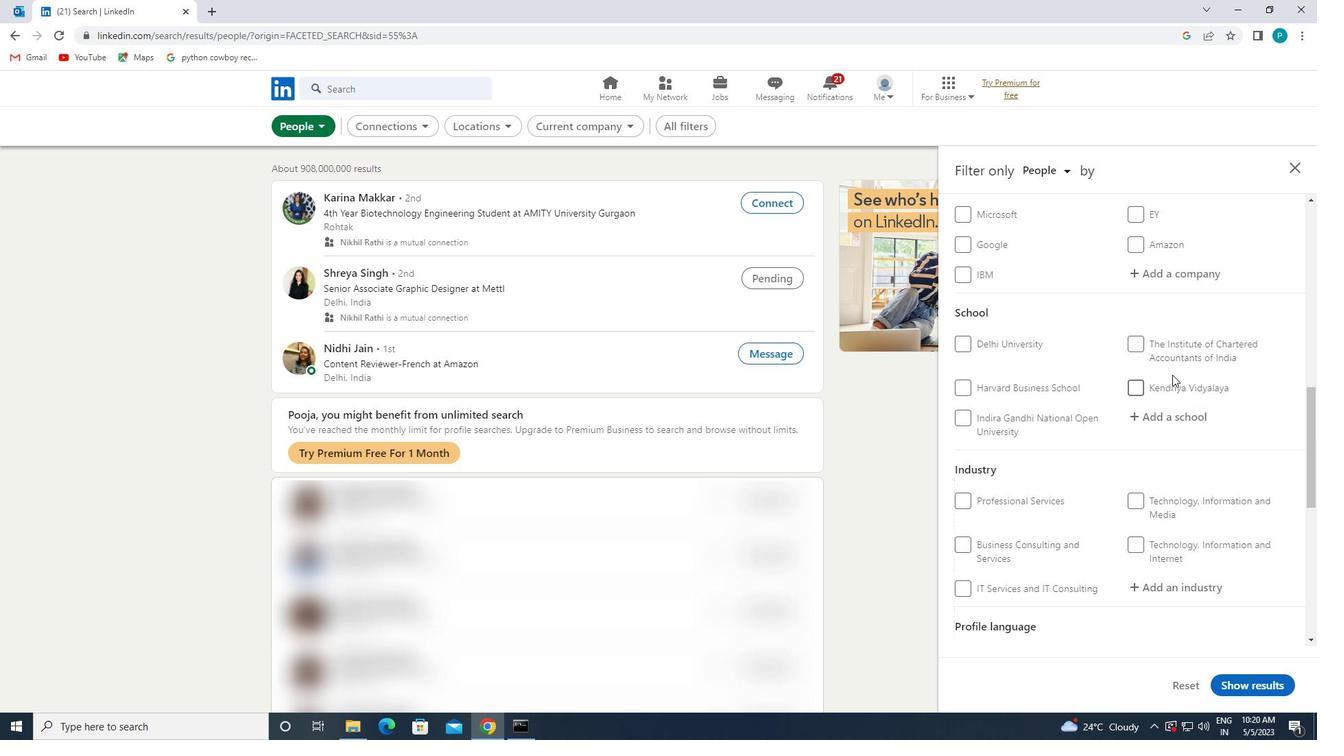 
Action: Mouse moved to (1150, 346)
Screenshot: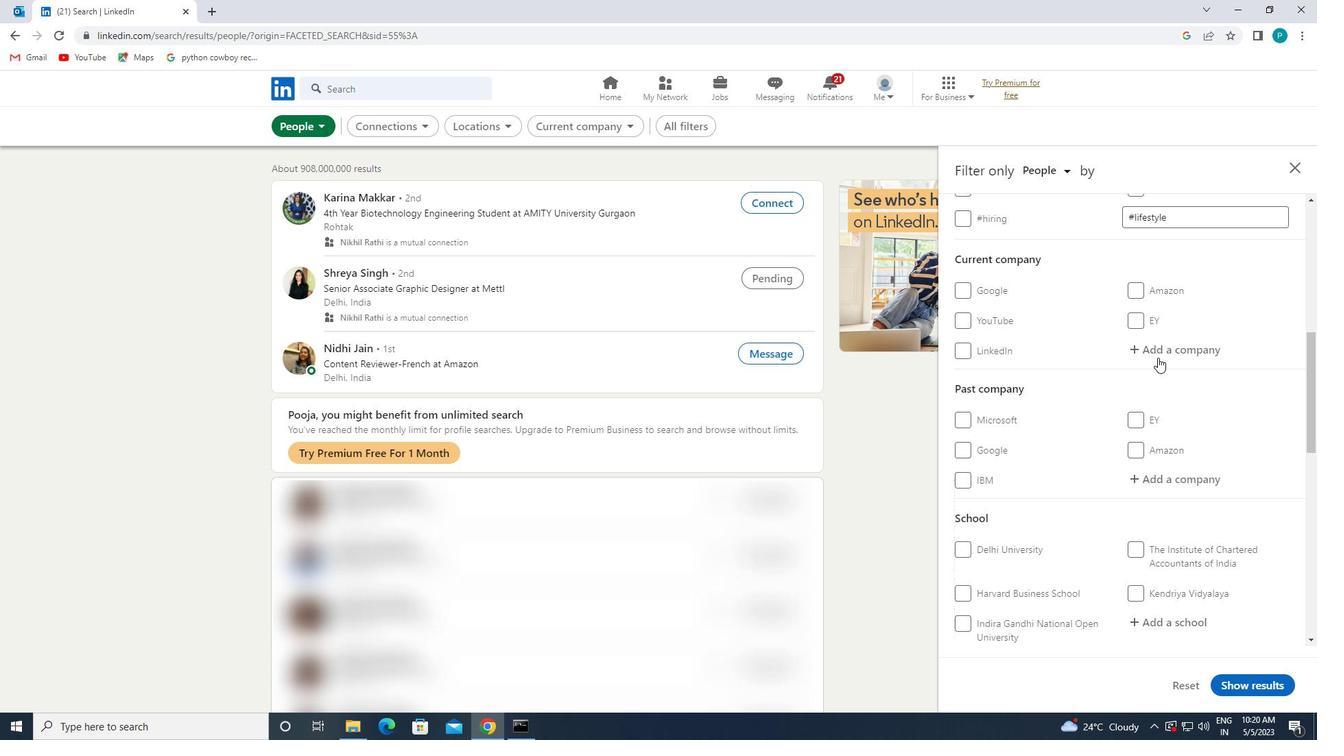 
Action: Mouse pressed left at (1150, 346)
Screenshot: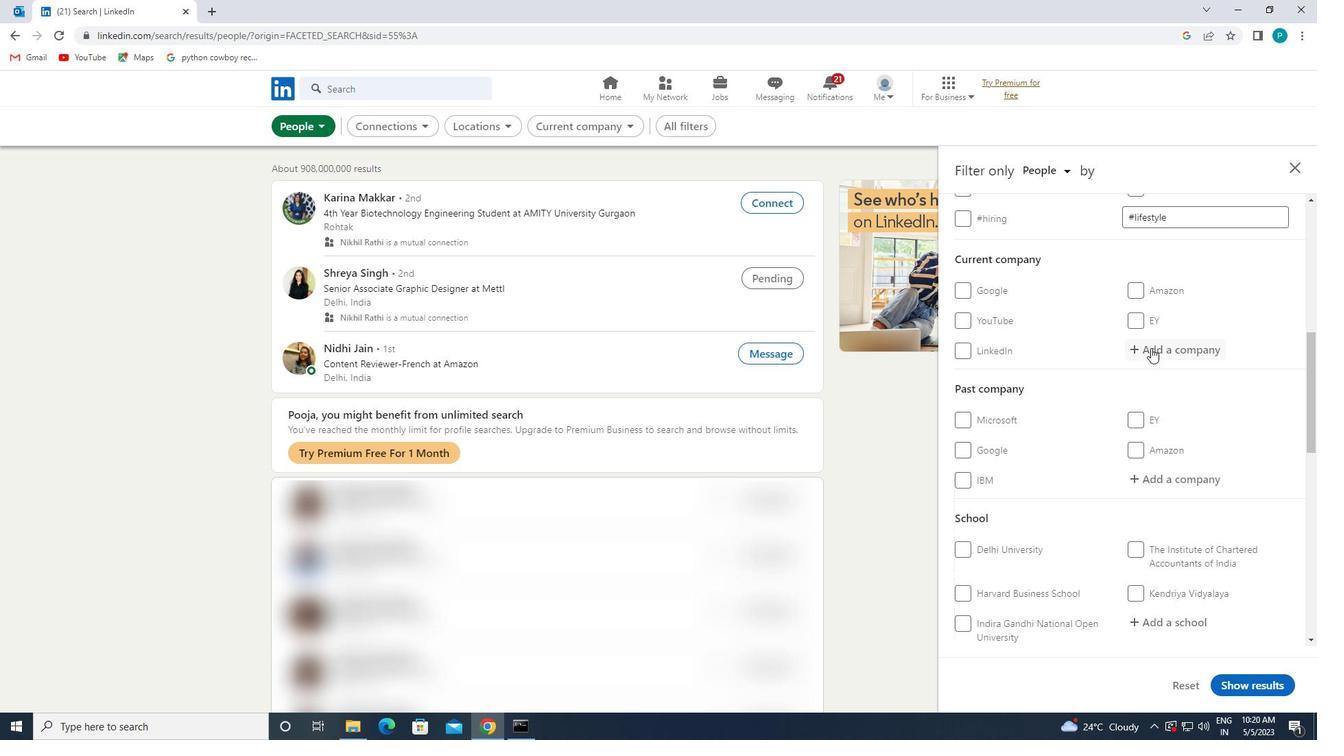 
Action: Mouse moved to (1150, 346)
Screenshot: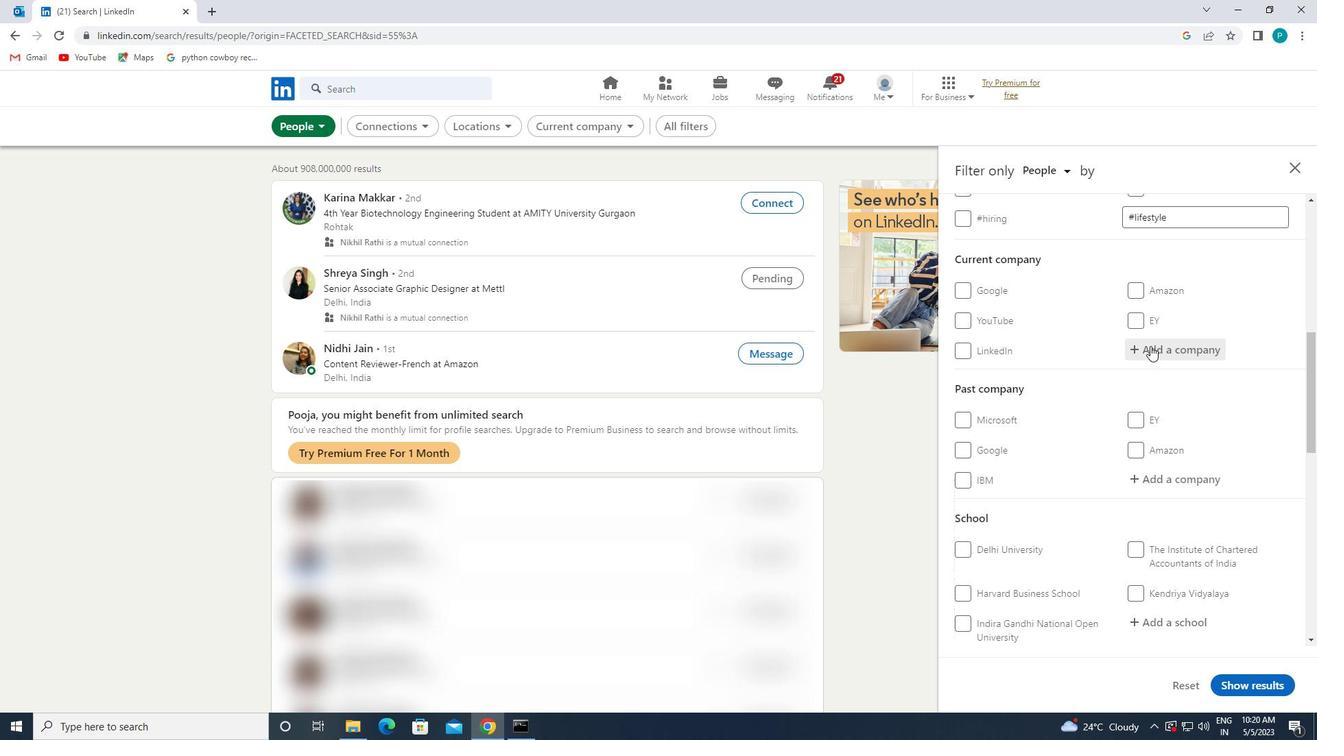 
Action: Key pressed <Key.caps_lock>N<Key.caps_lock>AT<Key.caps_lock>W<Key.caps_lock>EST
Screenshot: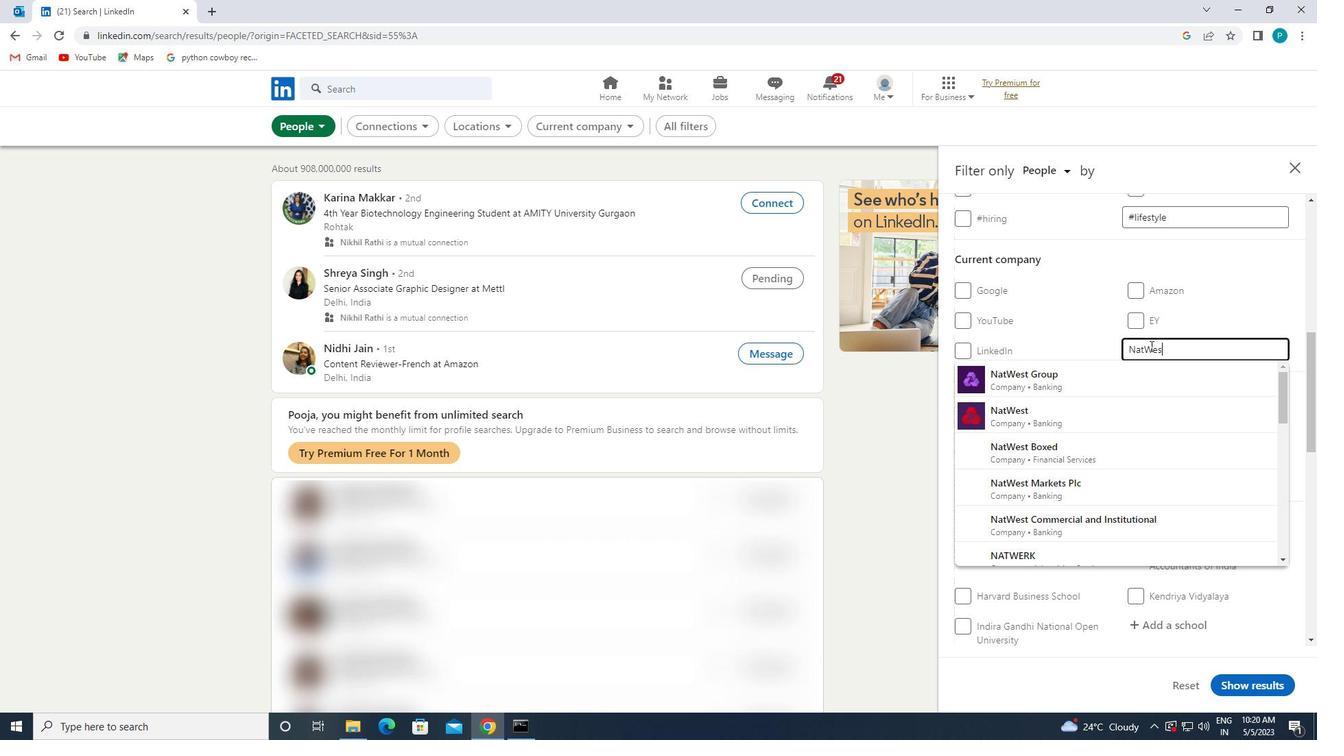 
Action: Mouse moved to (1133, 371)
Screenshot: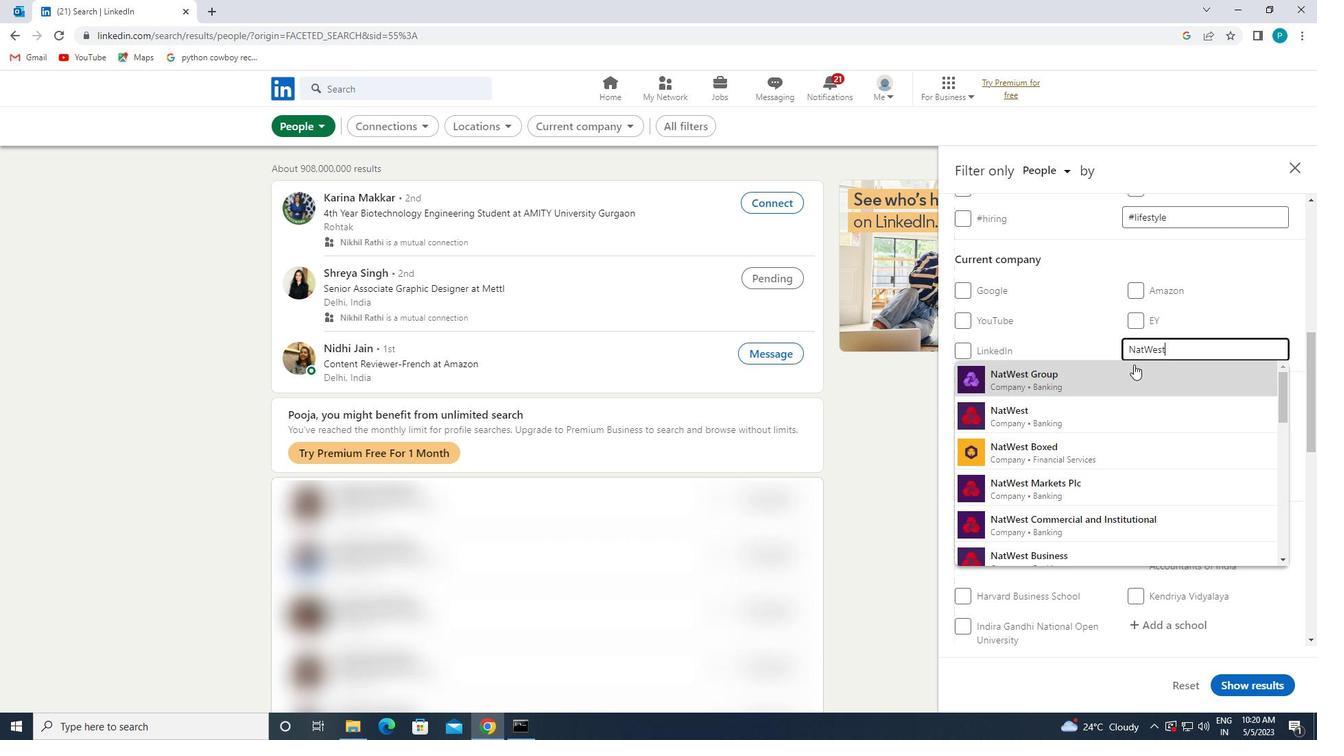 
Action: Mouse pressed left at (1133, 371)
Screenshot: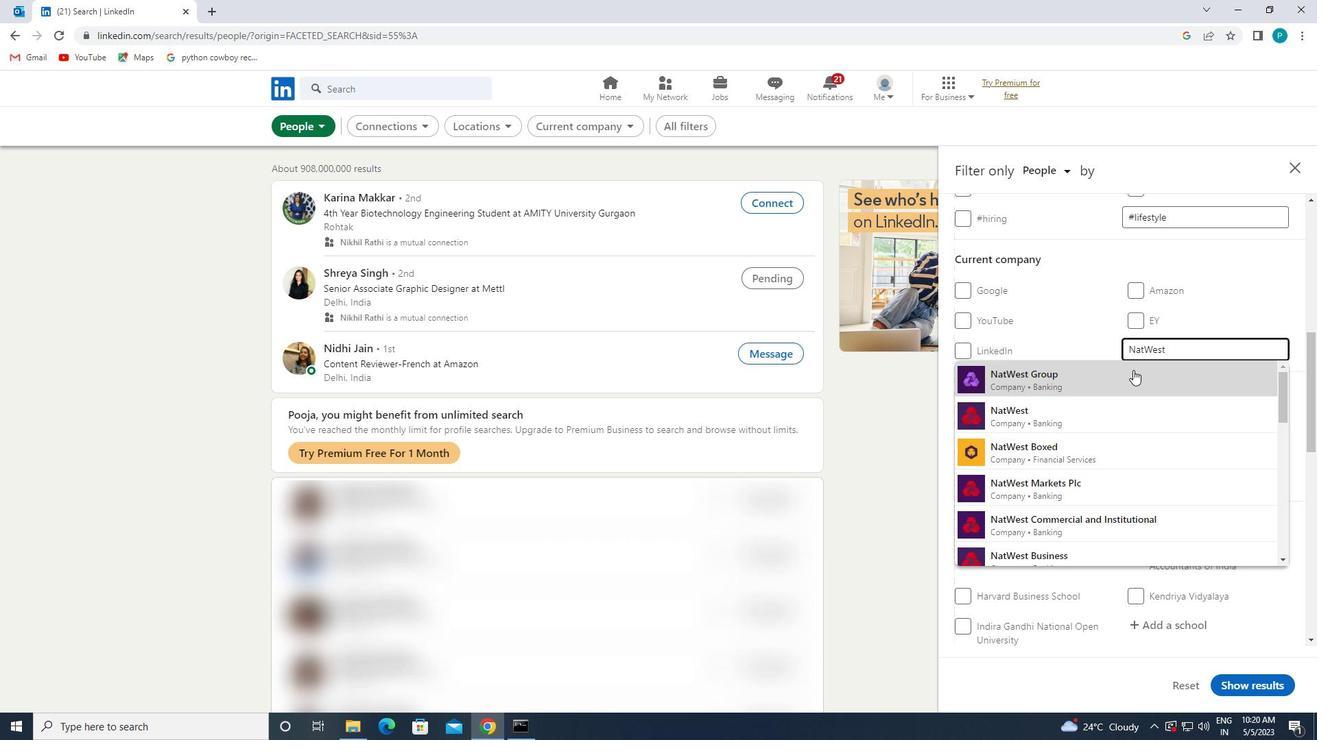 
Action: Mouse moved to (1162, 393)
Screenshot: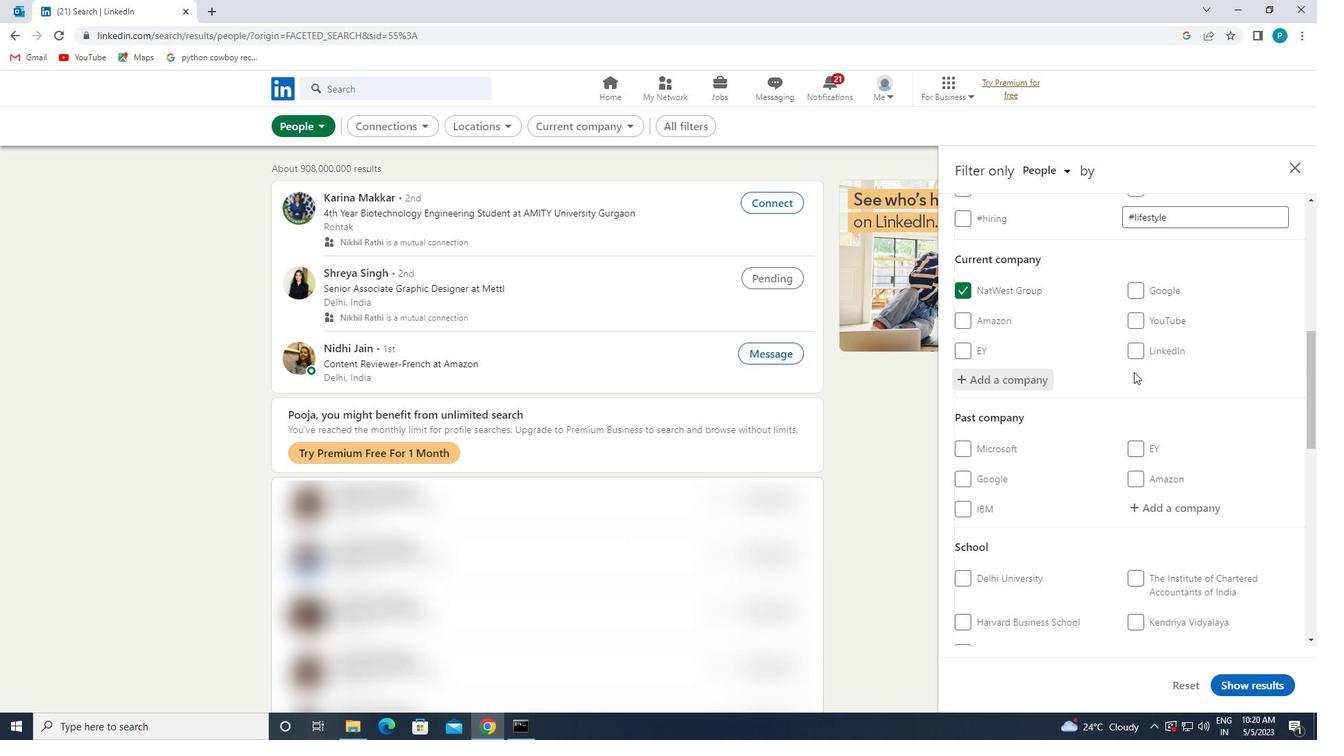 
Action: Mouse scrolled (1162, 393) with delta (0, 0)
Screenshot: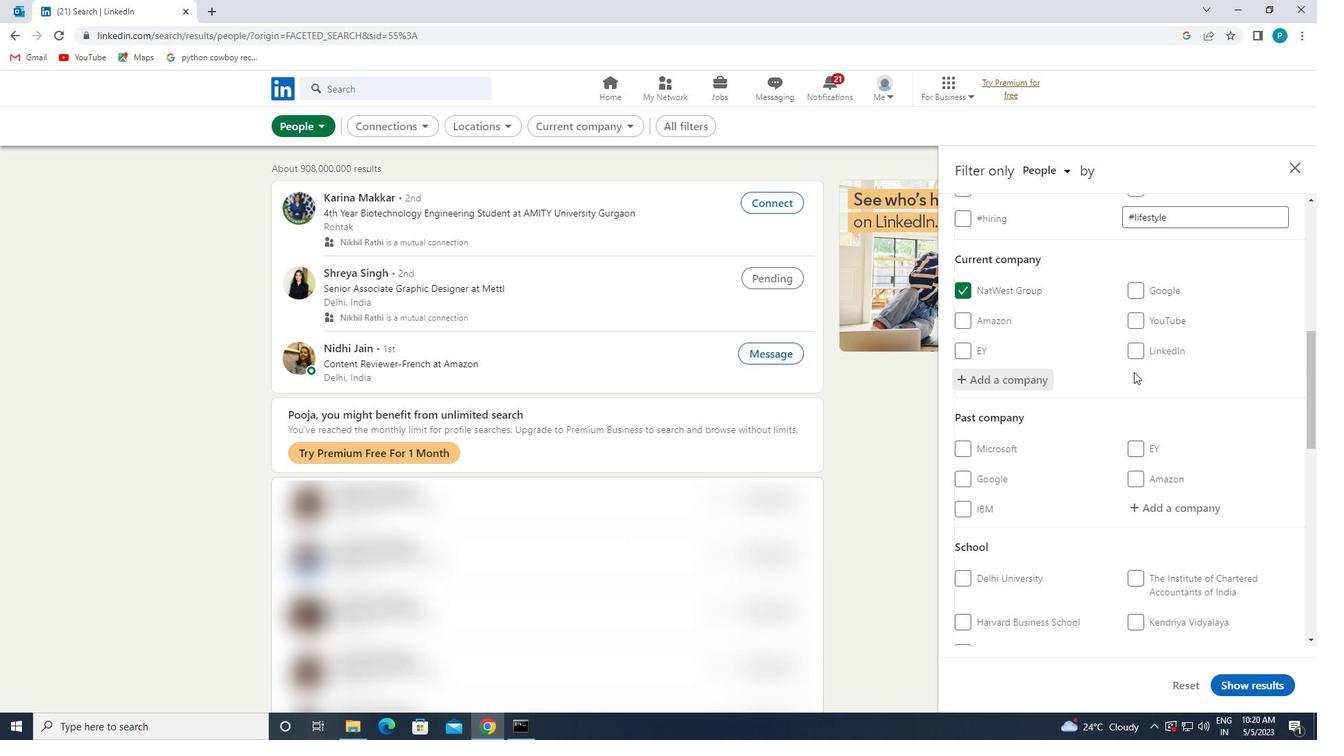
Action: Mouse scrolled (1162, 393) with delta (0, 0)
Screenshot: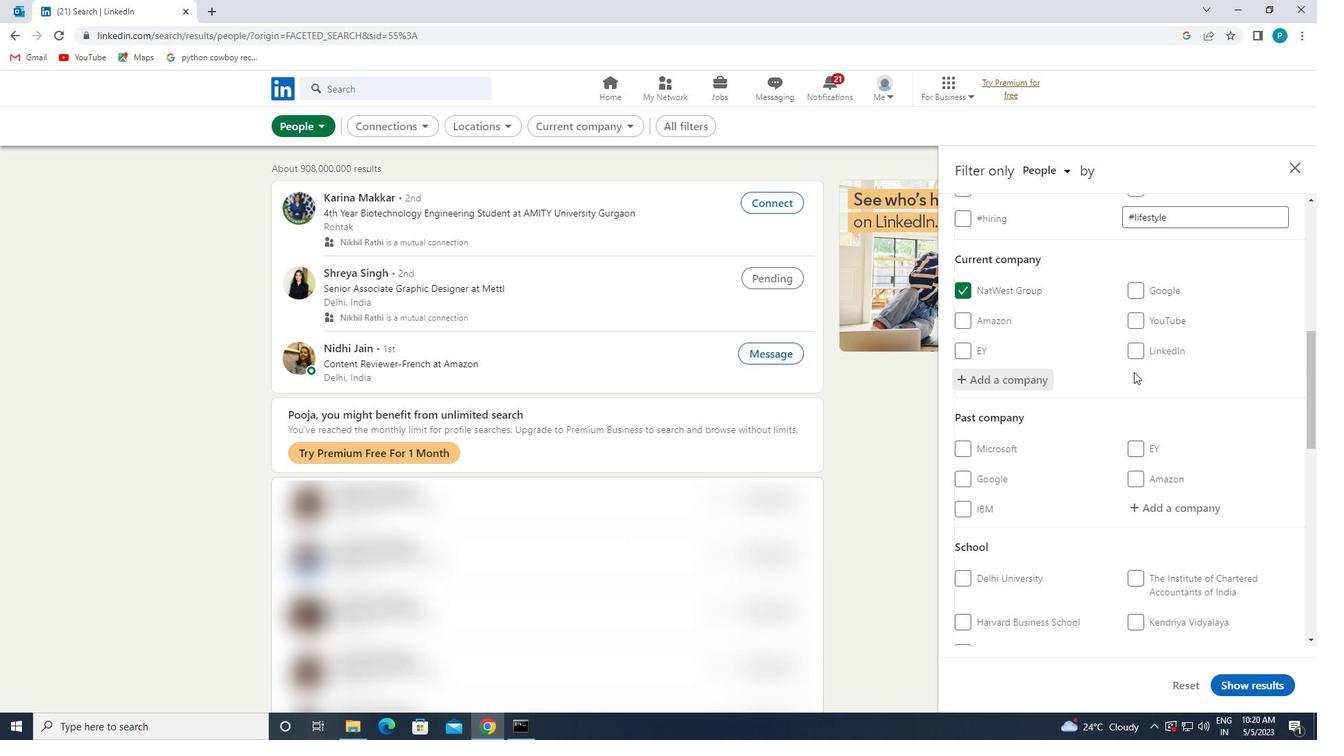 
Action: Mouse moved to (1157, 423)
Screenshot: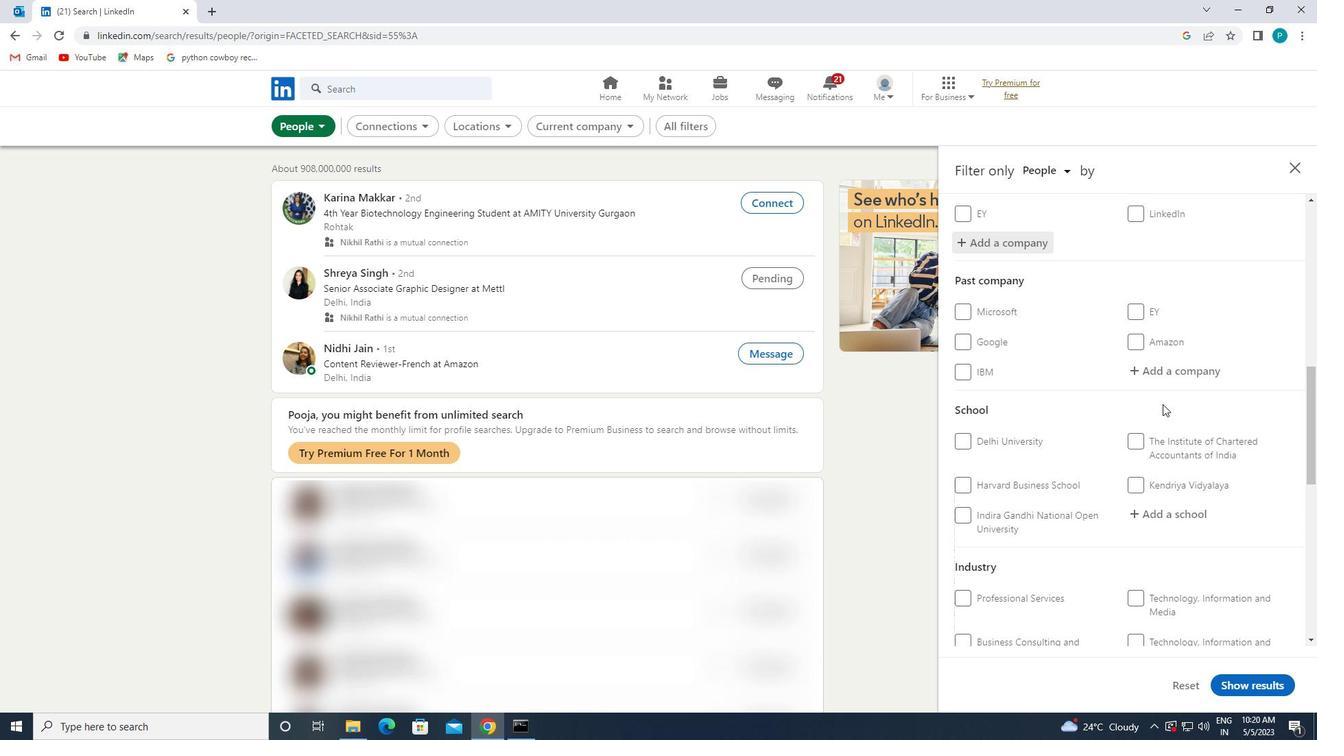 
Action: Mouse scrolled (1157, 423) with delta (0, 0)
Screenshot: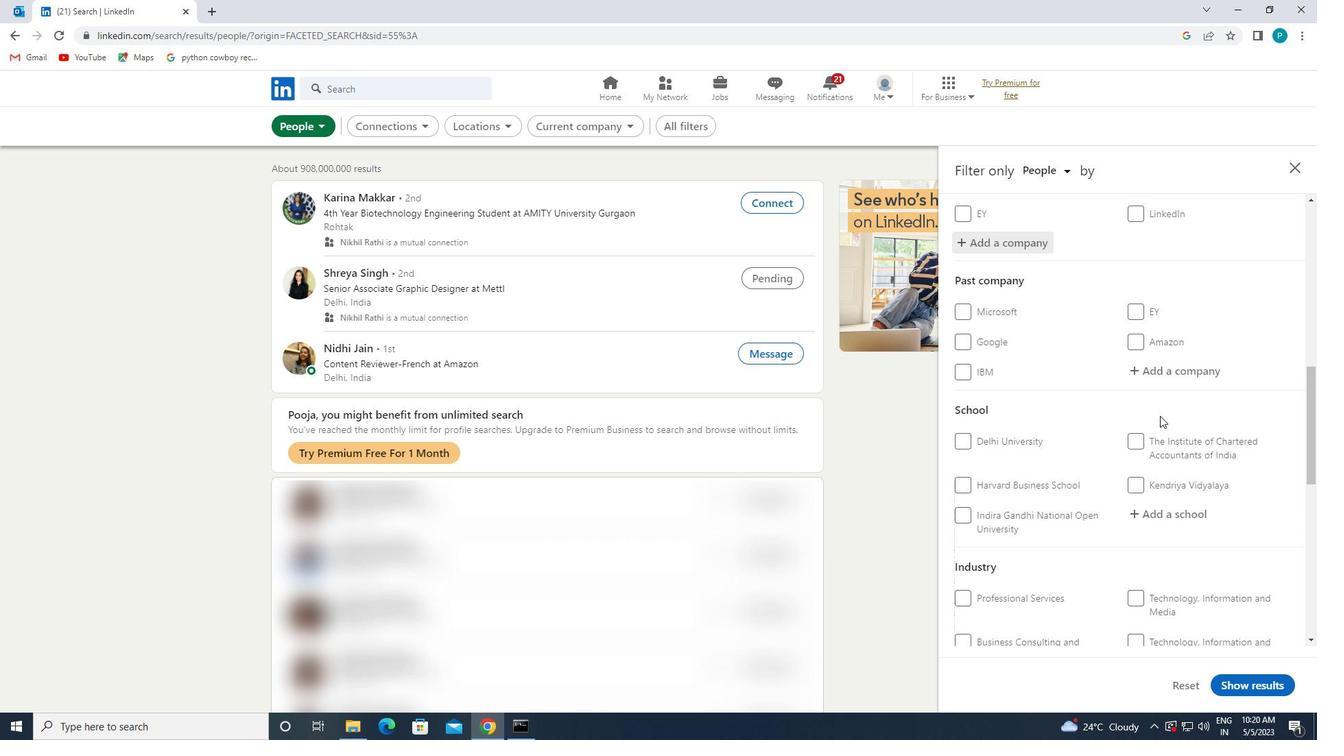 
Action: Mouse moved to (1156, 429)
Screenshot: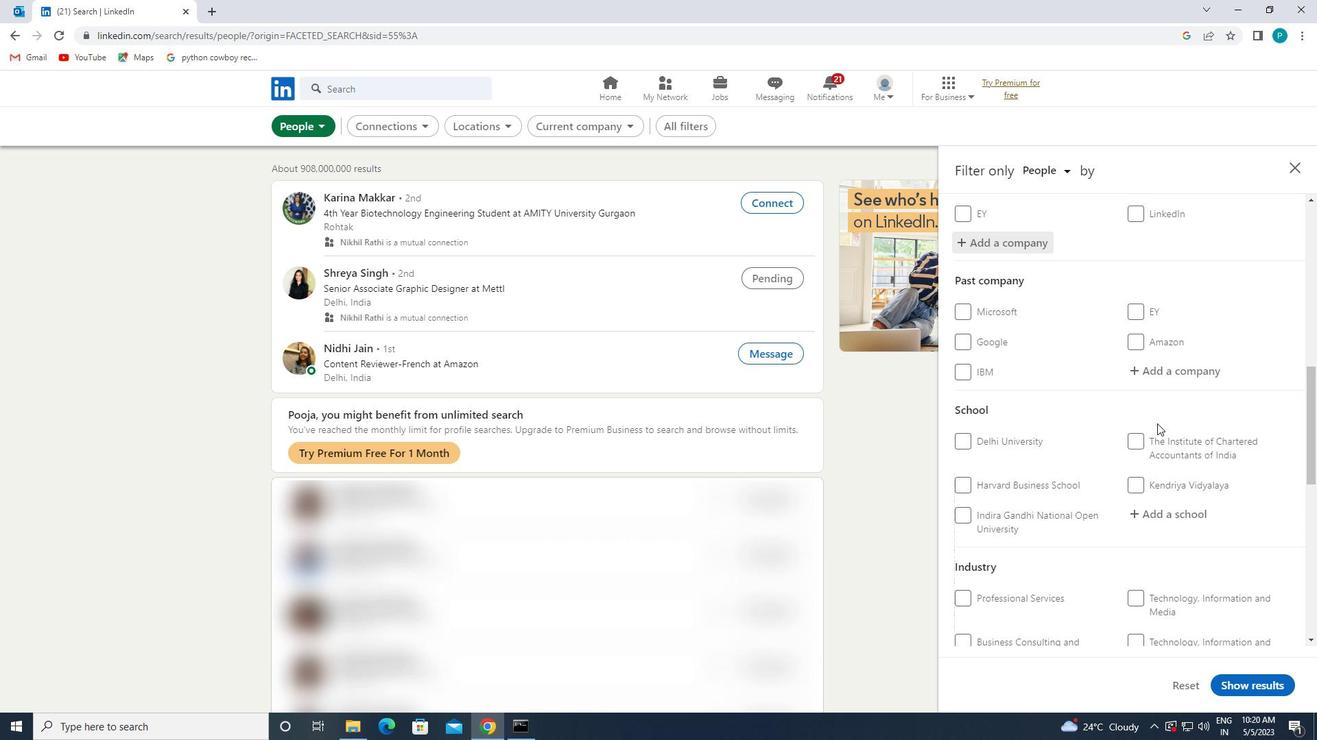 
Action: Mouse scrolled (1156, 428) with delta (0, 0)
Screenshot: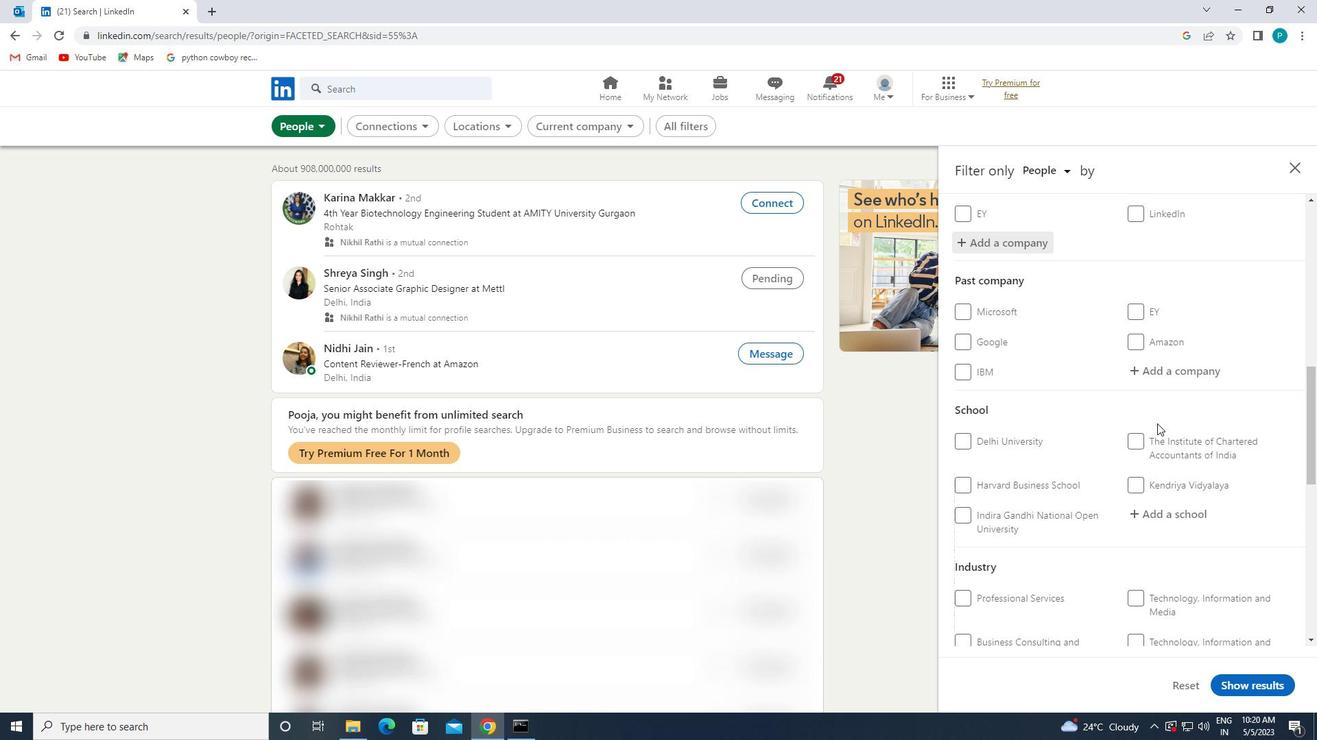 
Action: Mouse moved to (1138, 385)
Screenshot: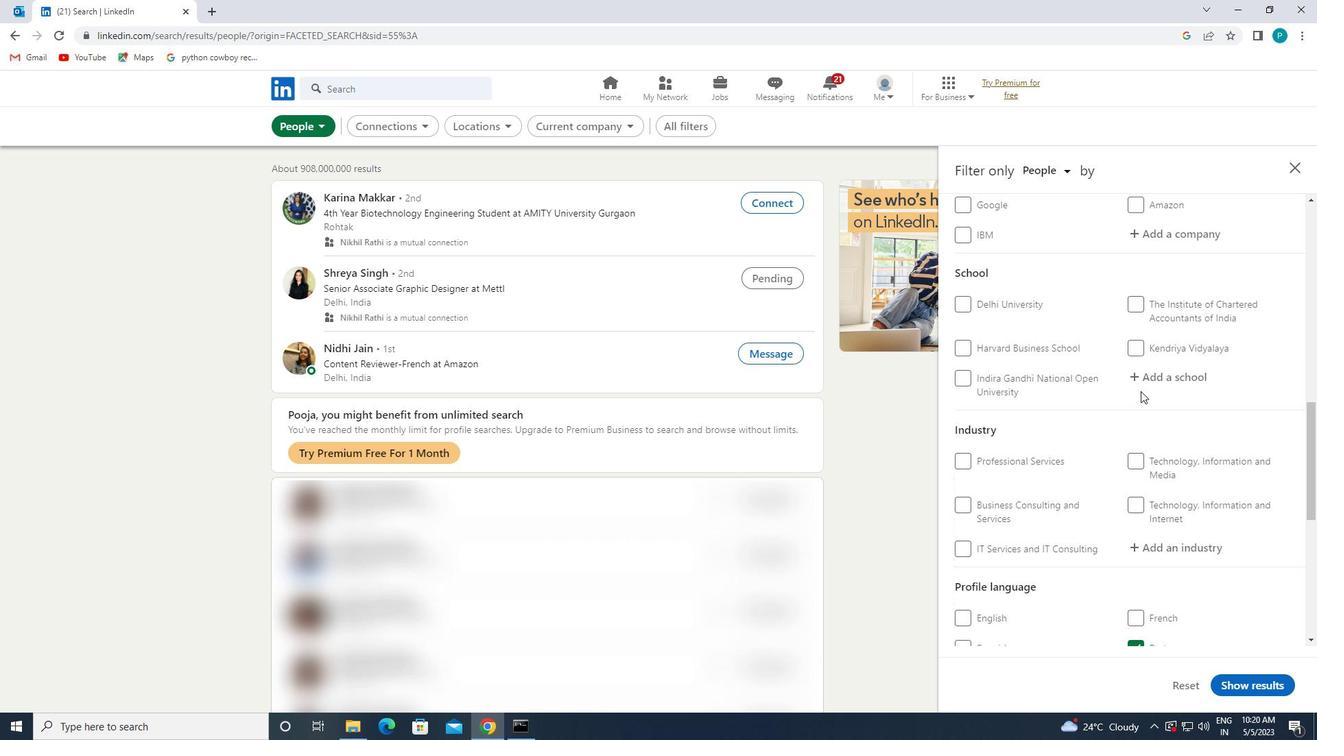 
Action: Mouse pressed left at (1138, 385)
Screenshot: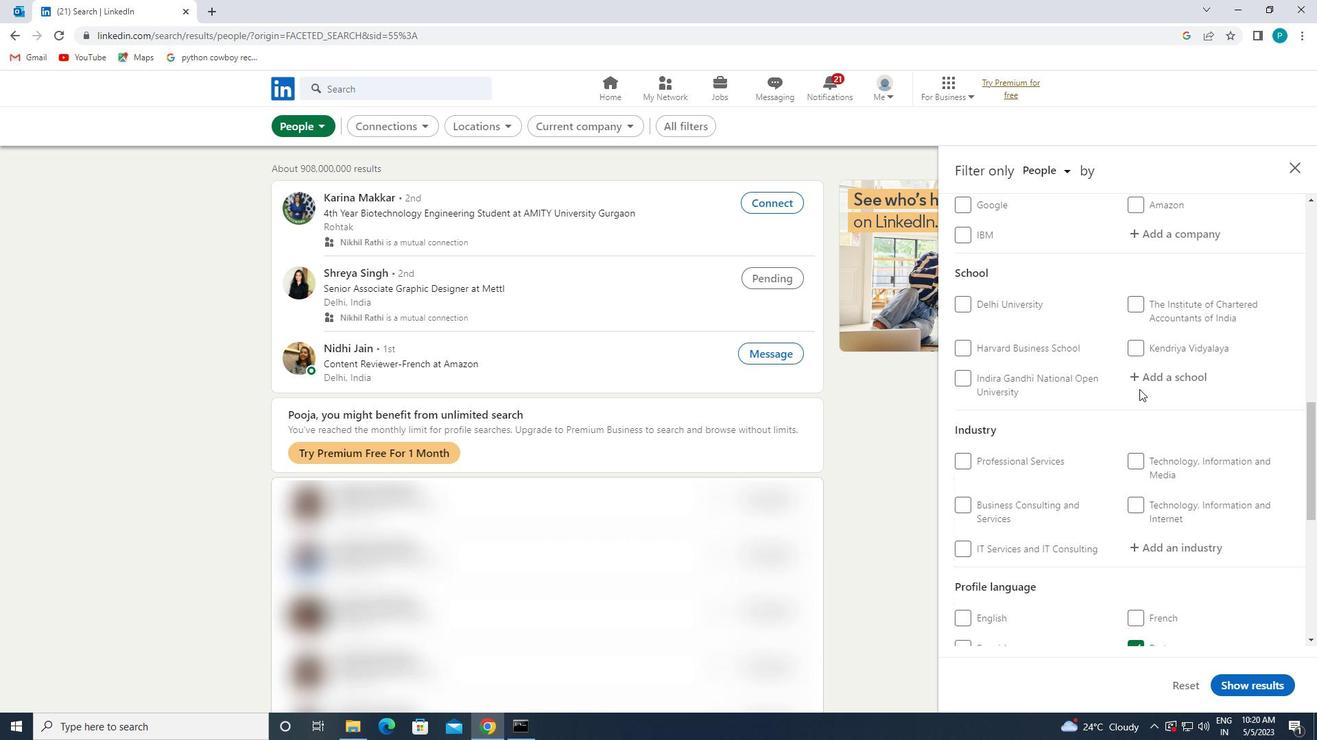
Action: Mouse moved to (1138, 385)
Screenshot: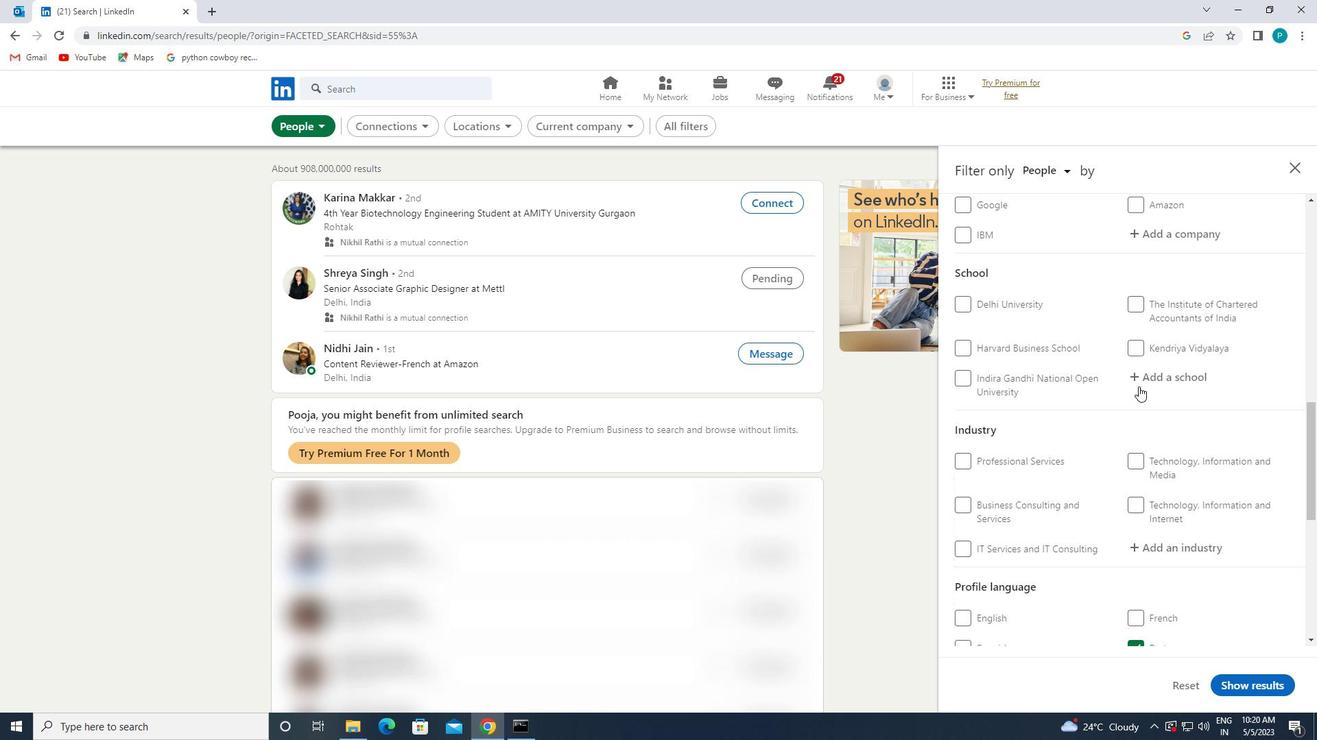 
Action: Key pressed <Key.caps_lock>S<Key.caps_lock>T.<Key.space><Key.caps_lock>P<Key.caps_lock>AUL'S<Key.space>
Screenshot: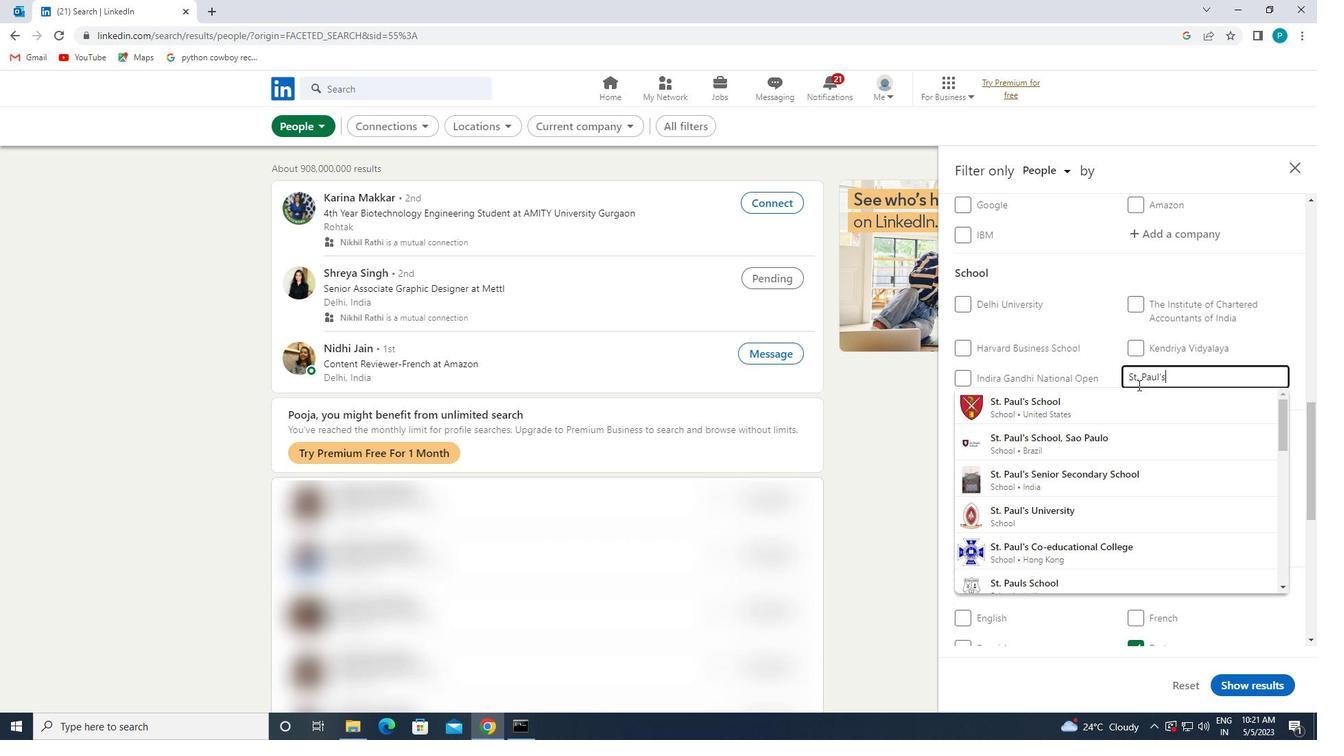
Action: Mouse moved to (1118, 517)
Screenshot: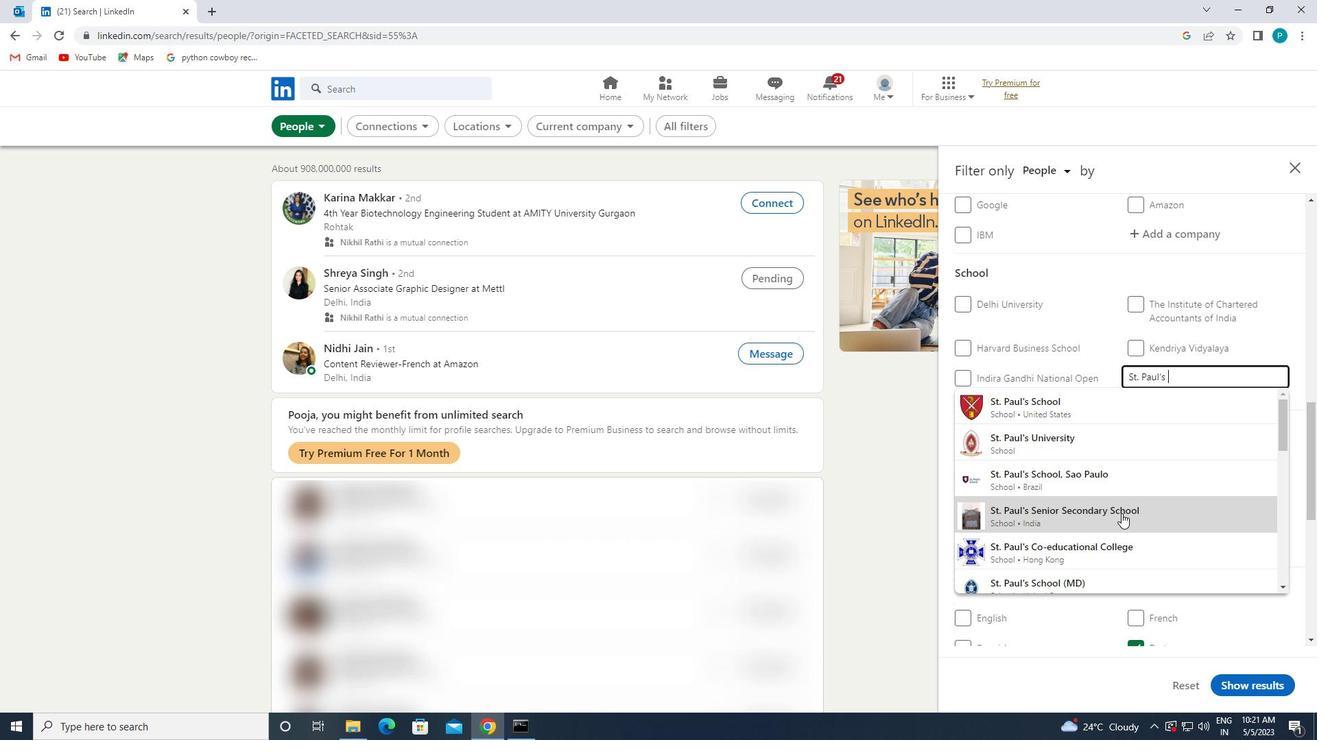 
Action: Mouse pressed left at (1118, 517)
Screenshot: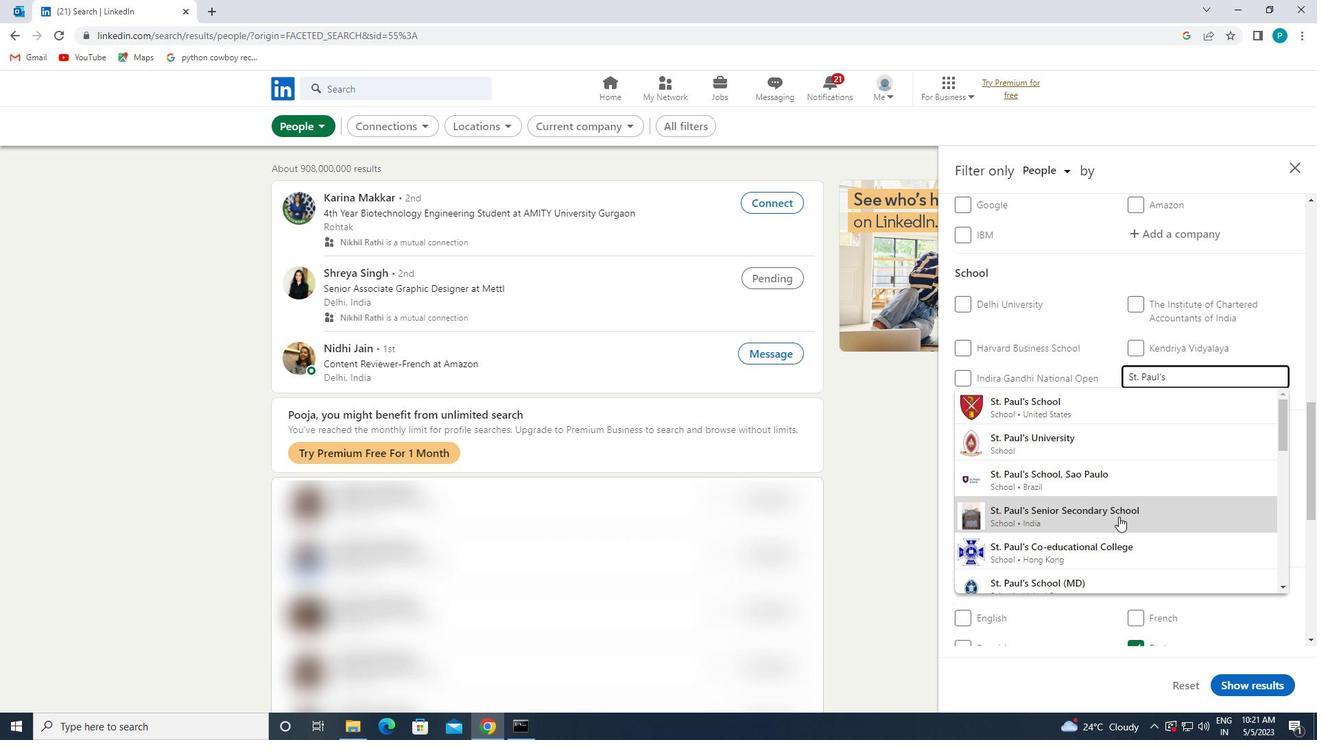 
Action: Mouse moved to (1127, 522)
Screenshot: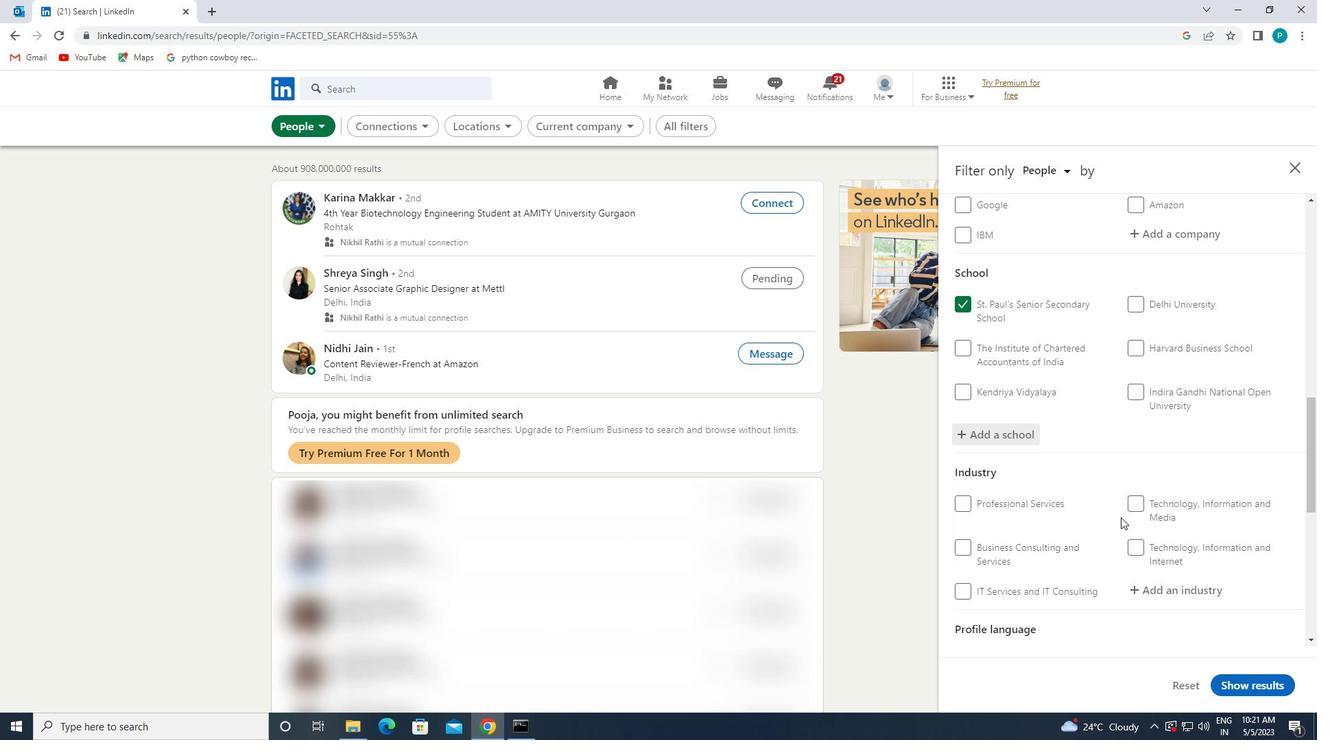 
Action: Mouse scrolled (1127, 522) with delta (0, 0)
Screenshot: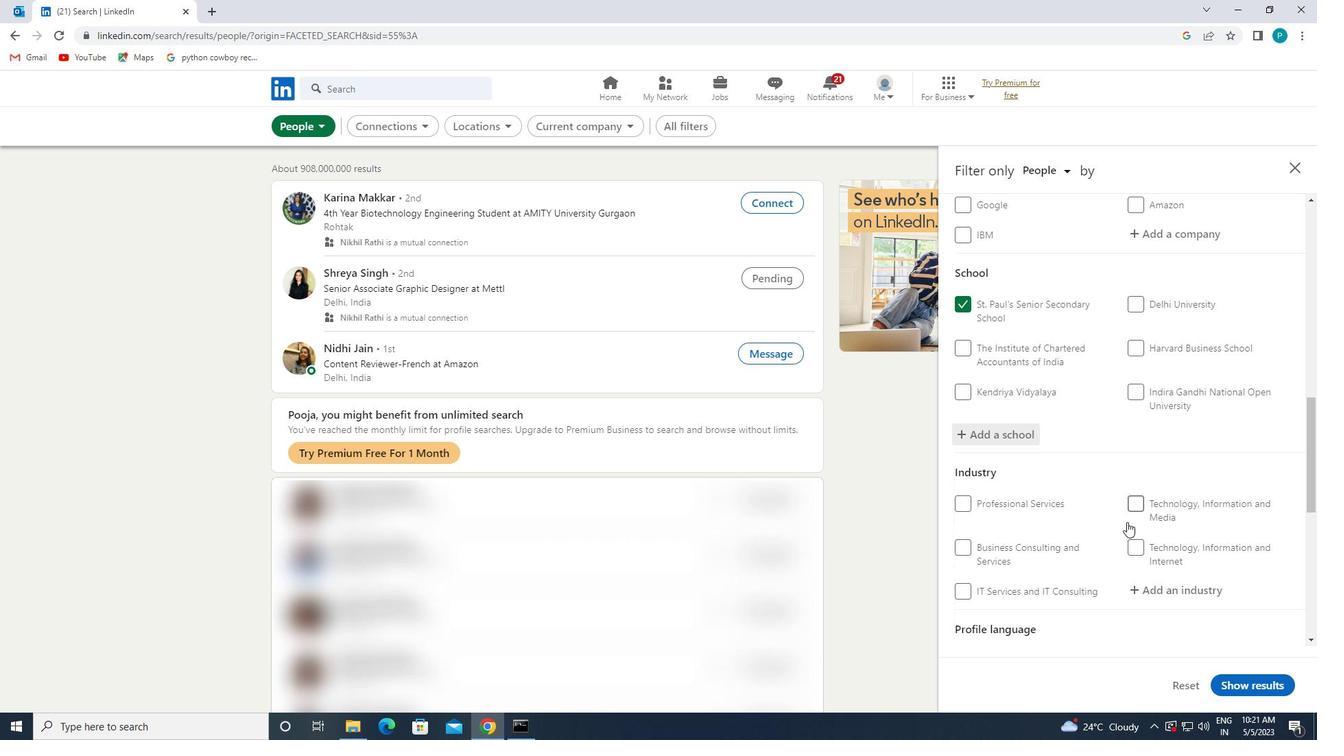 
Action: Mouse scrolled (1127, 522) with delta (0, 0)
Screenshot: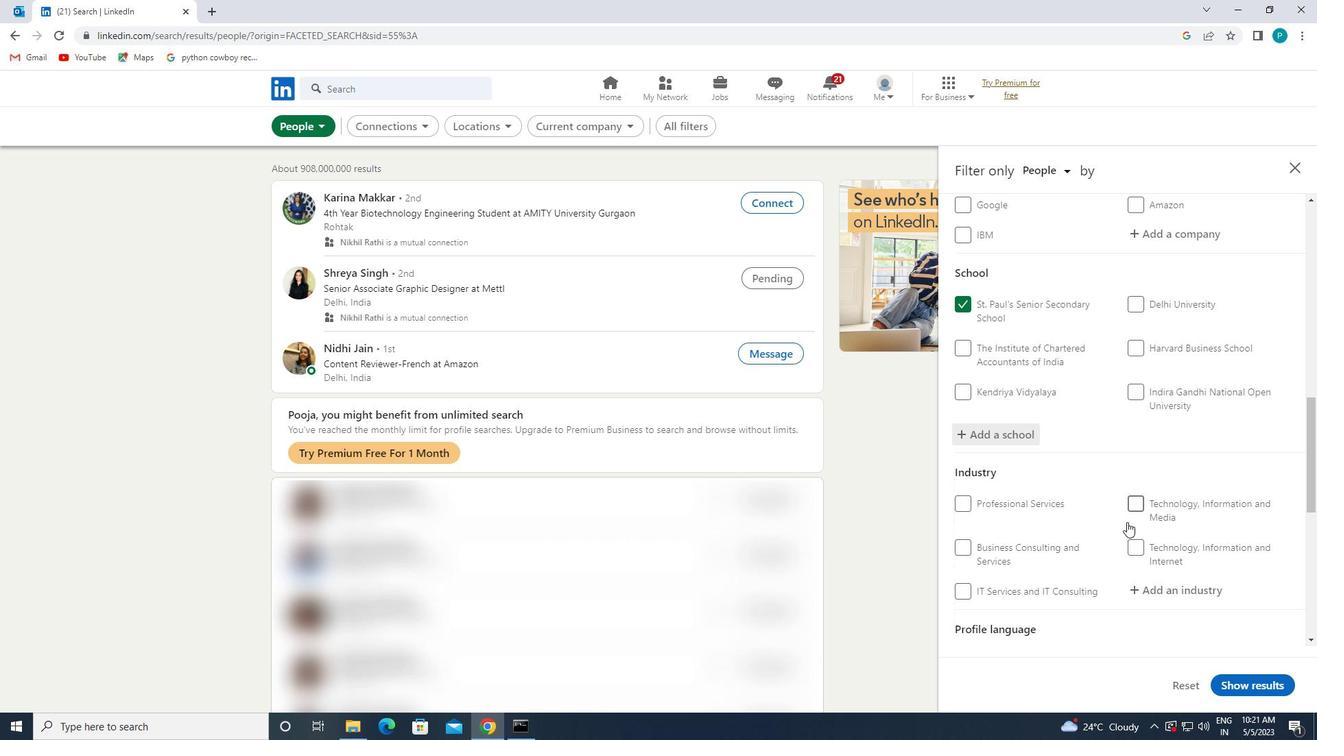 
Action: Mouse scrolled (1127, 522) with delta (0, 0)
Screenshot: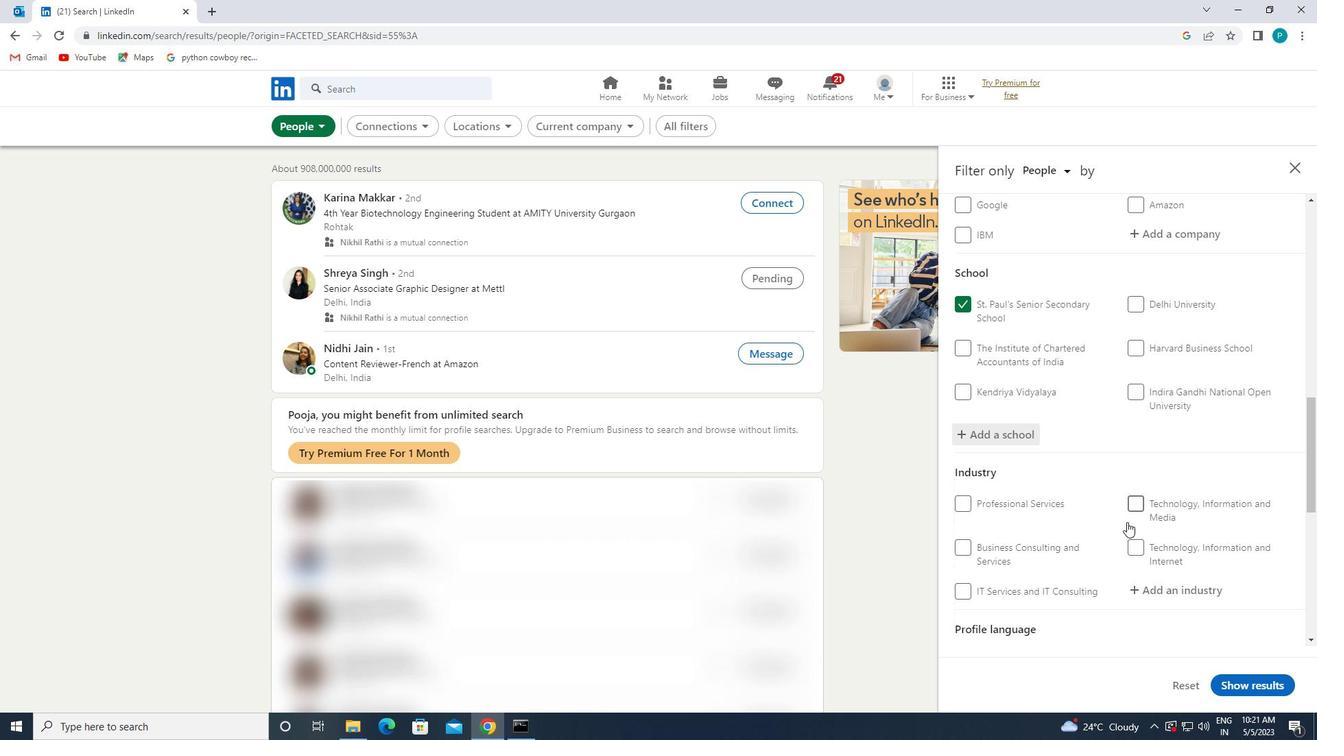 
Action: Mouse moved to (1206, 386)
Screenshot: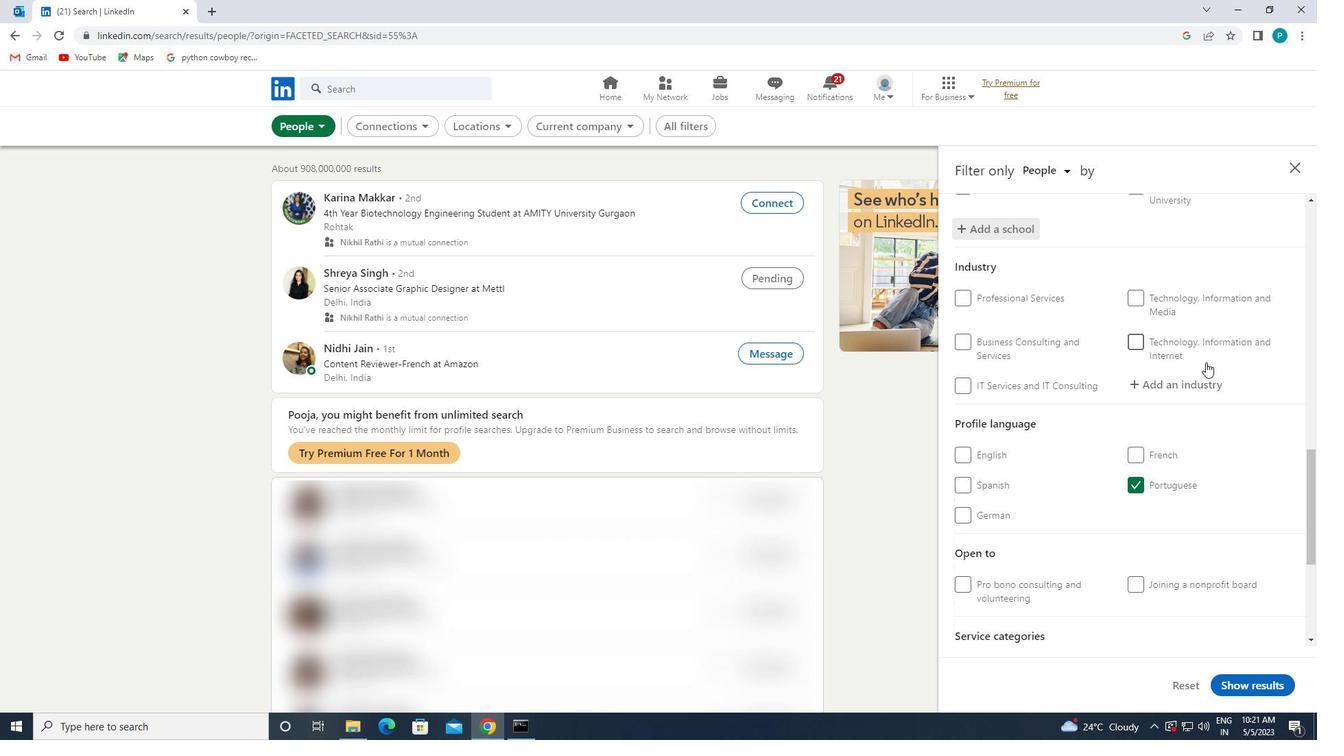 
Action: Mouse pressed left at (1206, 386)
Screenshot: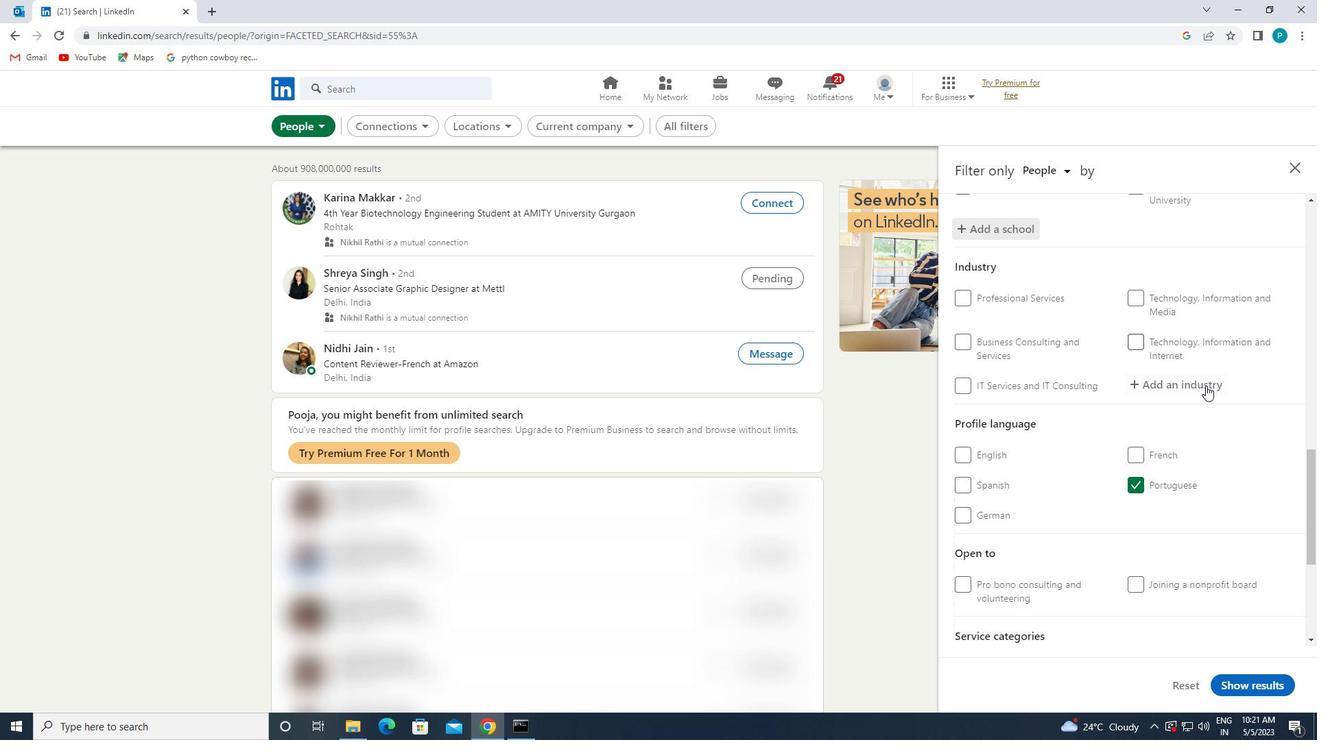 
Action: Key pressed <Key.caps_lock>A<Key.caps_lock>UTOMATION
Screenshot: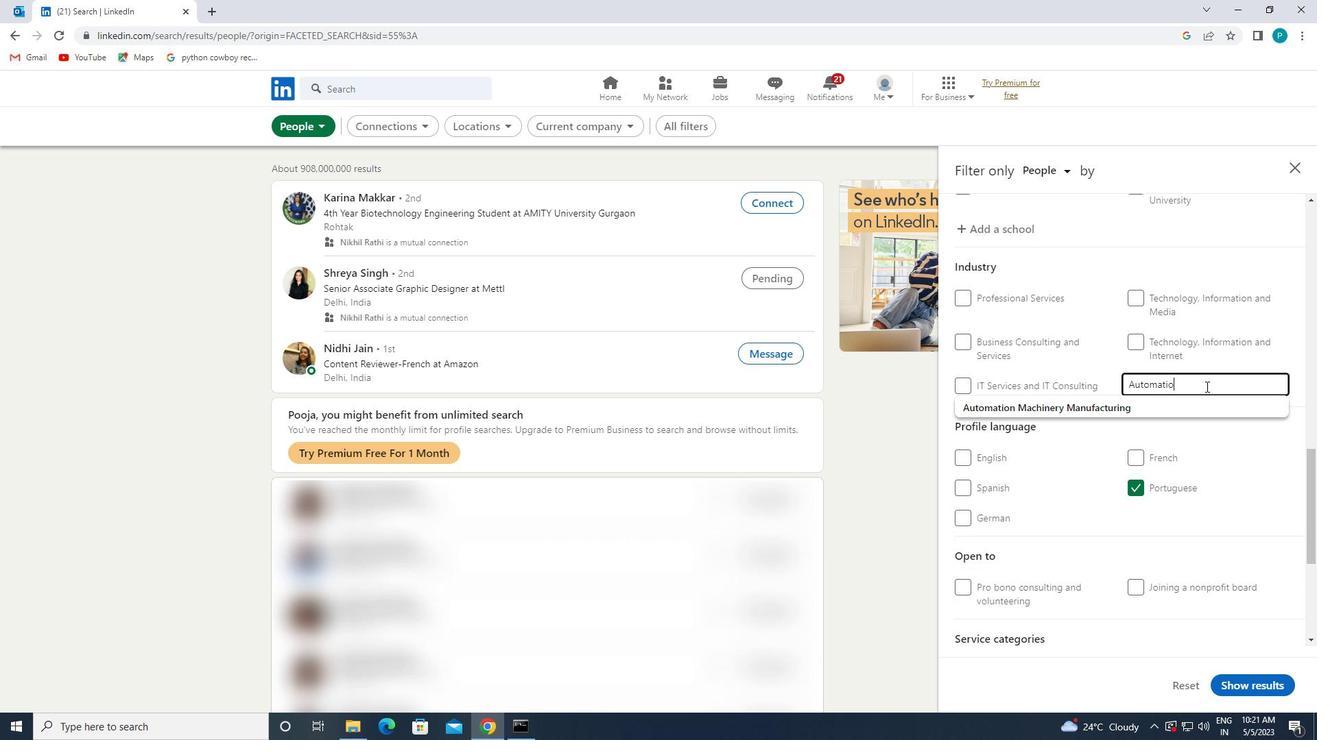 
Action: Mouse moved to (1203, 395)
Screenshot: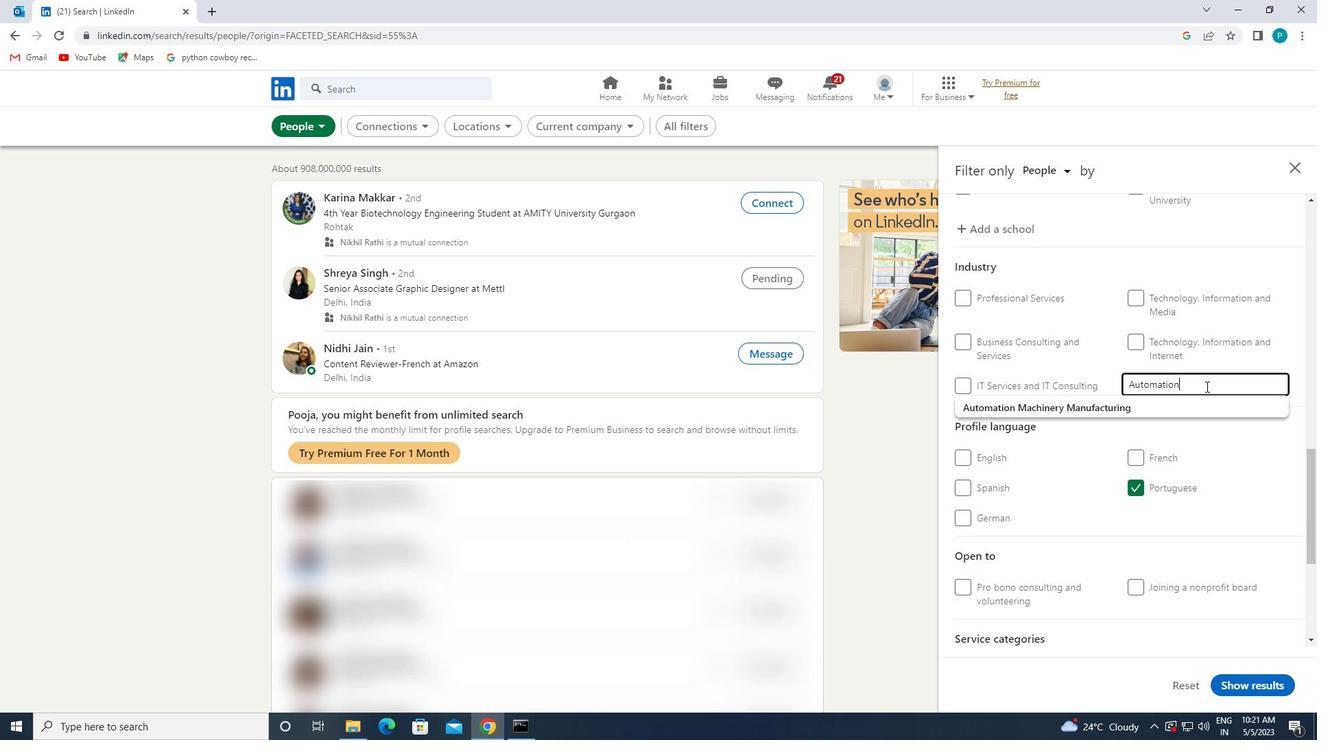
Action: Mouse pressed left at (1203, 395)
Screenshot: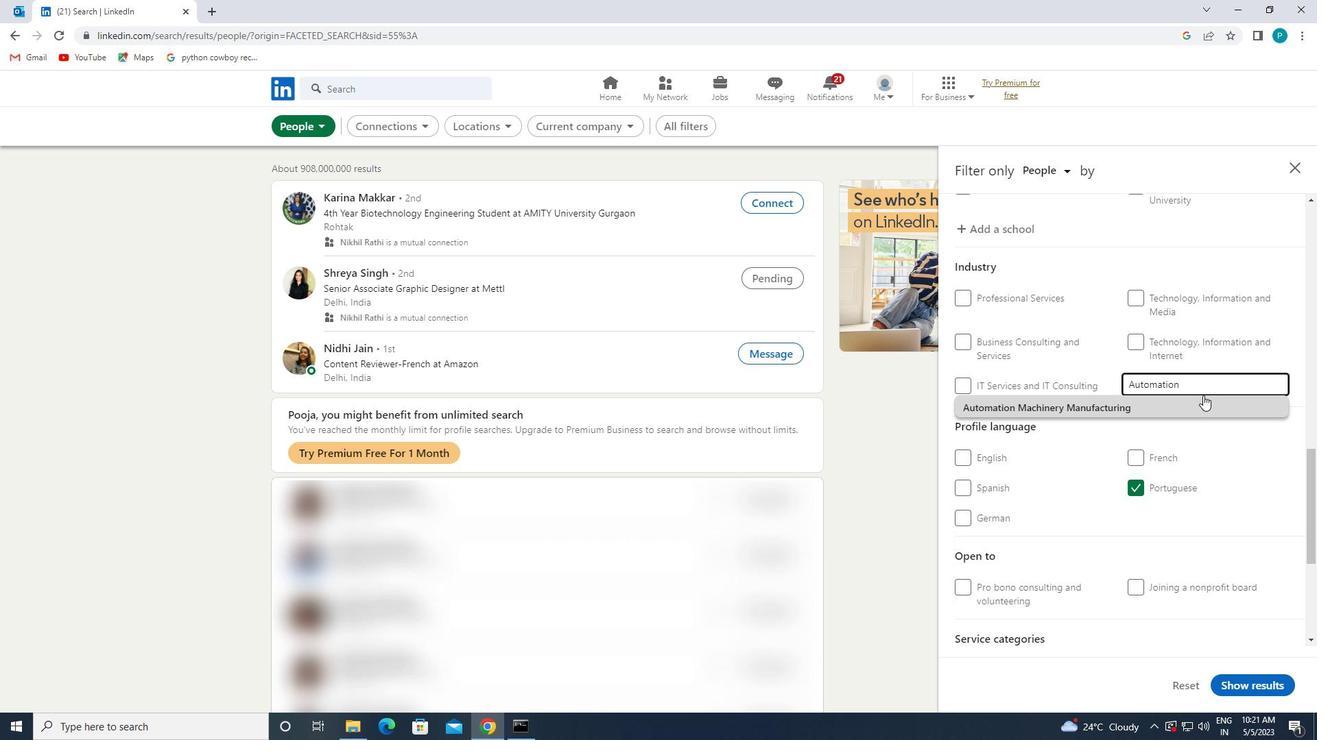 
Action: Mouse moved to (1206, 410)
Screenshot: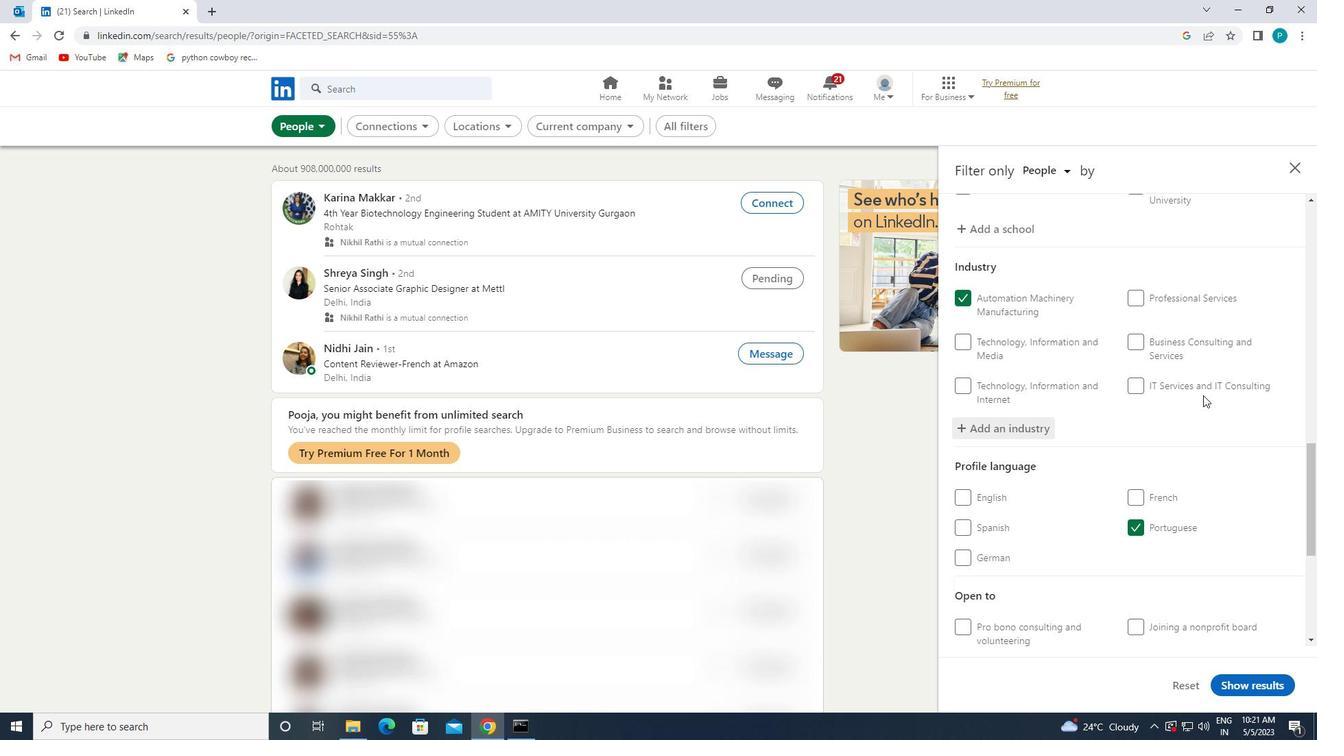 
Action: Mouse scrolled (1206, 410) with delta (0, 0)
Screenshot: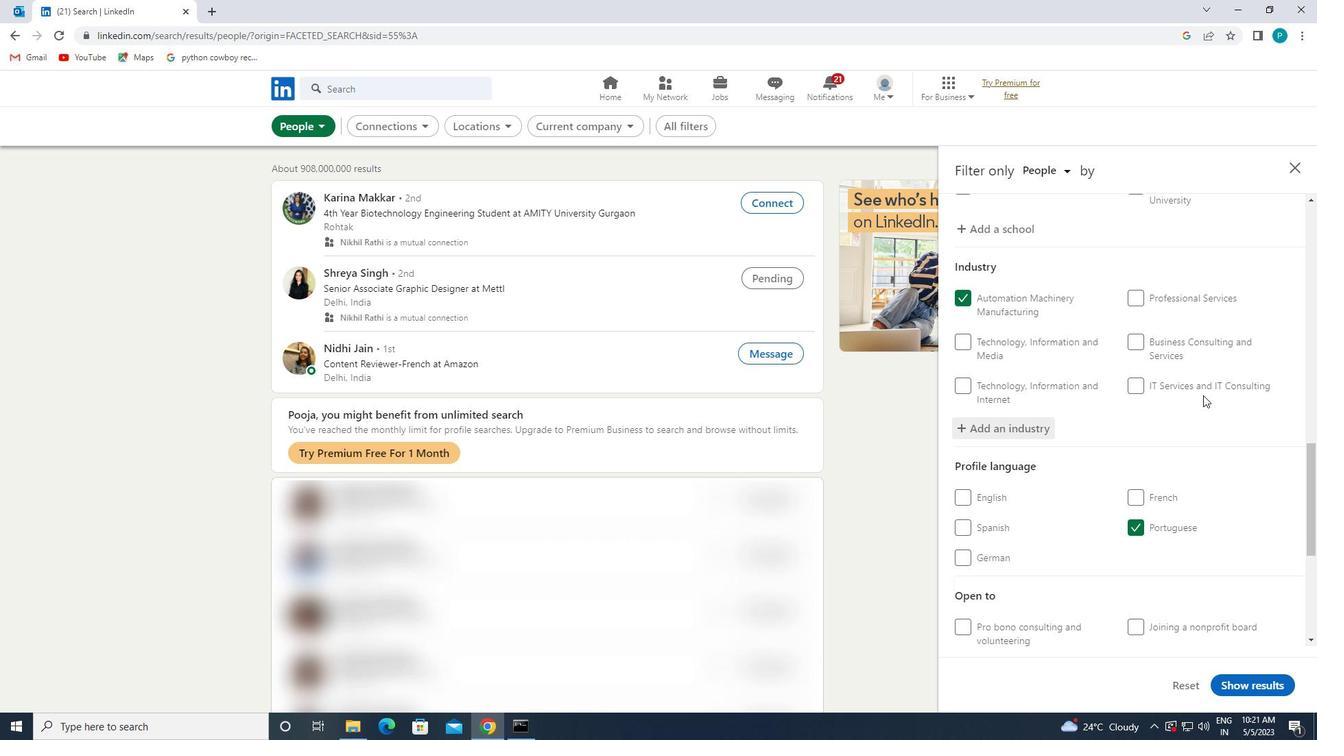 
Action: Mouse moved to (1207, 415)
Screenshot: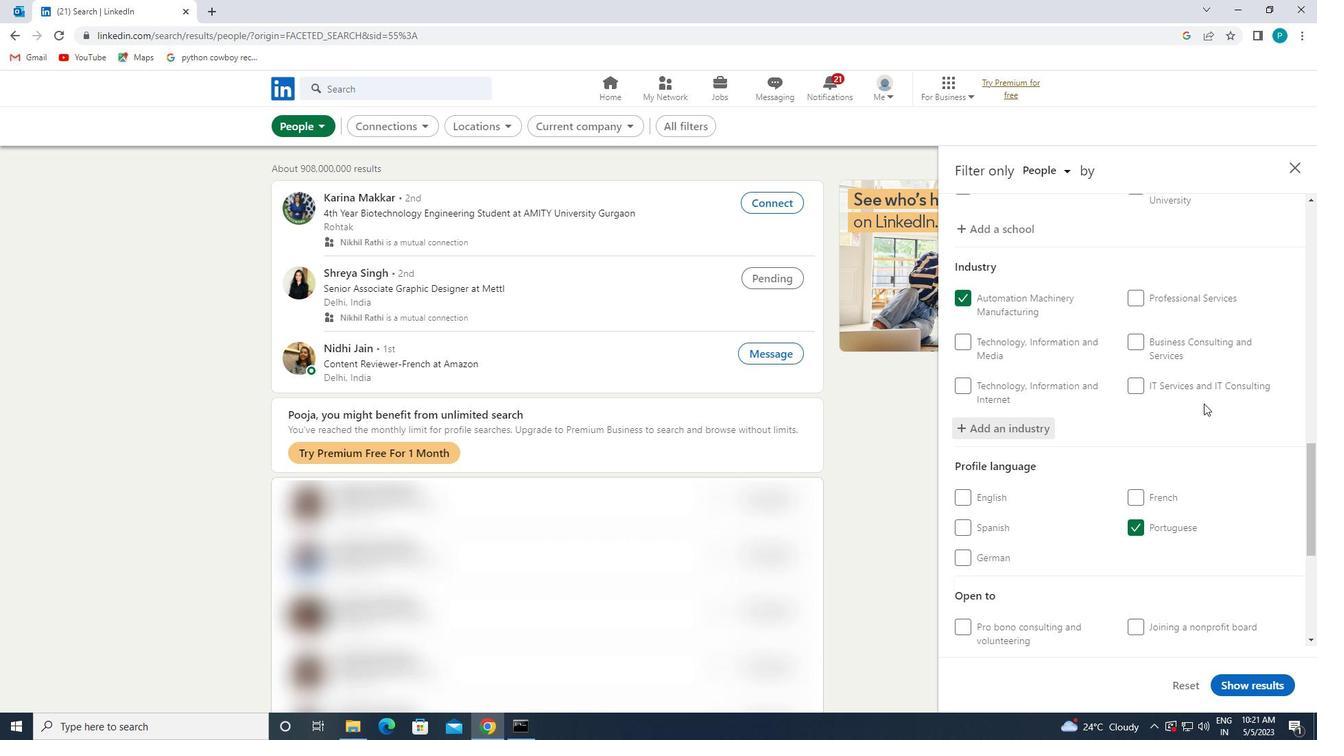 
Action: Mouse scrolled (1207, 414) with delta (0, 0)
Screenshot: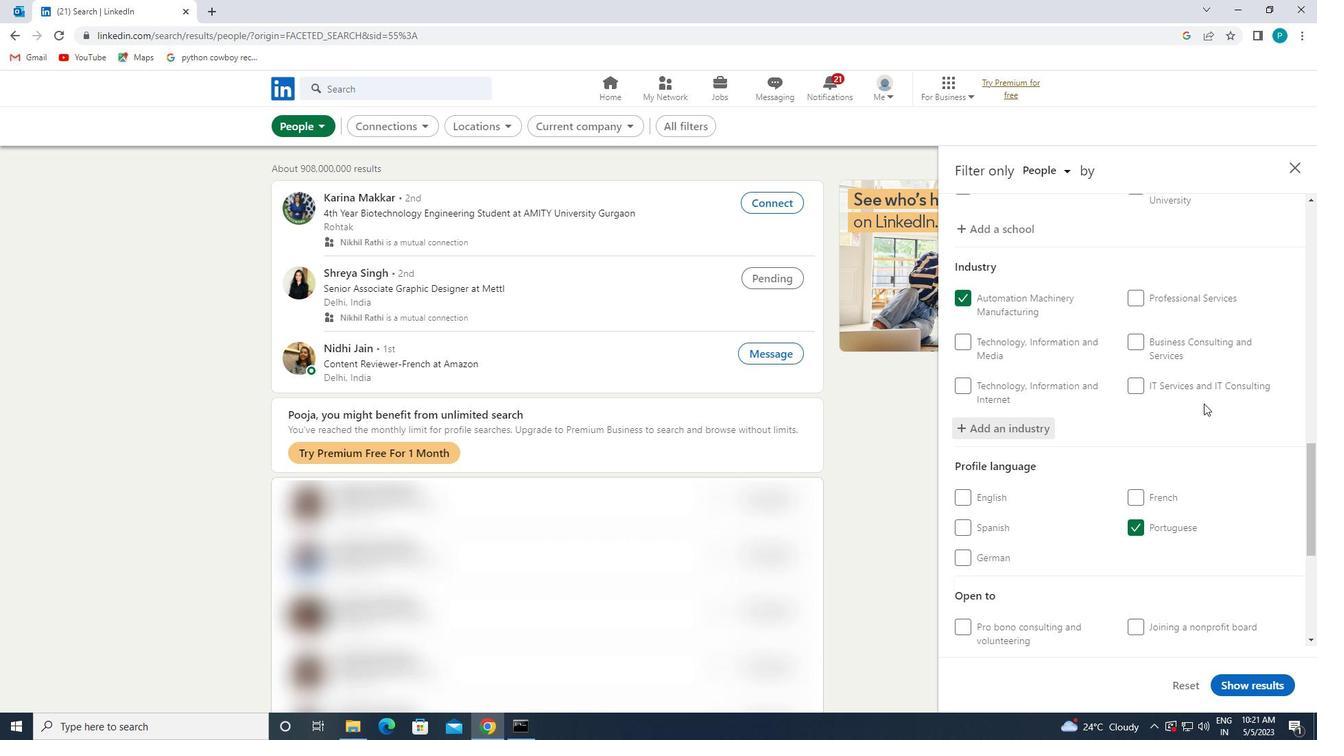 
Action: Mouse moved to (1208, 417)
Screenshot: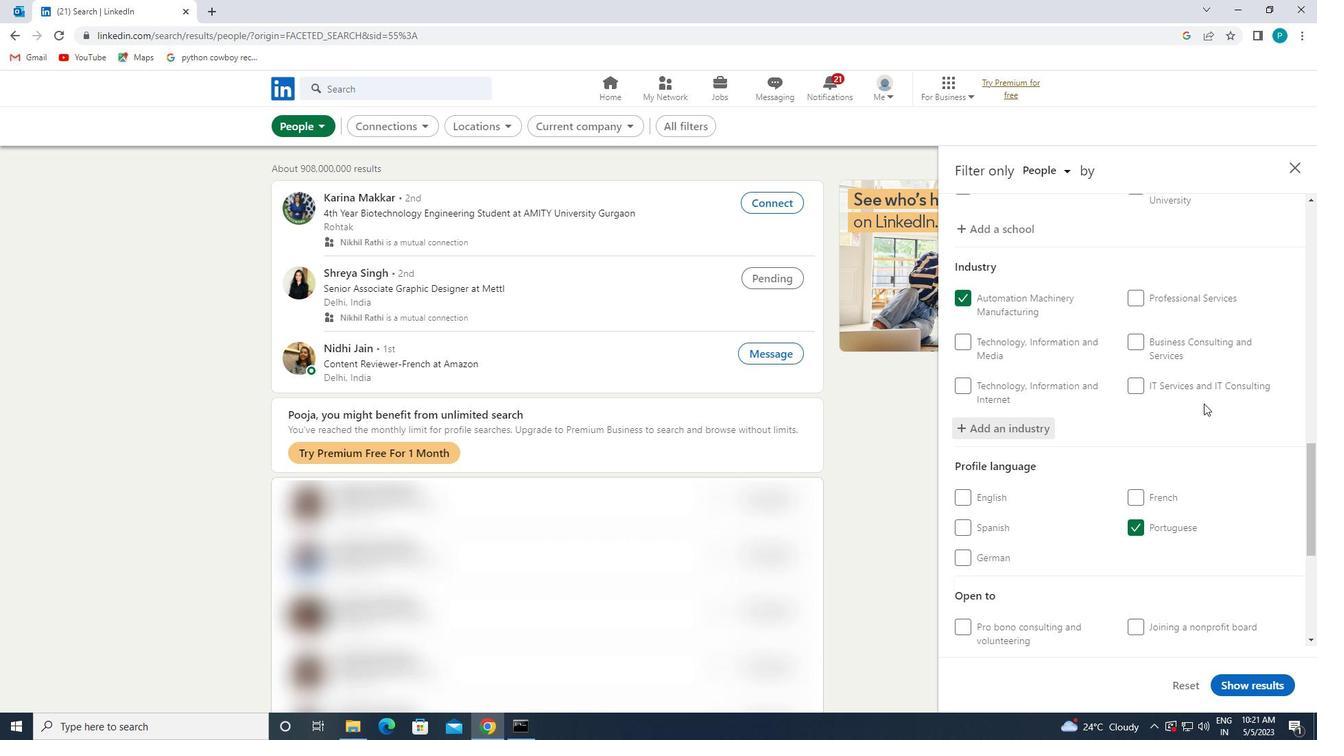 
Action: Mouse scrolled (1208, 416) with delta (0, 0)
Screenshot: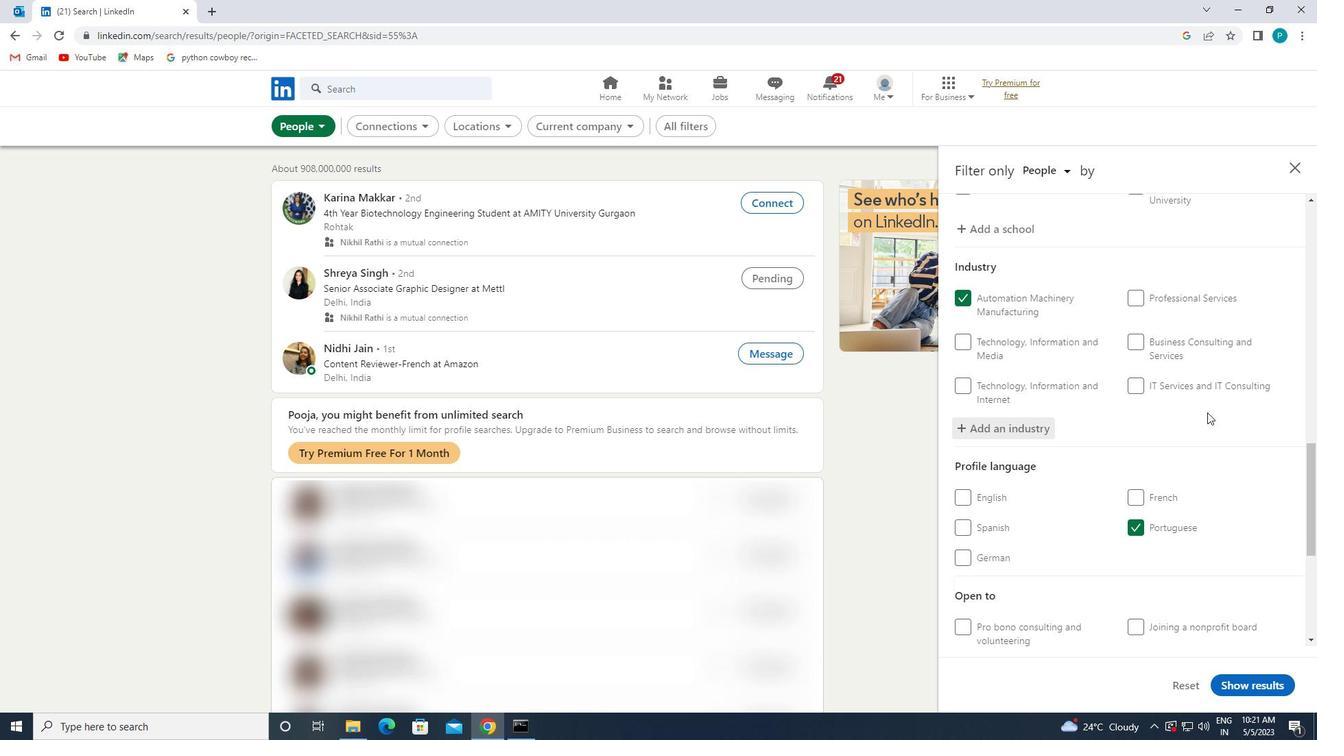 
Action: Mouse scrolled (1208, 416) with delta (0, 0)
Screenshot: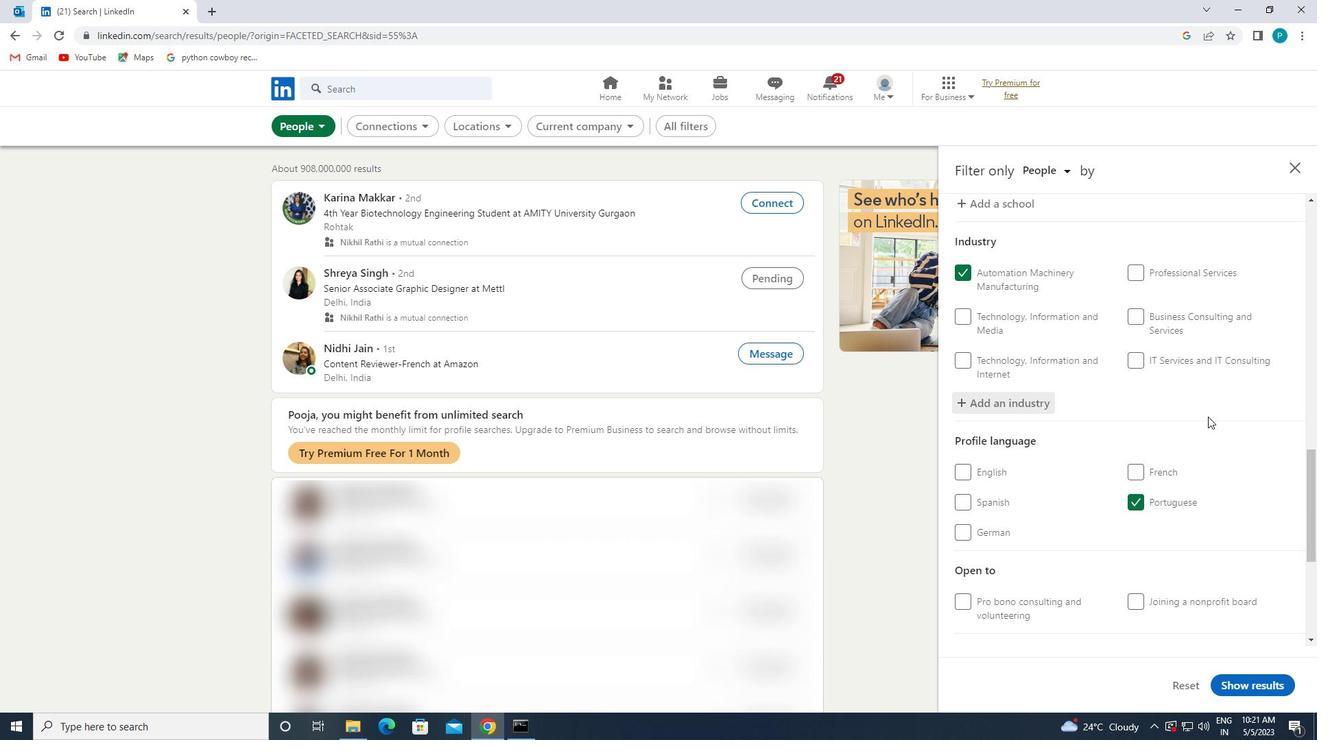 
Action: Mouse moved to (1195, 496)
Screenshot: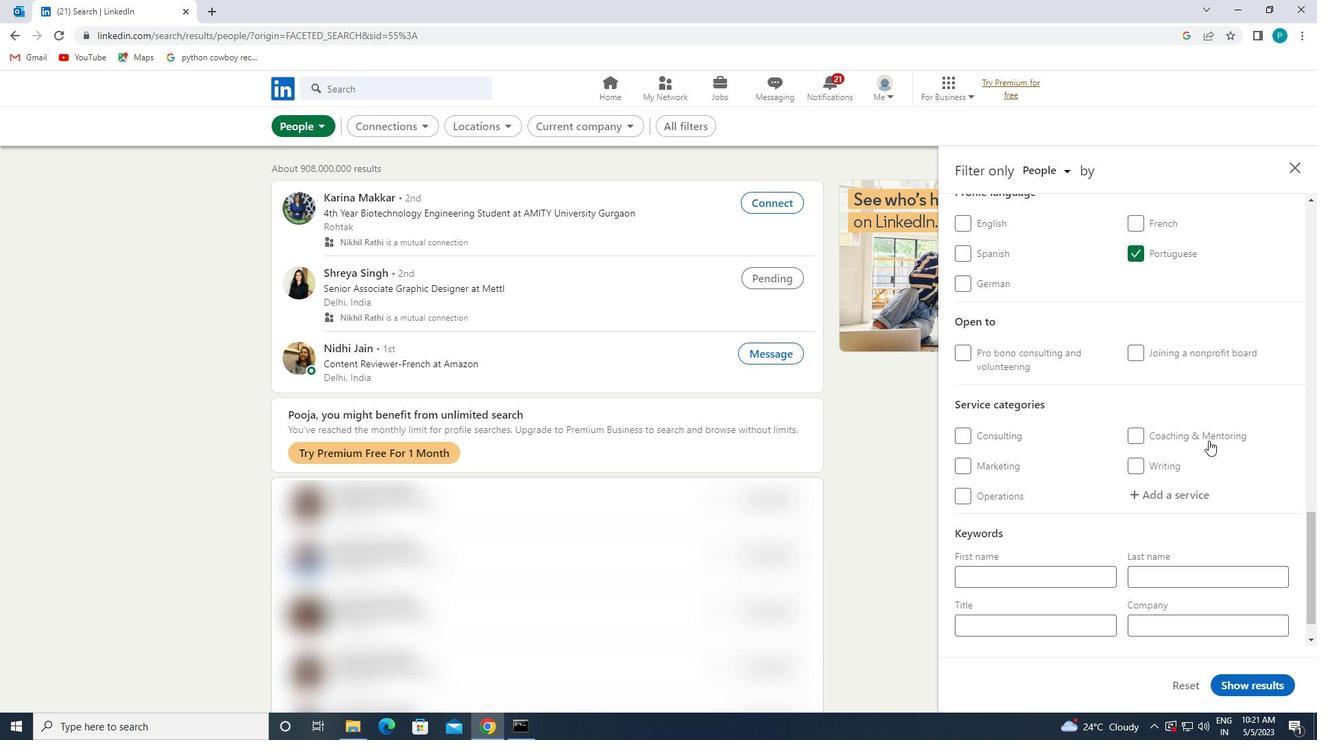 
Action: Mouse pressed left at (1195, 496)
Screenshot: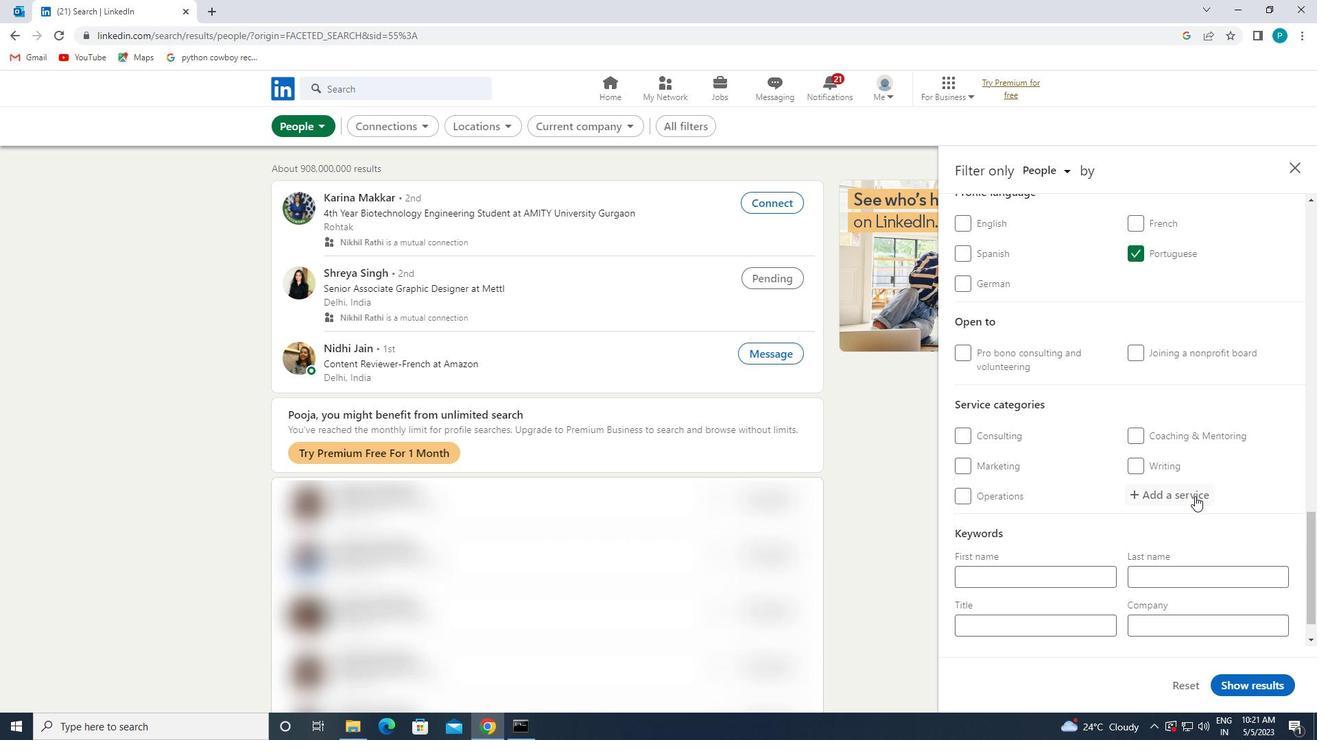 
Action: Key pressed <Key.caps_lock>W<Key.caps_lock>EDDING
Screenshot: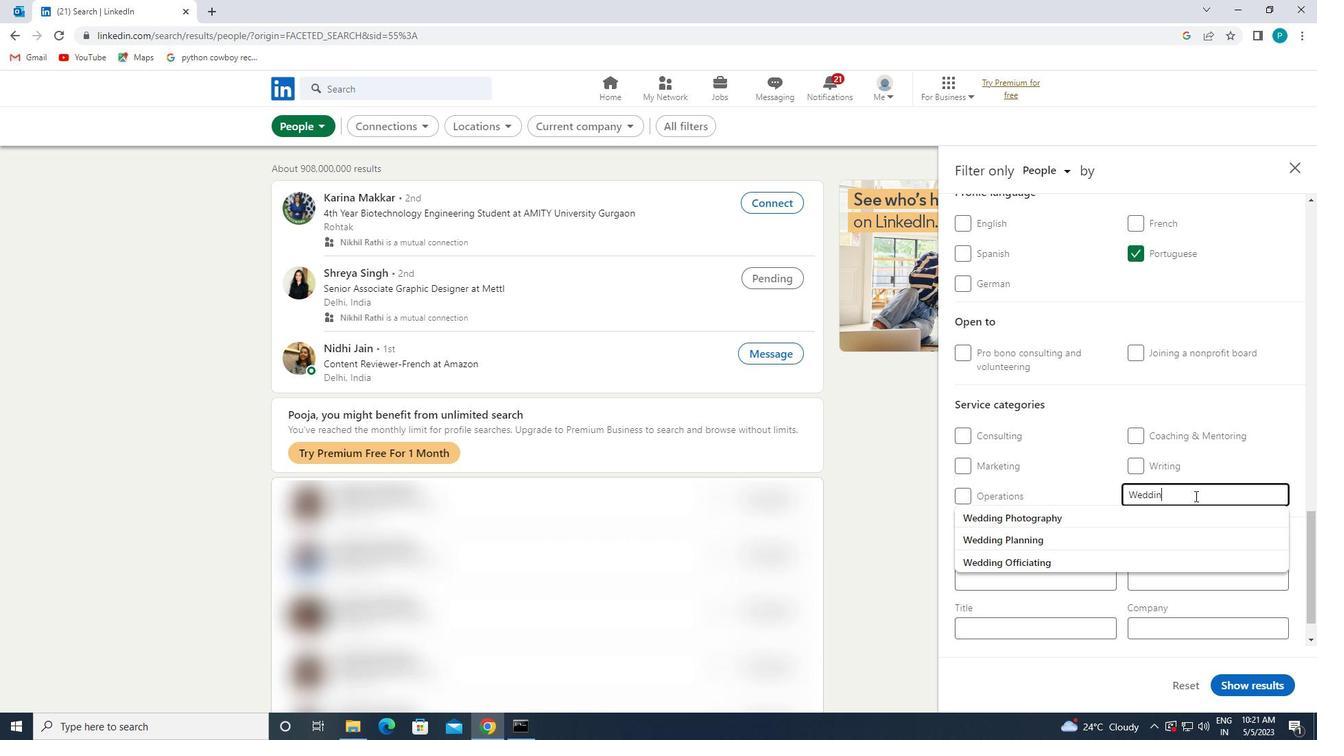 
Action: Mouse moved to (1049, 535)
Screenshot: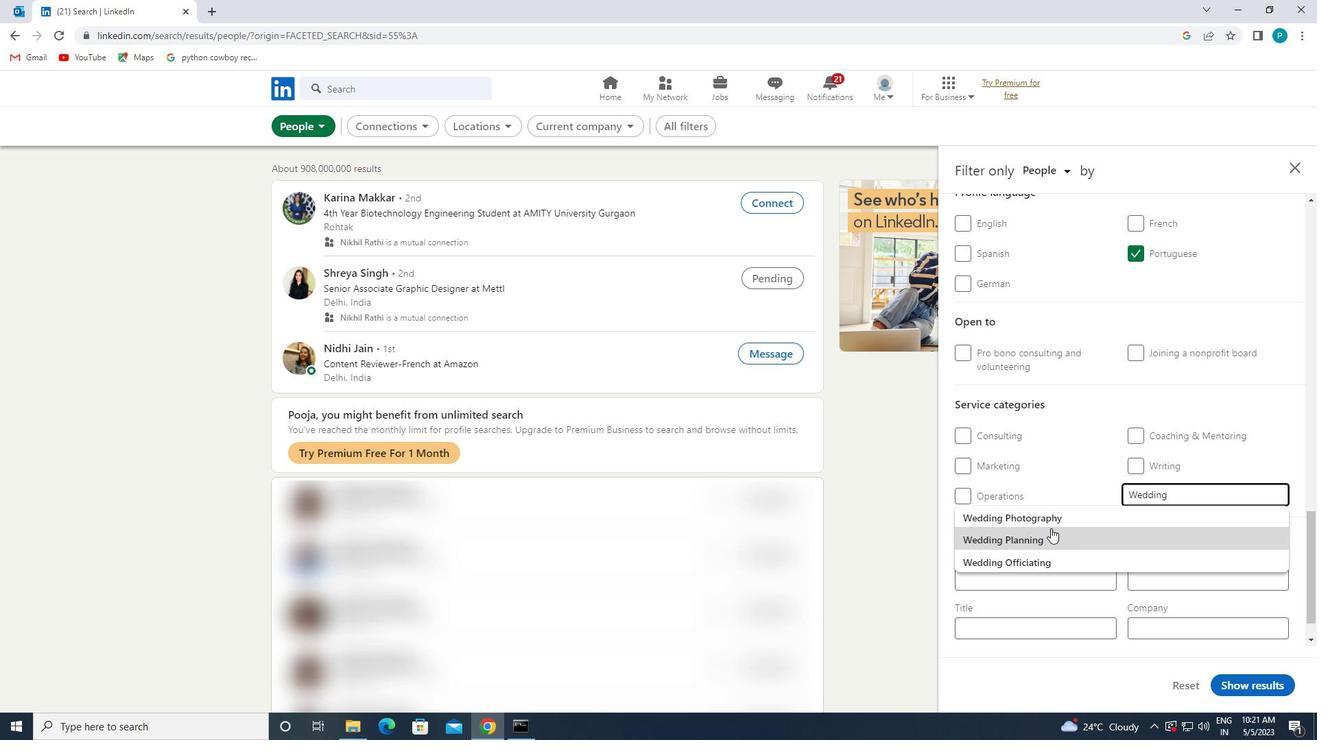 
Action: Mouse pressed left at (1049, 535)
Screenshot: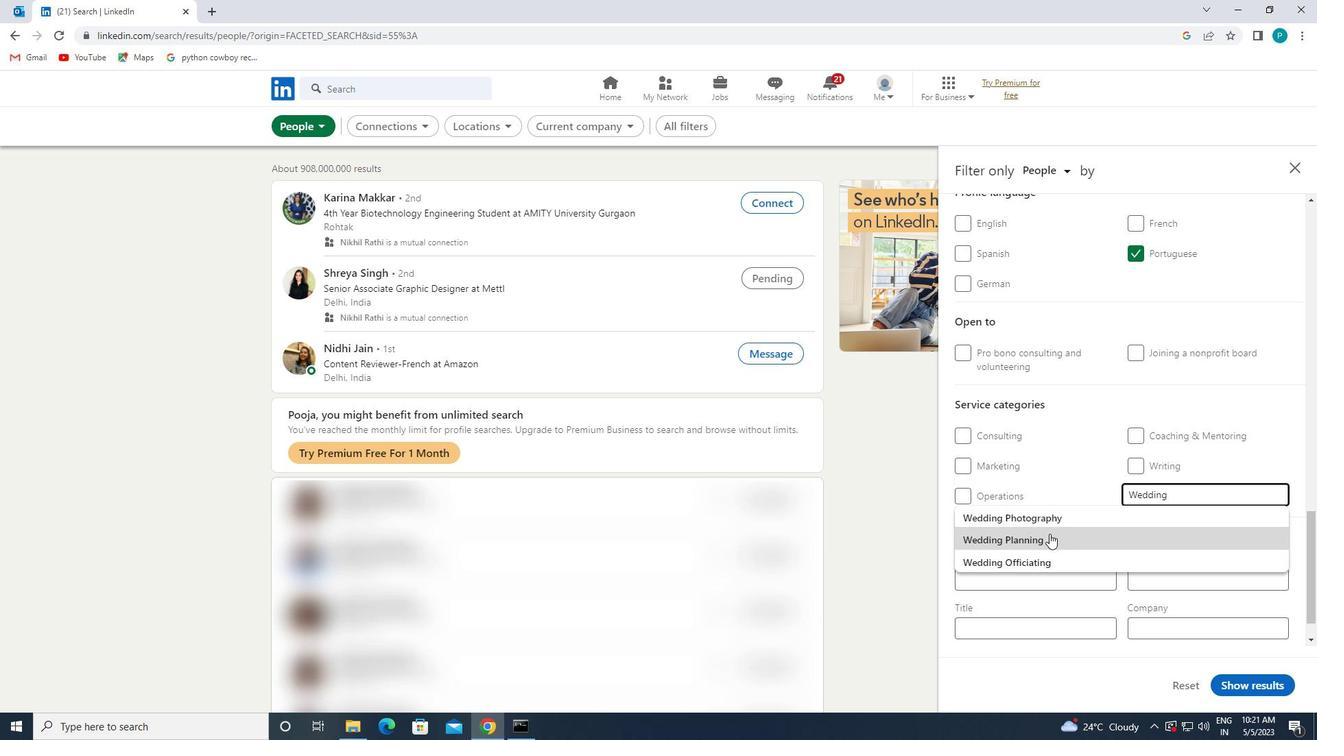 
Action: Mouse moved to (880, 412)
Screenshot: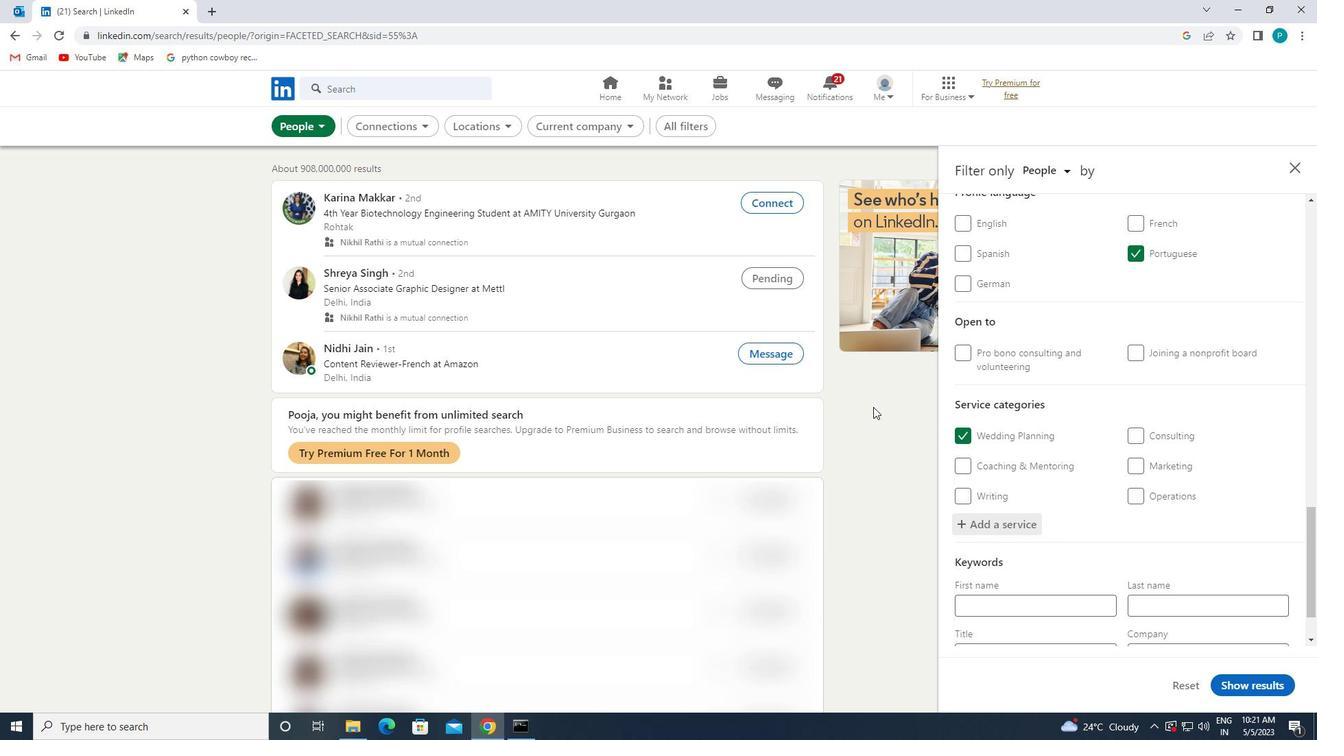 
Action: Mouse scrolled (880, 412) with delta (0, 0)
Screenshot: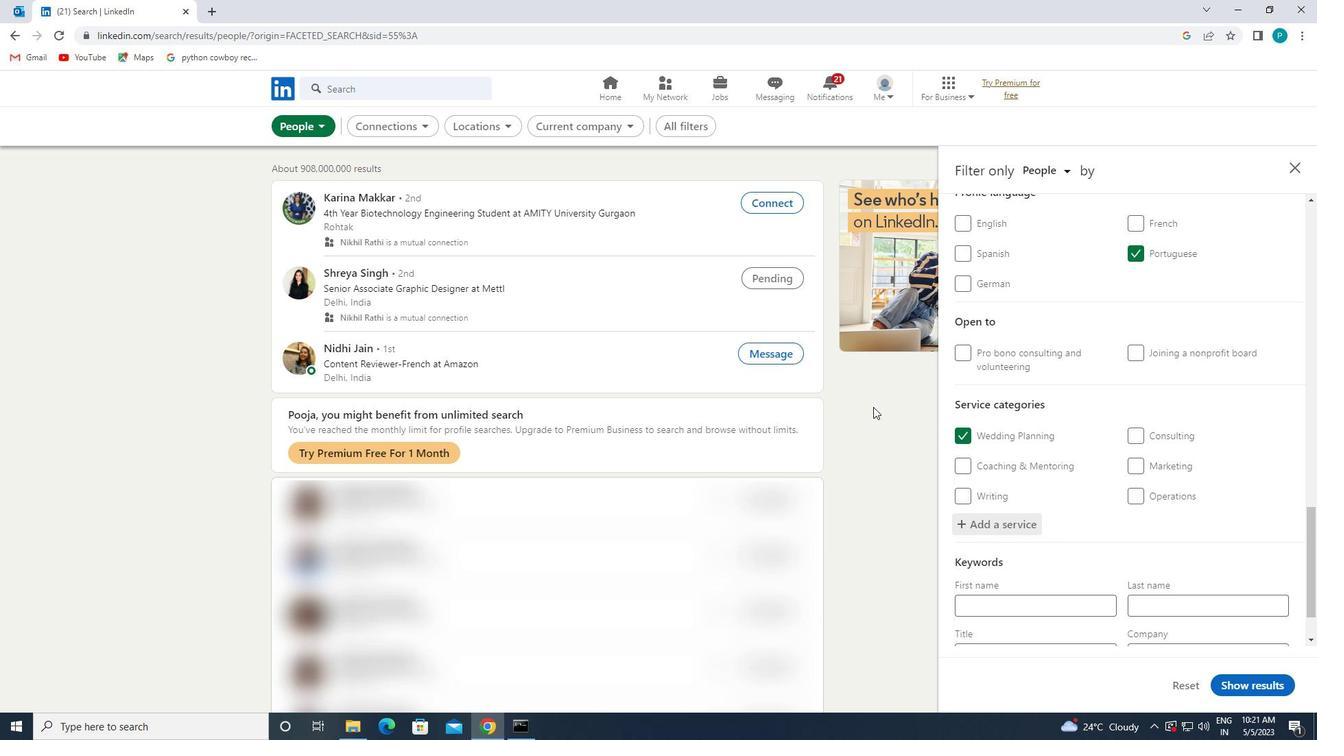 
Action: Mouse moved to (889, 438)
Screenshot: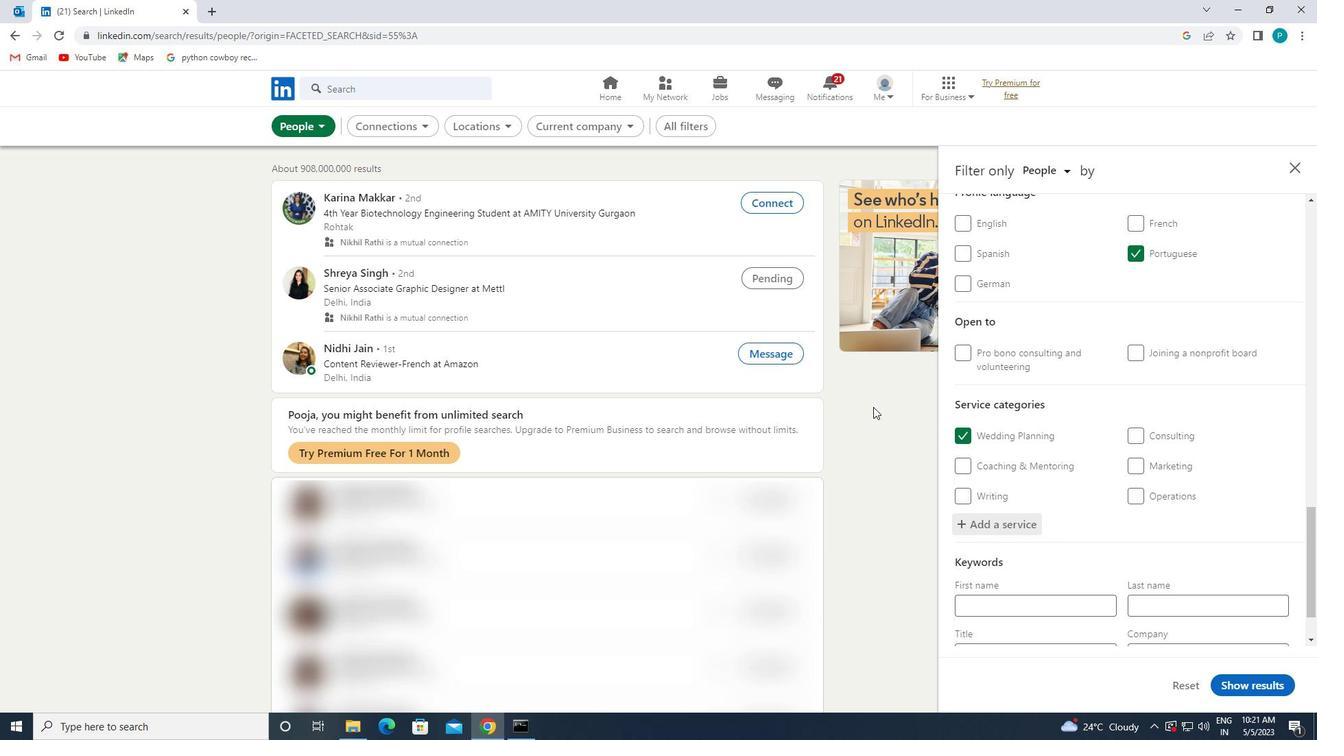 
Action: Mouse scrolled (889, 437) with delta (0, 0)
Screenshot: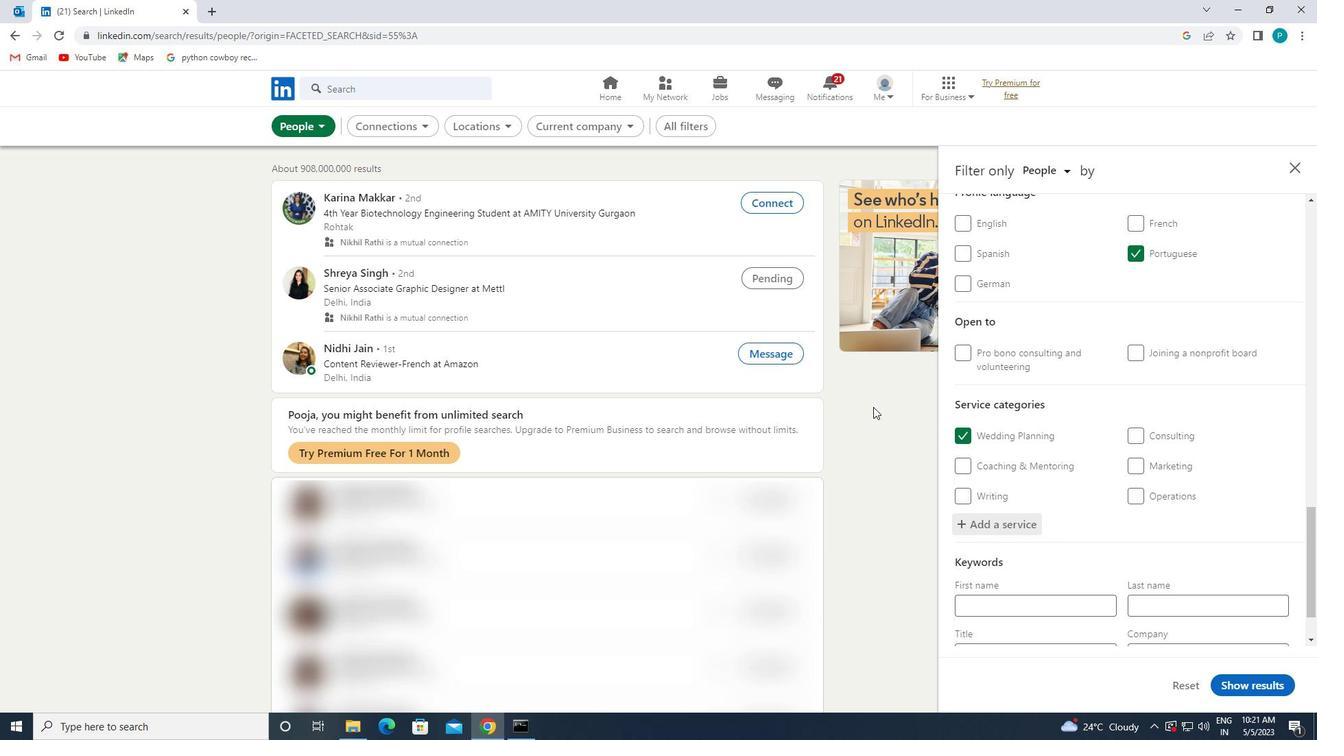 
Action: Mouse moved to (890, 449)
Screenshot: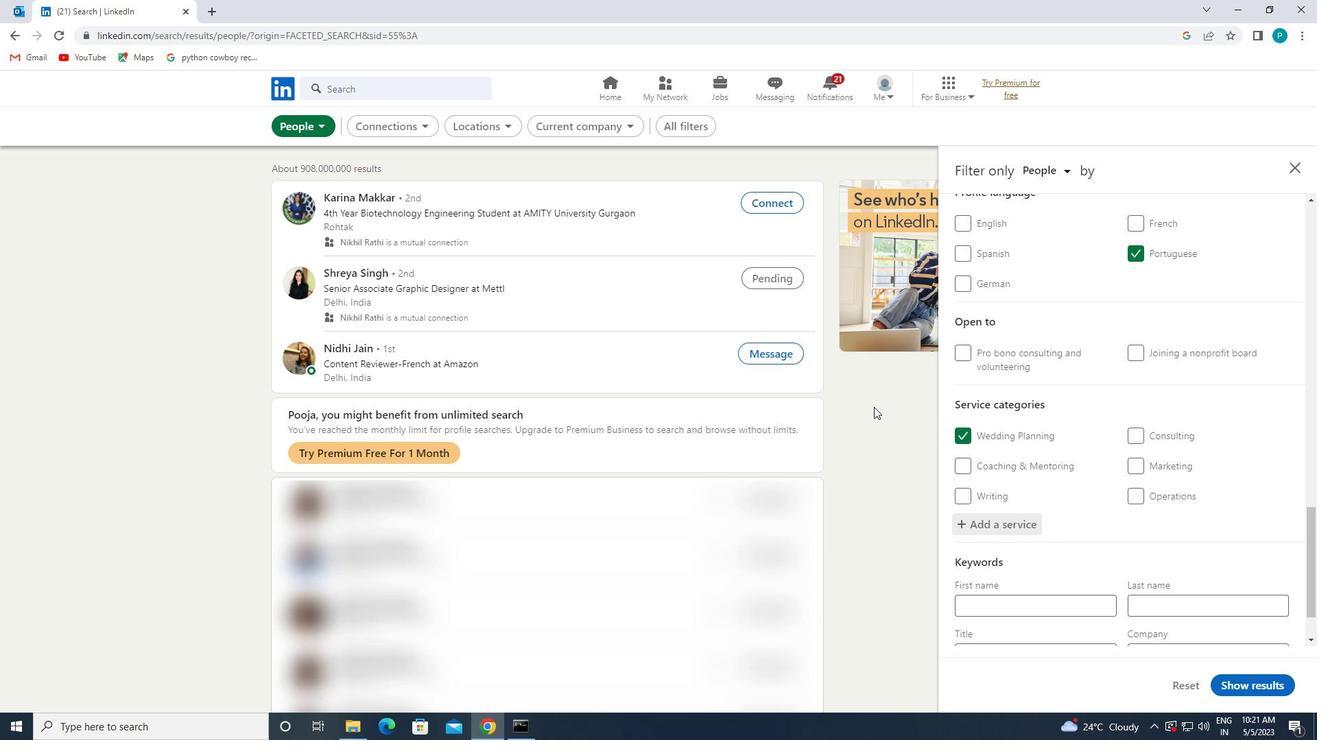 
Action: Mouse scrolled (890, 448) with delta (0, 0)
Screenshot: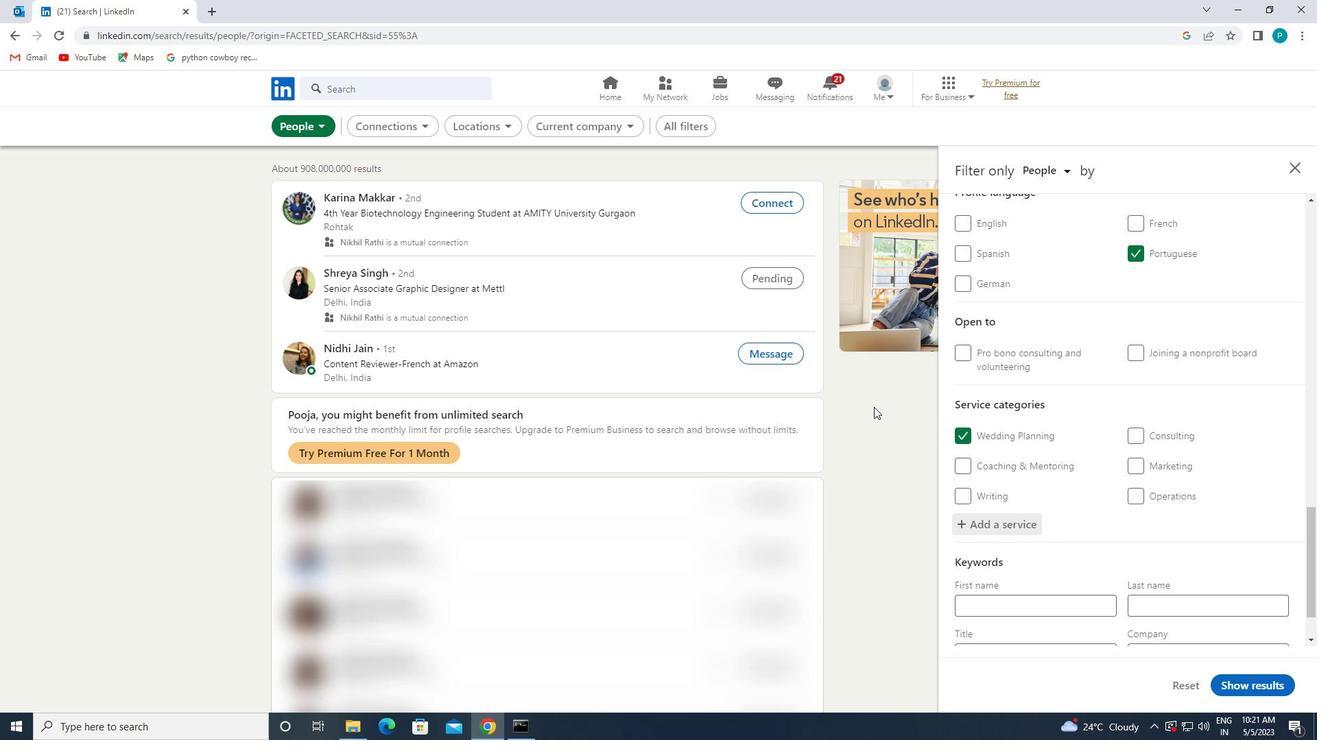
Action: Mouse moved to (1004, 530)
Screenshot: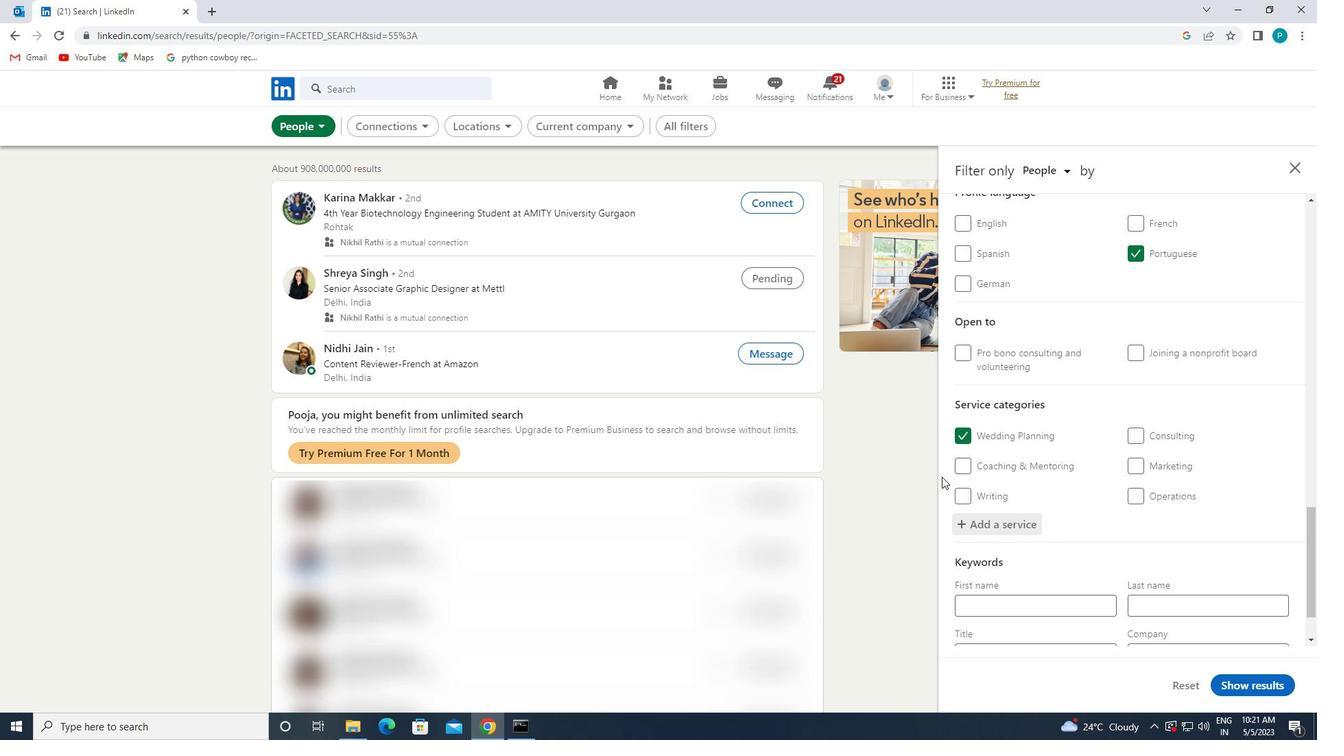 
Action: Mouse scrolled (1004, 530) with delta (0, 0)
Screenshot: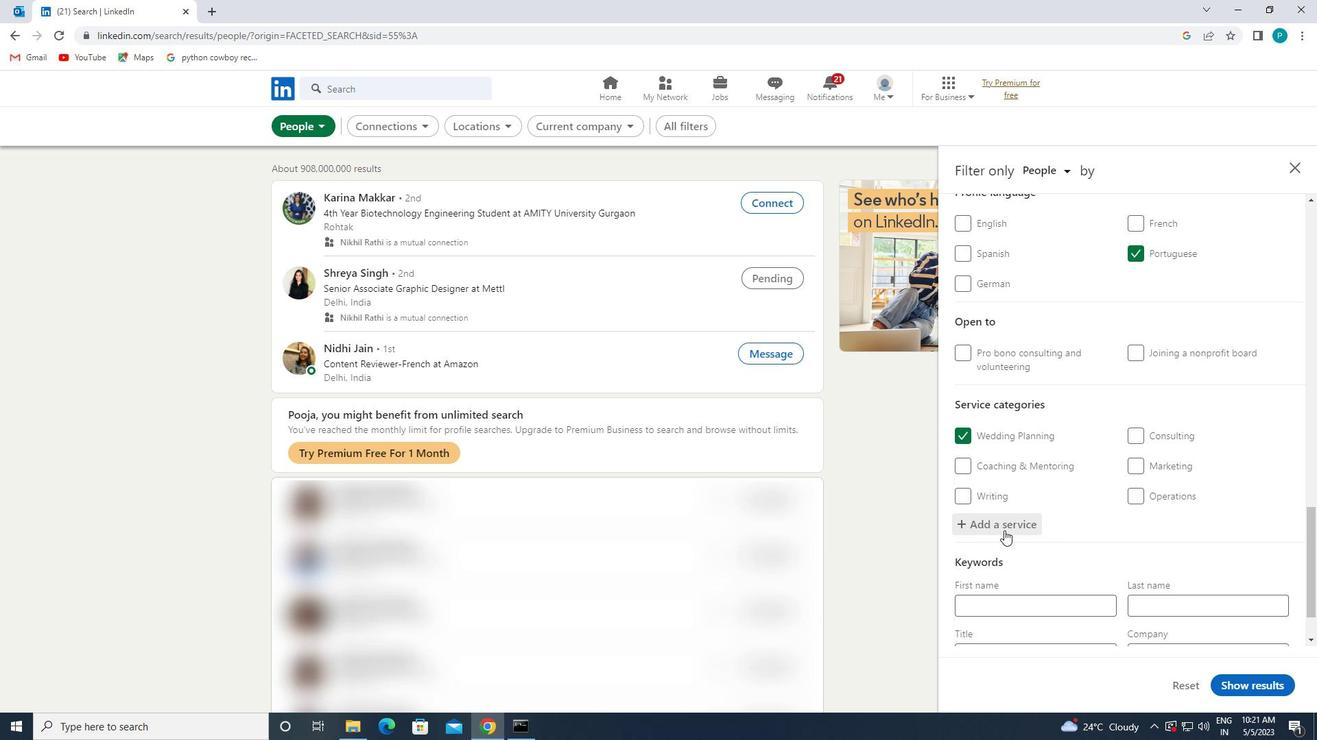 
Action: Mouse scrolled (1004, 530) with delta (0, 0)
Screenshot: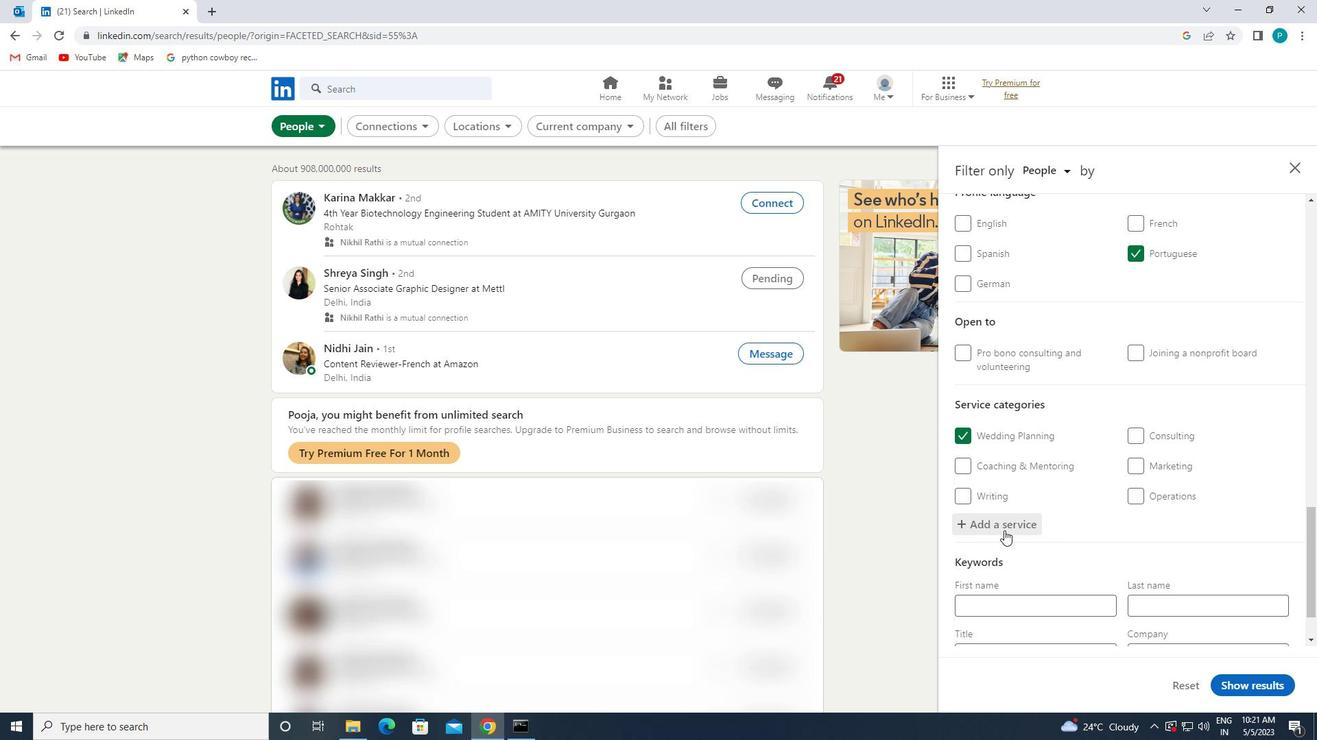 
Action: Mouse moved to (1003, 582)
Screenshot: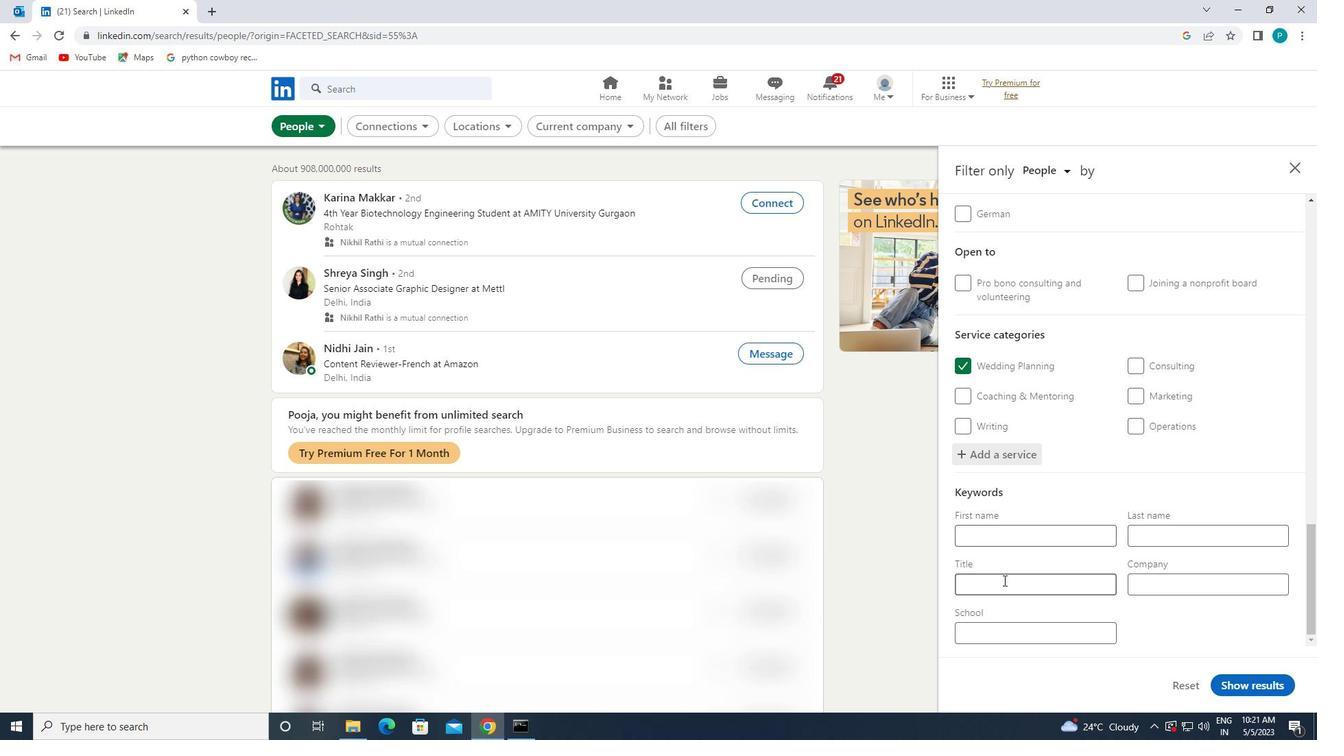 
Action: Mouse pressed left at (1003, 582)
Screenshot: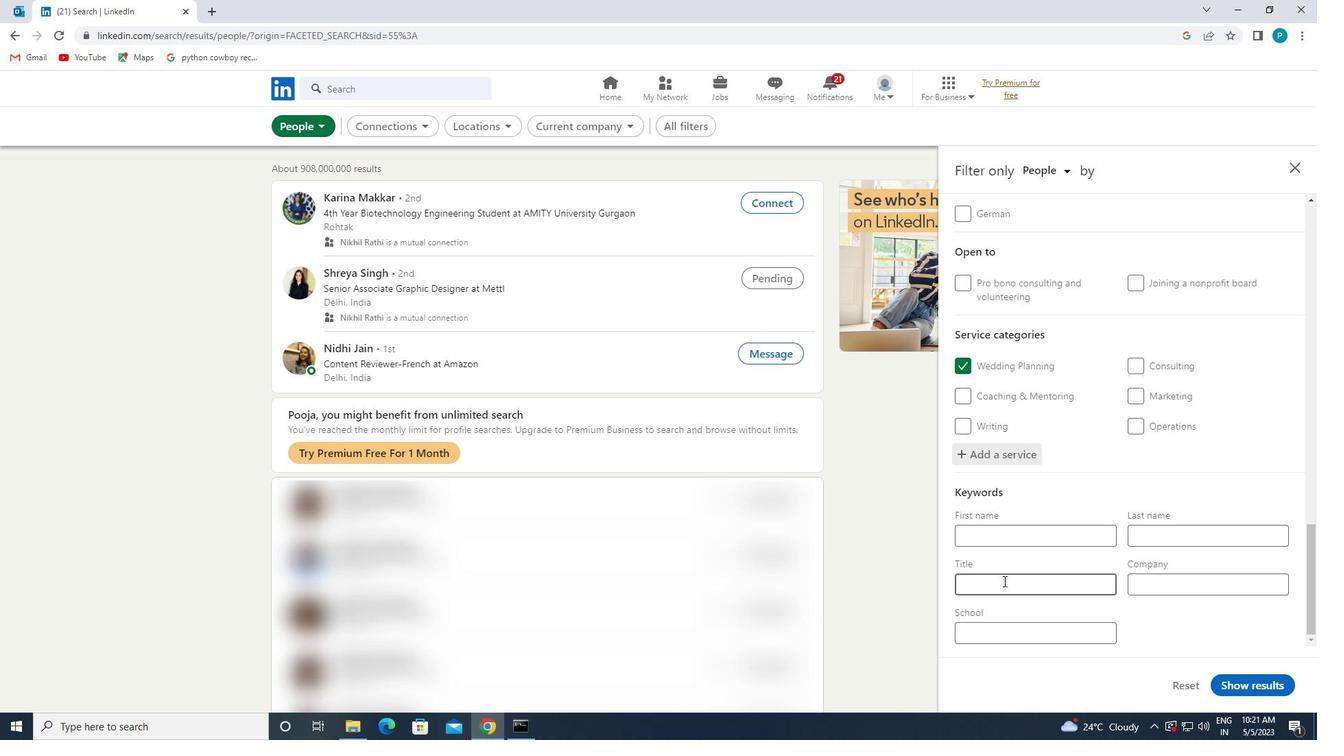 
Action: Mouse moved to (1006, 583)
Screenshot: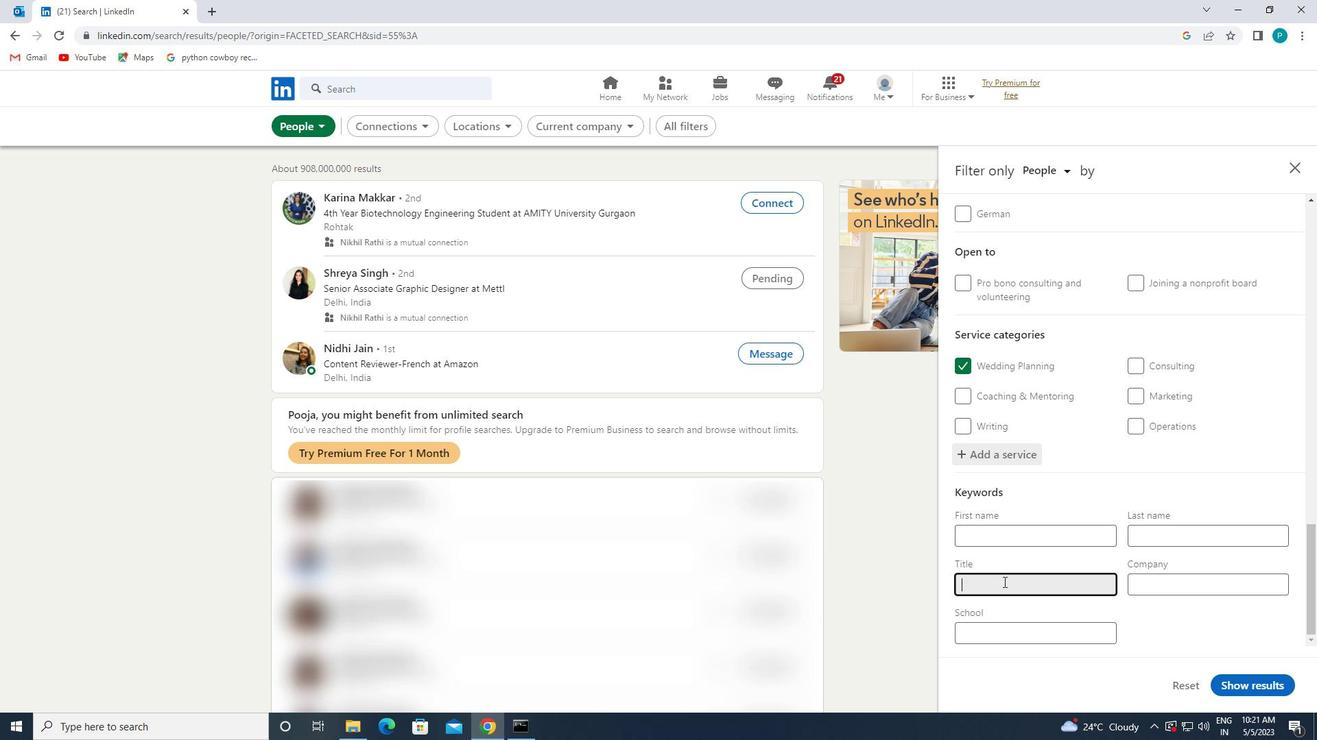 
Action: Key pressed <Key.caps_lock>A<Key.caps_lock>NIMAL<Key.space><Key.caps_lock>B<Key.caps_lock>REEDER
Screenshot: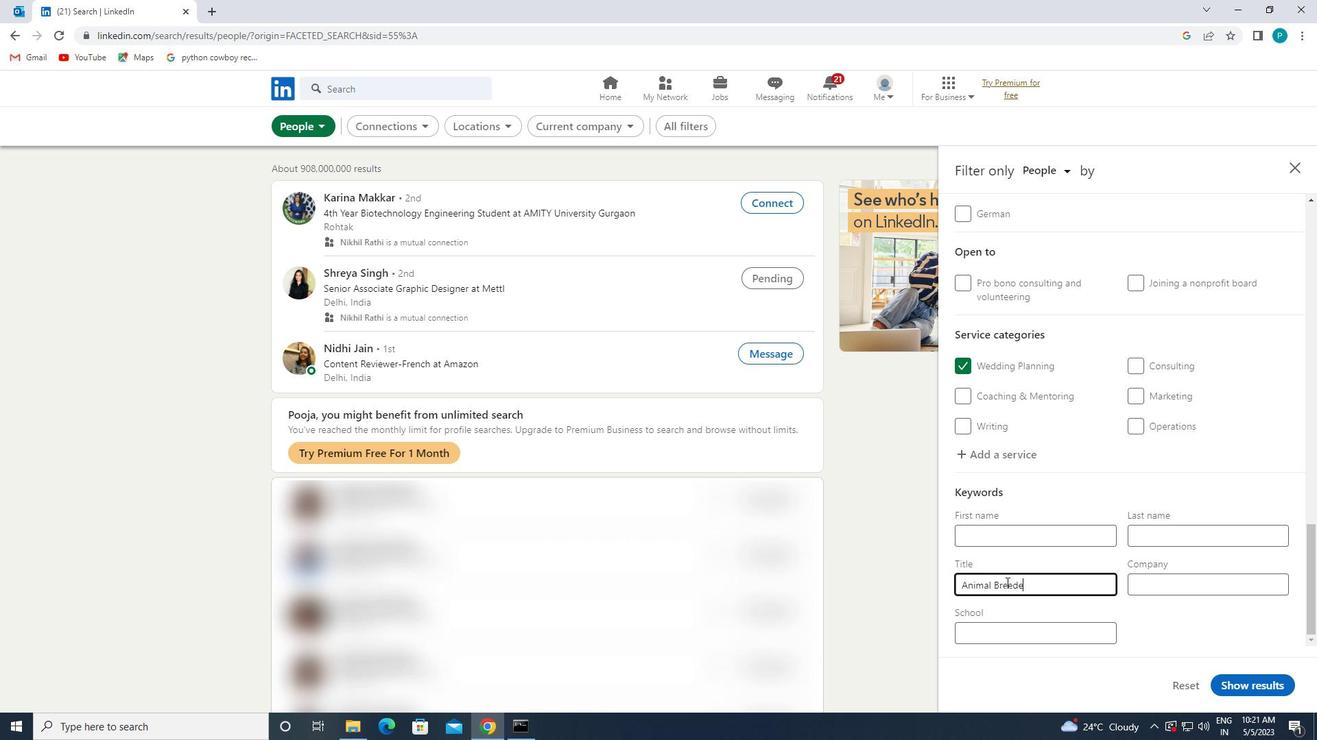 
Action: Mouse moved to (1232, 683)
Screenshot: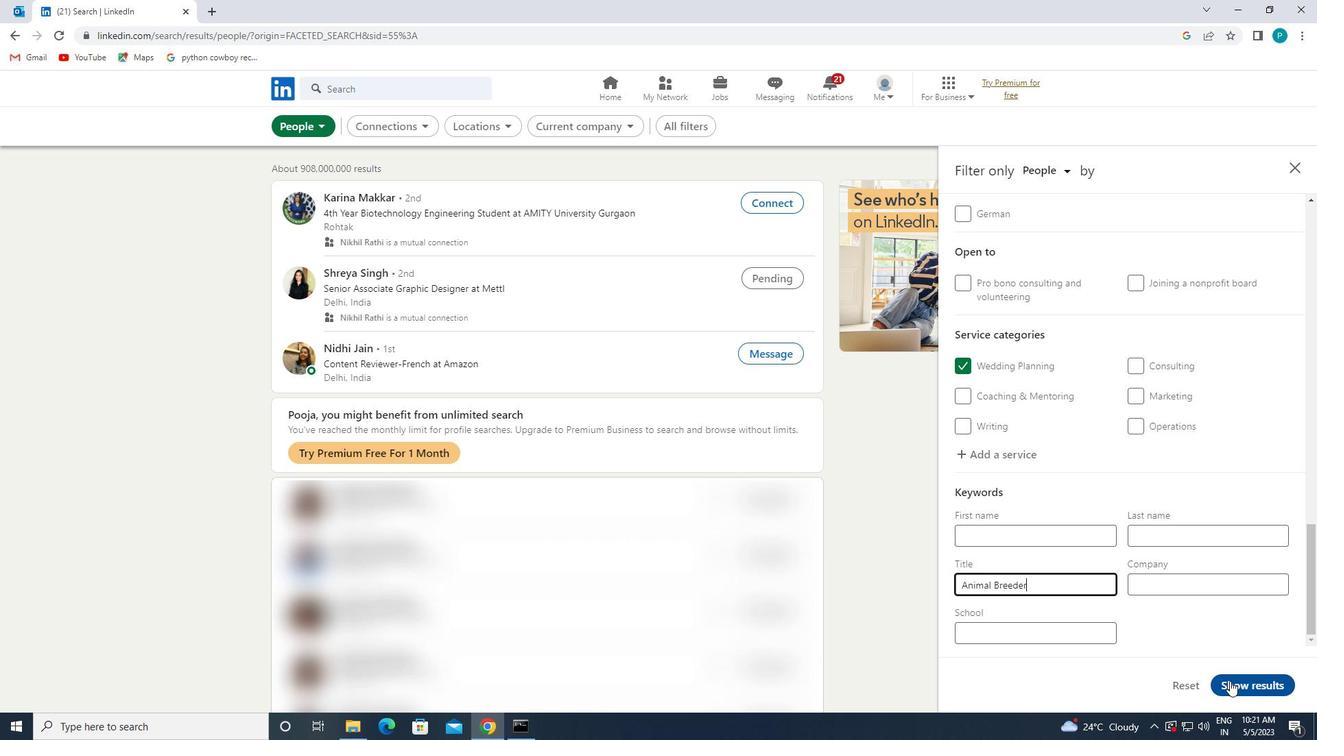 
Action: Mouse pressed left at (1232, 683)
Screenshot: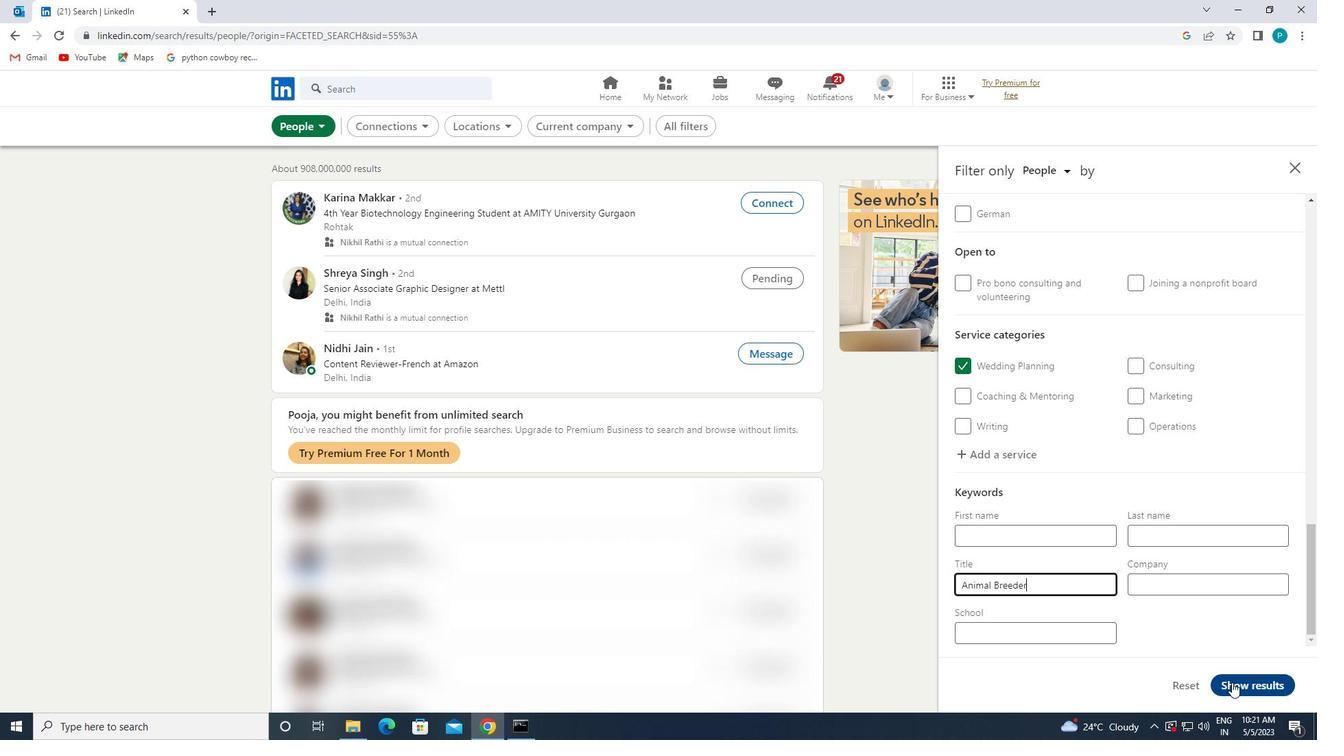 
